 Task: Open Card Leadership Development Performance Review in Board Email A/B Testing to Workspace Full-stack Development and add a team member Softage.2@softage.net, a label Purple, a checklist Social Work, an attachment from your onedrive, a color Purple and finally, add a card description 'Plan and execute company team-building retreat with a focus on stress management' and a comment 'Attention to detail is critical for this task, so let us make sure we do not miss anything important.'. Add a start date 'Jan 02, 1900' with a due date 'Jan 09, 1900'
Action: Mouse moved to (73, 416)
Screenshot: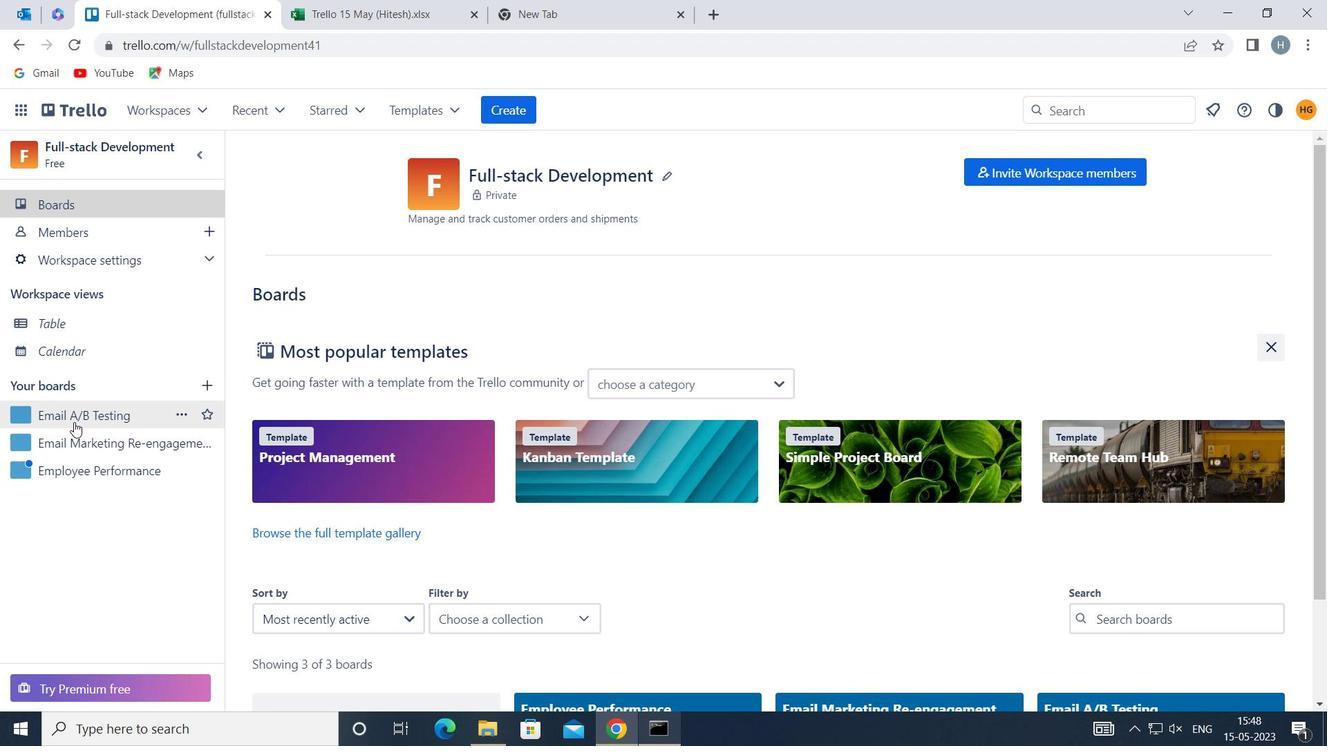
Action: Mouse pressed left at (73, 416)
Screenshot: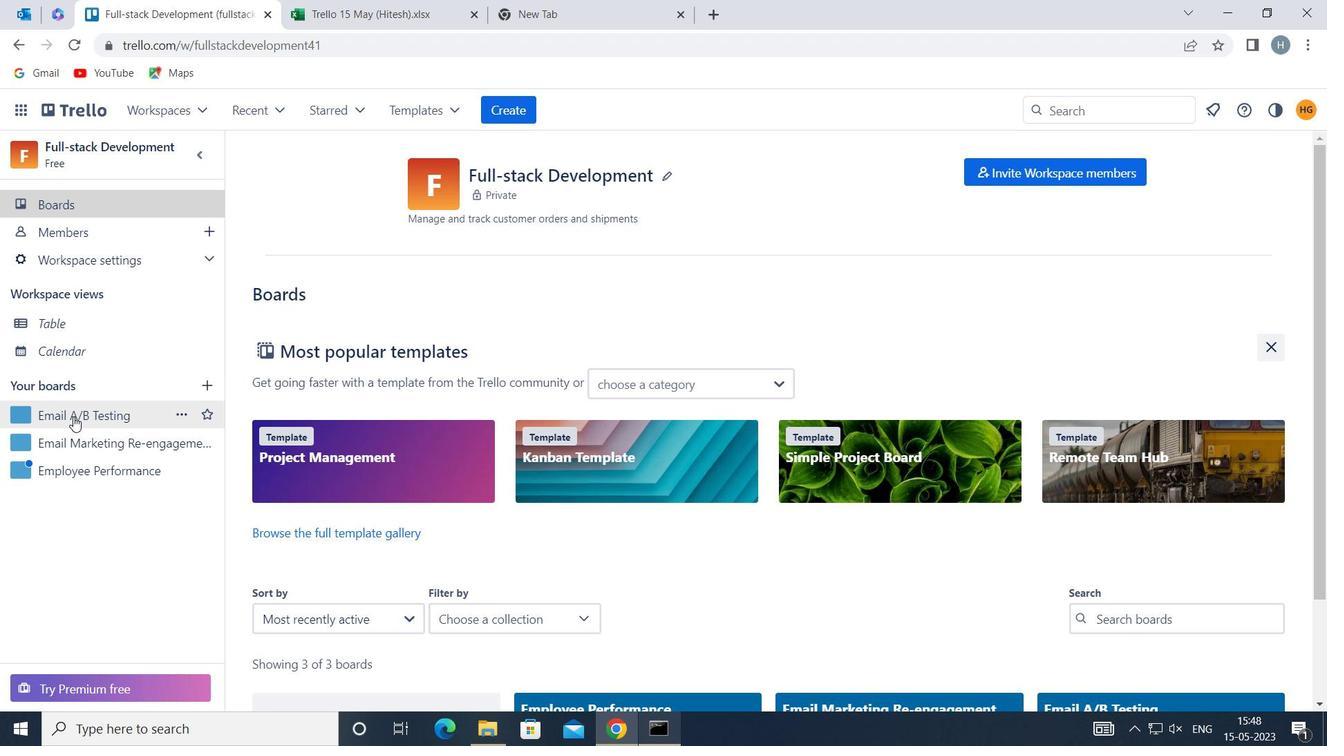 
Action: Mouse moved to (349, 264)
Screenshot: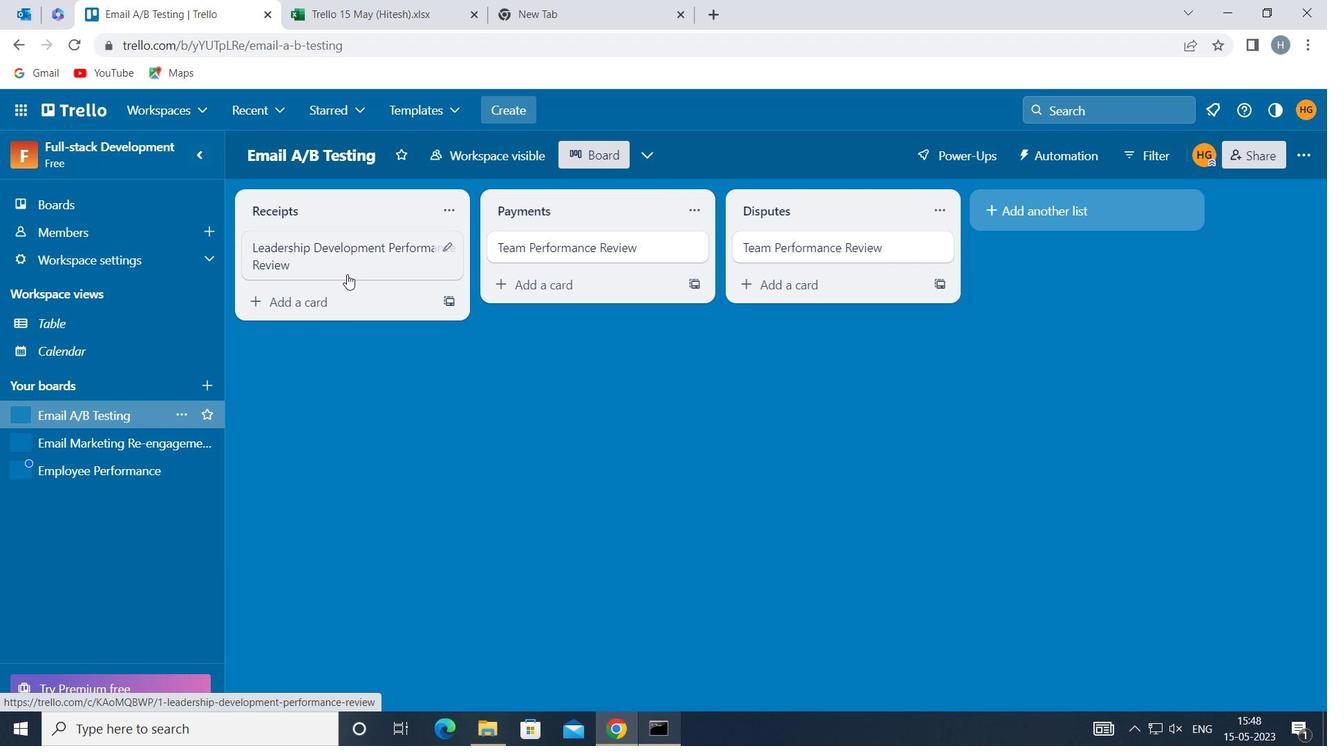 
Action: Mouse pressed left at (349, 264)
Screenshot: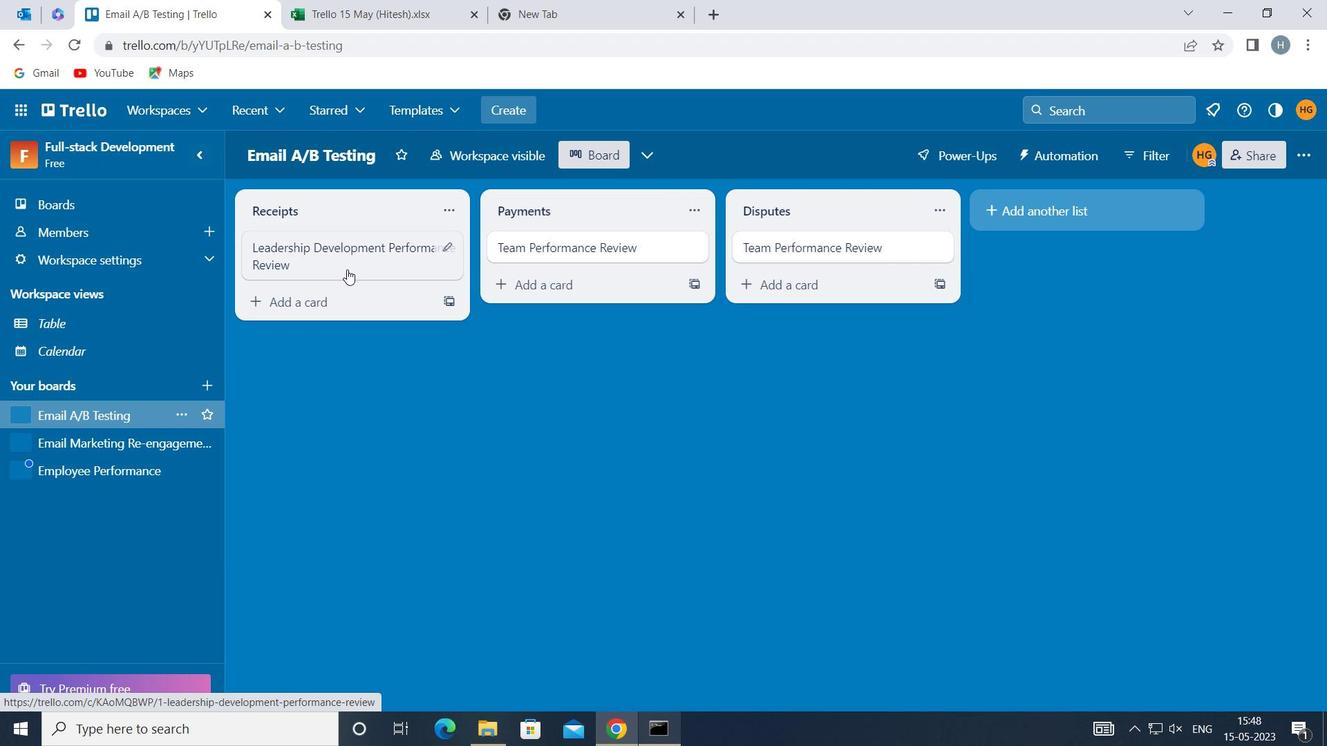
Action: Mouse moved to (885, 244)
Screenshot: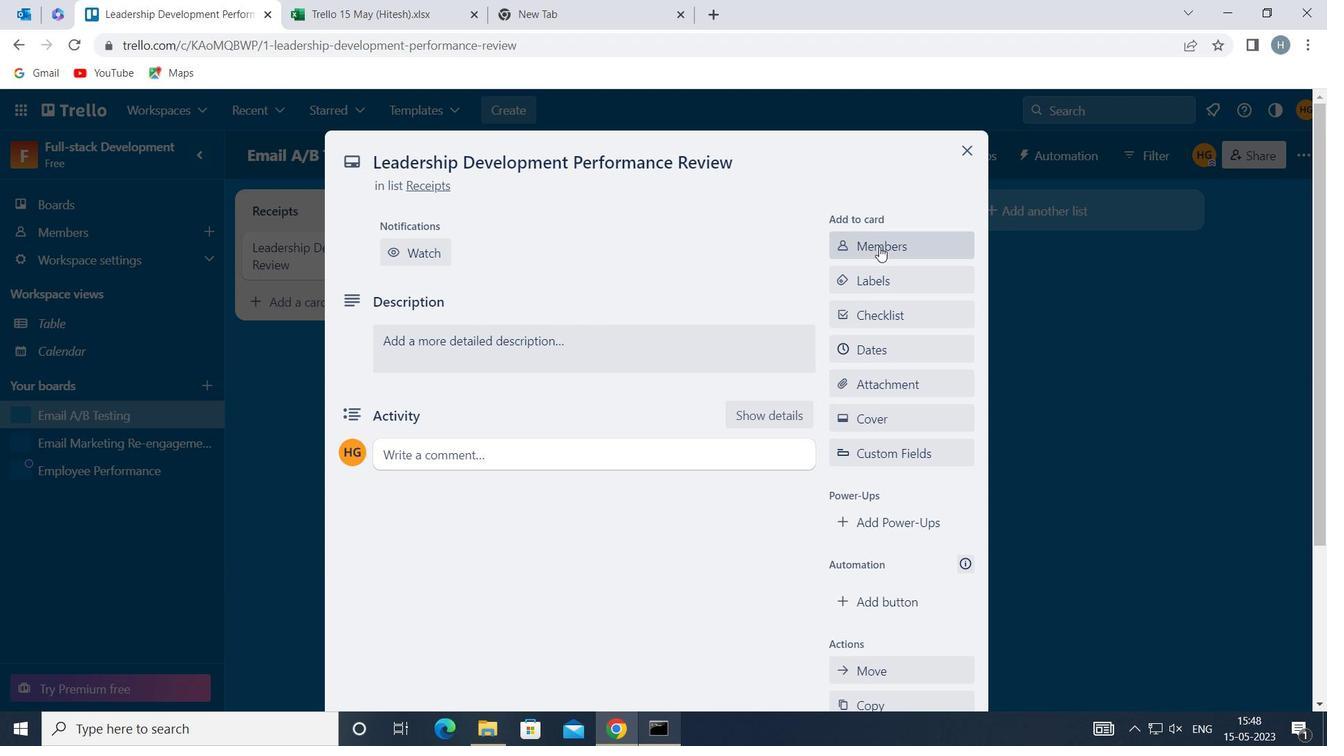 
Action: Mouse pressed left at (885, 244)
Screenshot: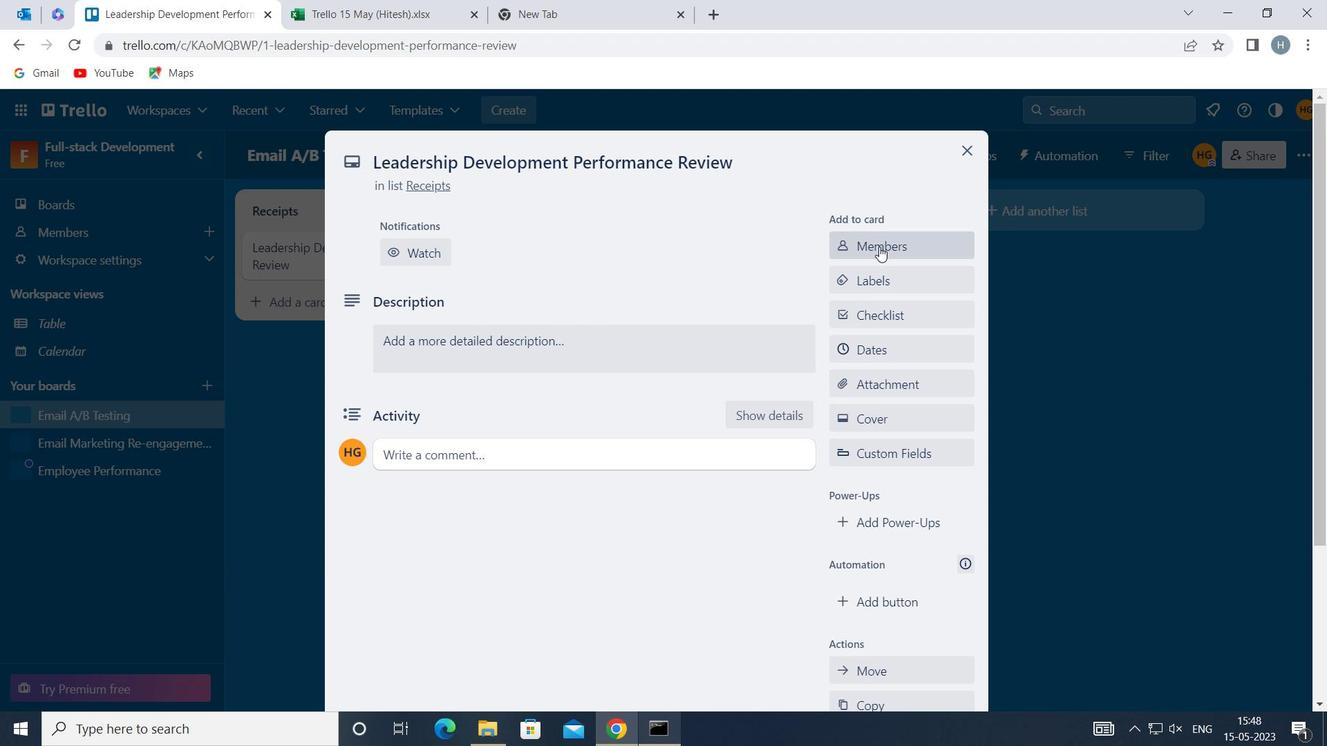 
Action: Key pressed sftag<Key.backspace><Key.backspace><Key.backspace><Key.backspace>oftage
Screenshot: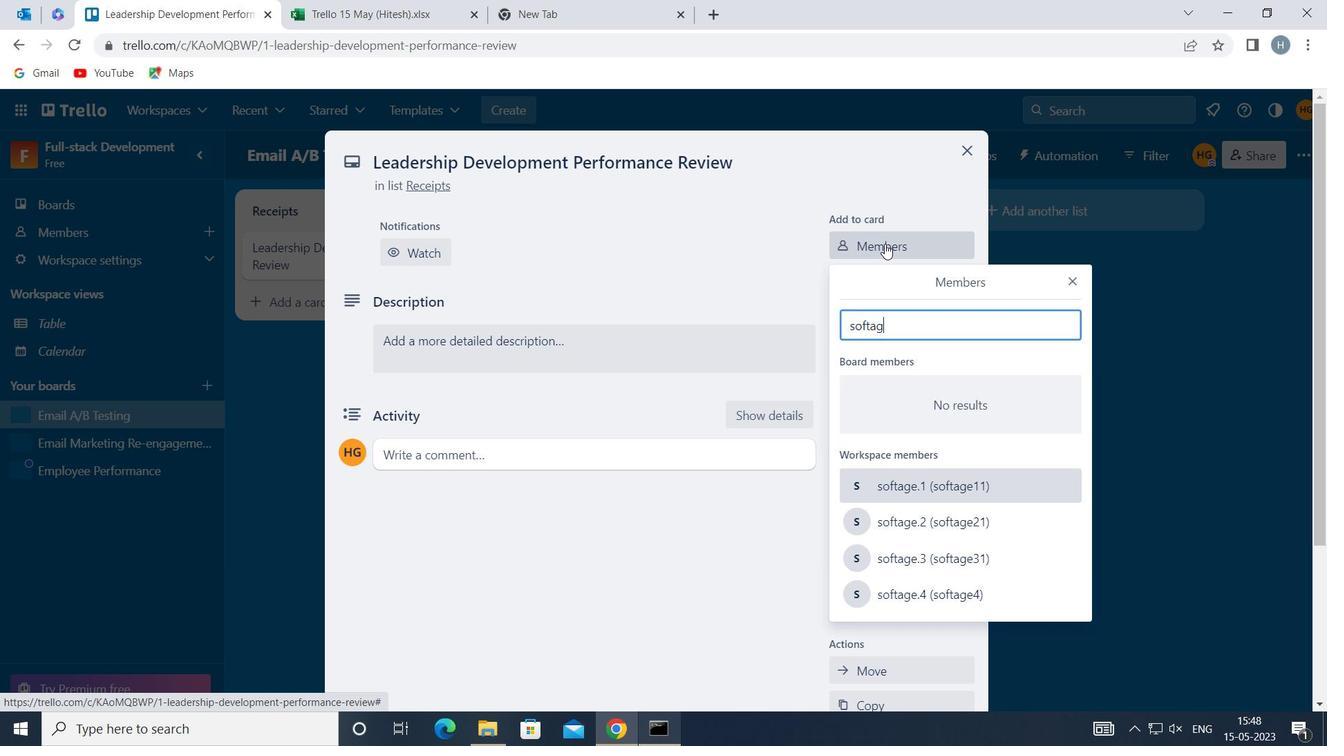 
Action: Mouse moved to (951, 534)
Screenshot: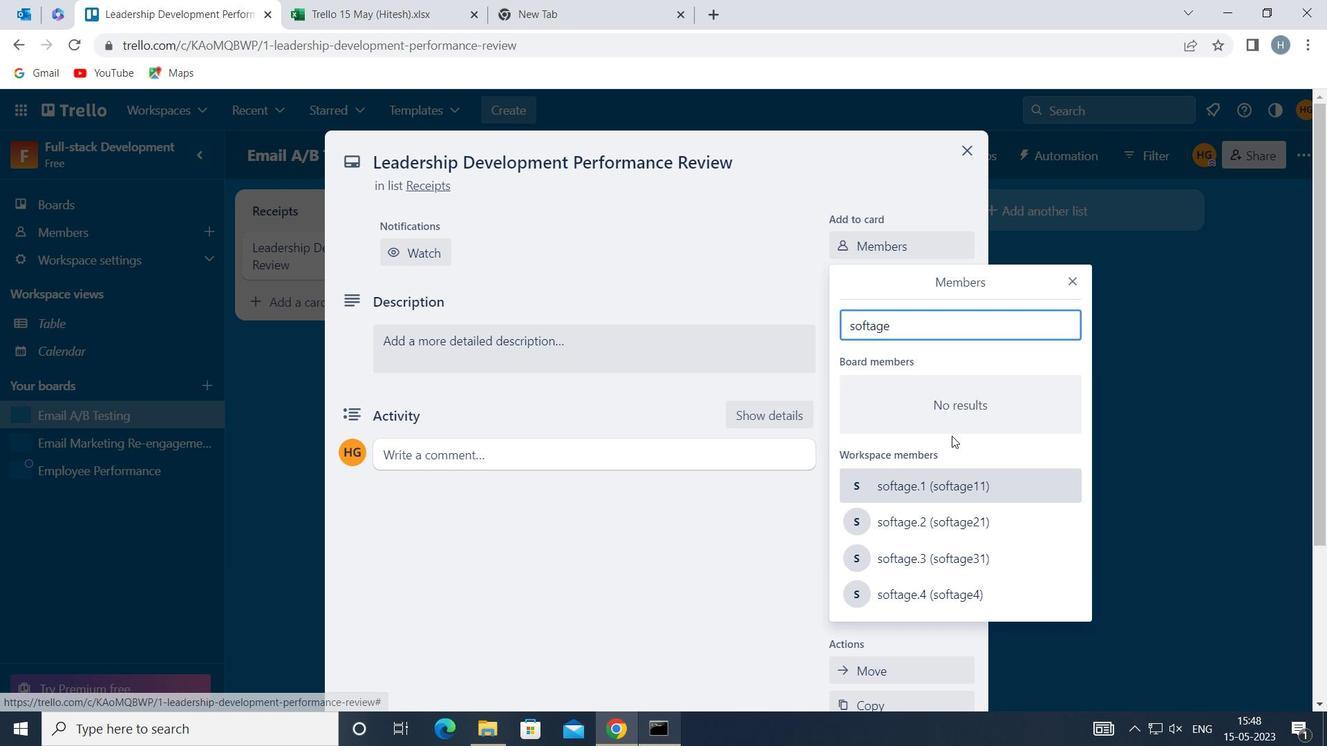 
Action: Mouse pressed left at (951, 534)
Screenshot: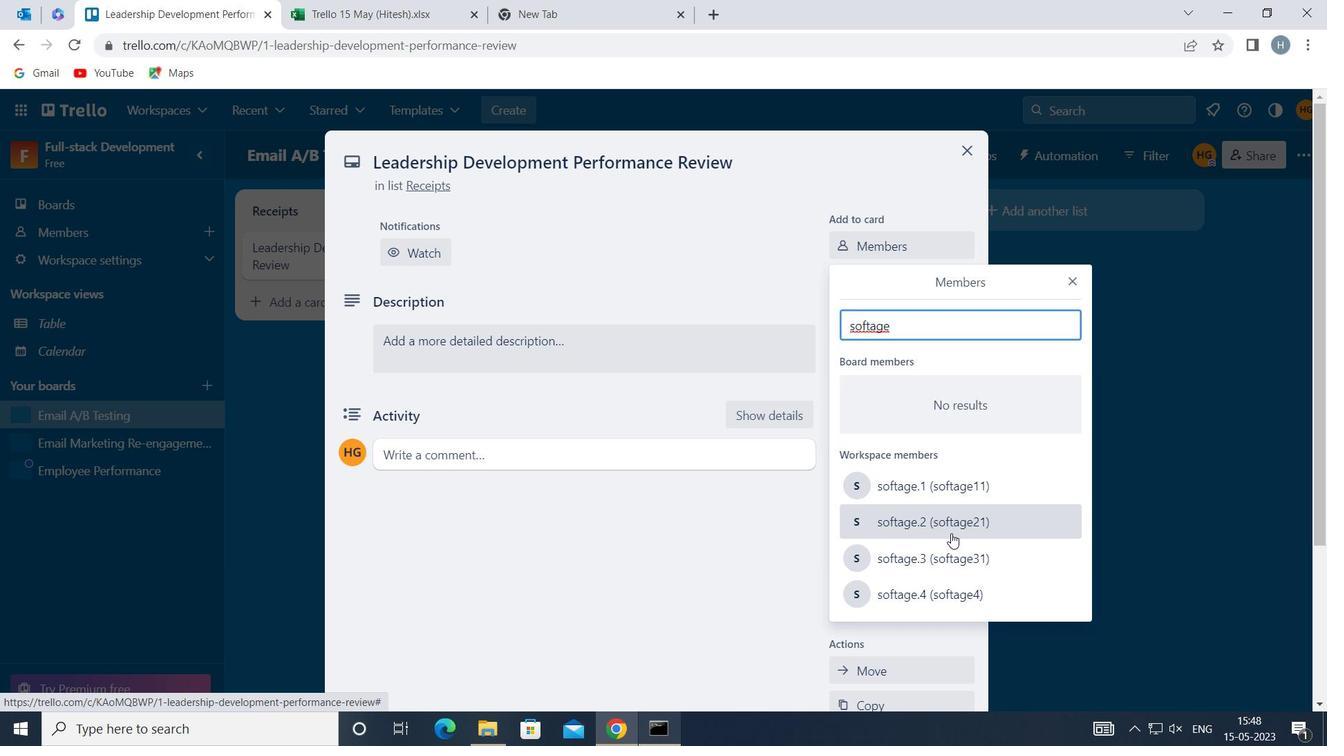 
Action: Mouse moved to (1069, 280)
Screenshot: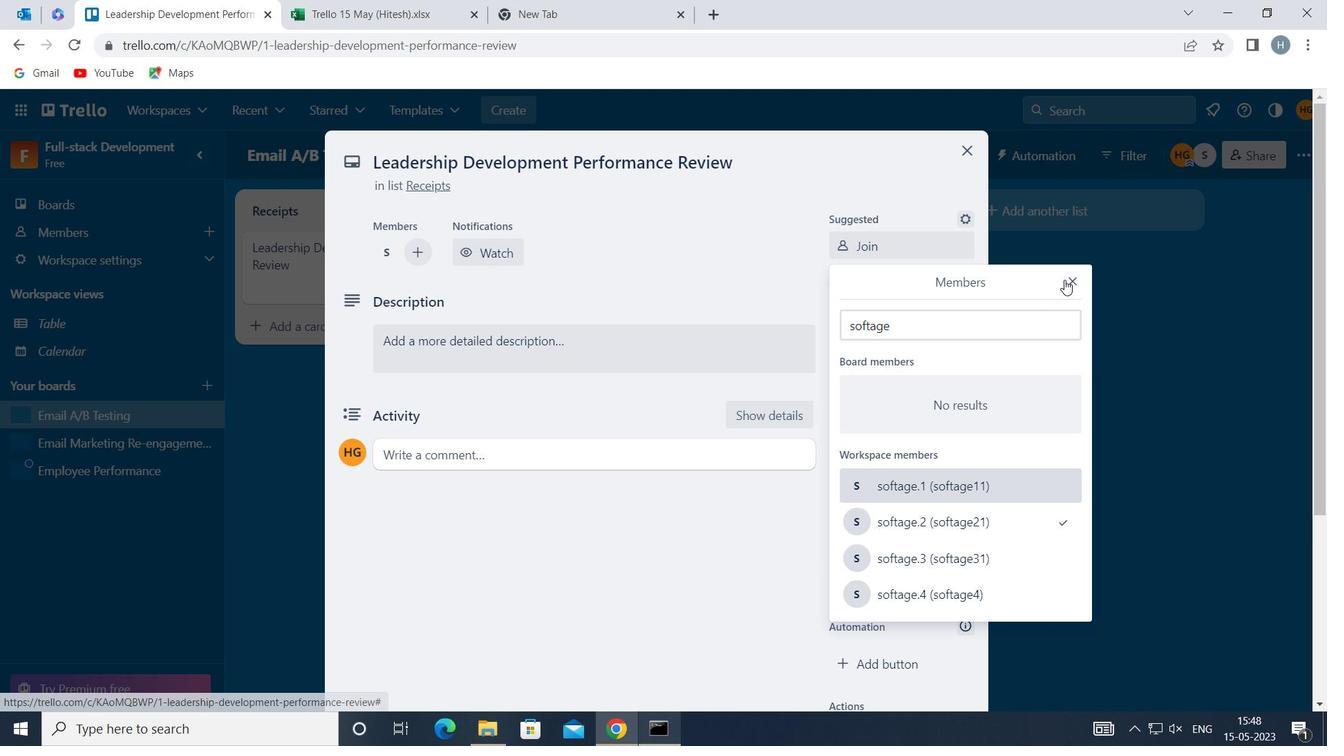 
Action: Mouse pressed left at (1069, 280)
Screenshot: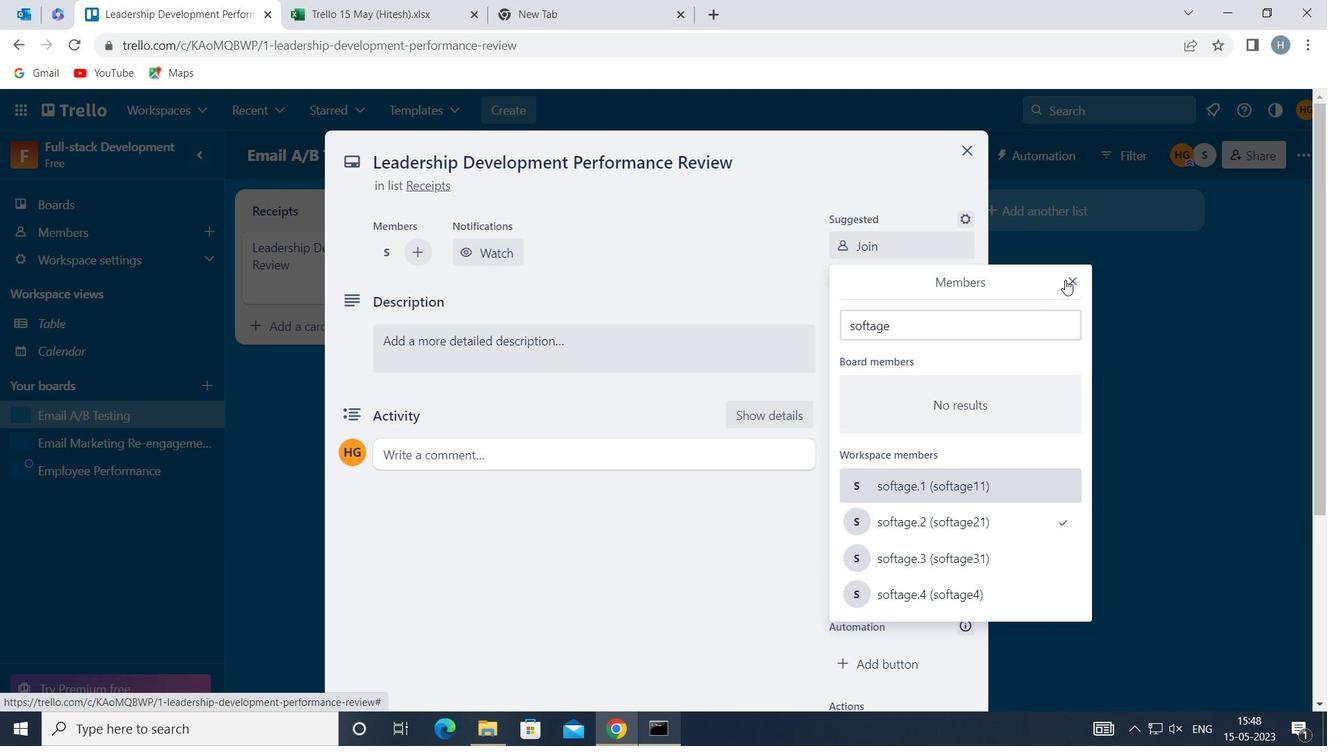 
Action: Mouse moved to (936, 335)
Screenshot: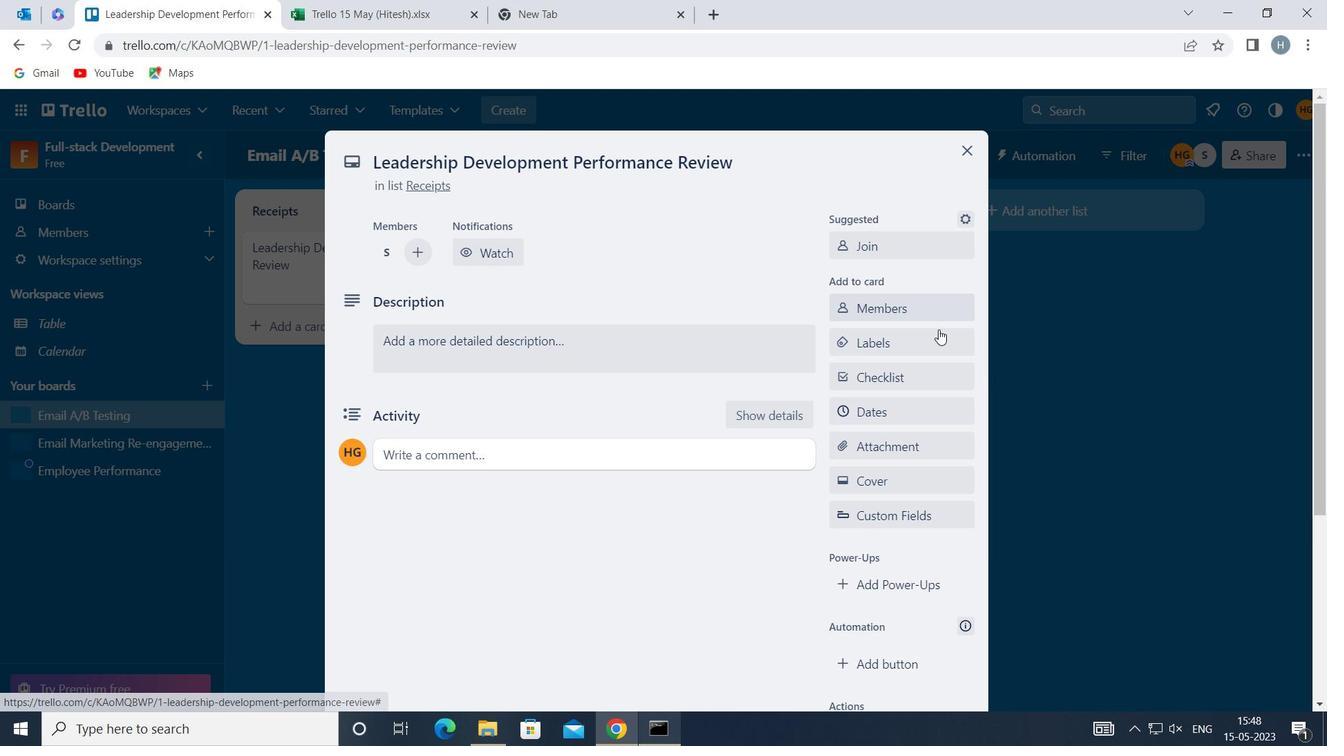 
Action: Mouse pressed left at (936, 335)
Screenshot: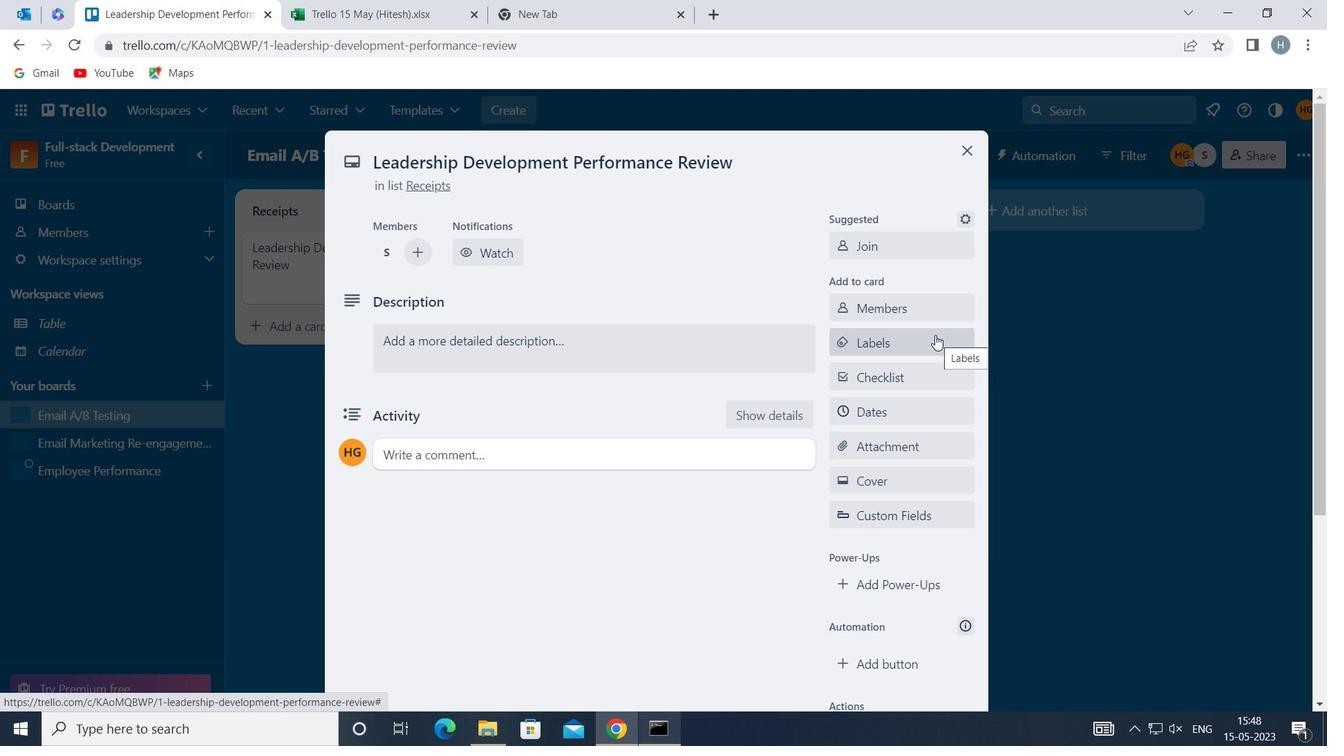 
Action: Mouse moved to (936, 377)
Screenshot: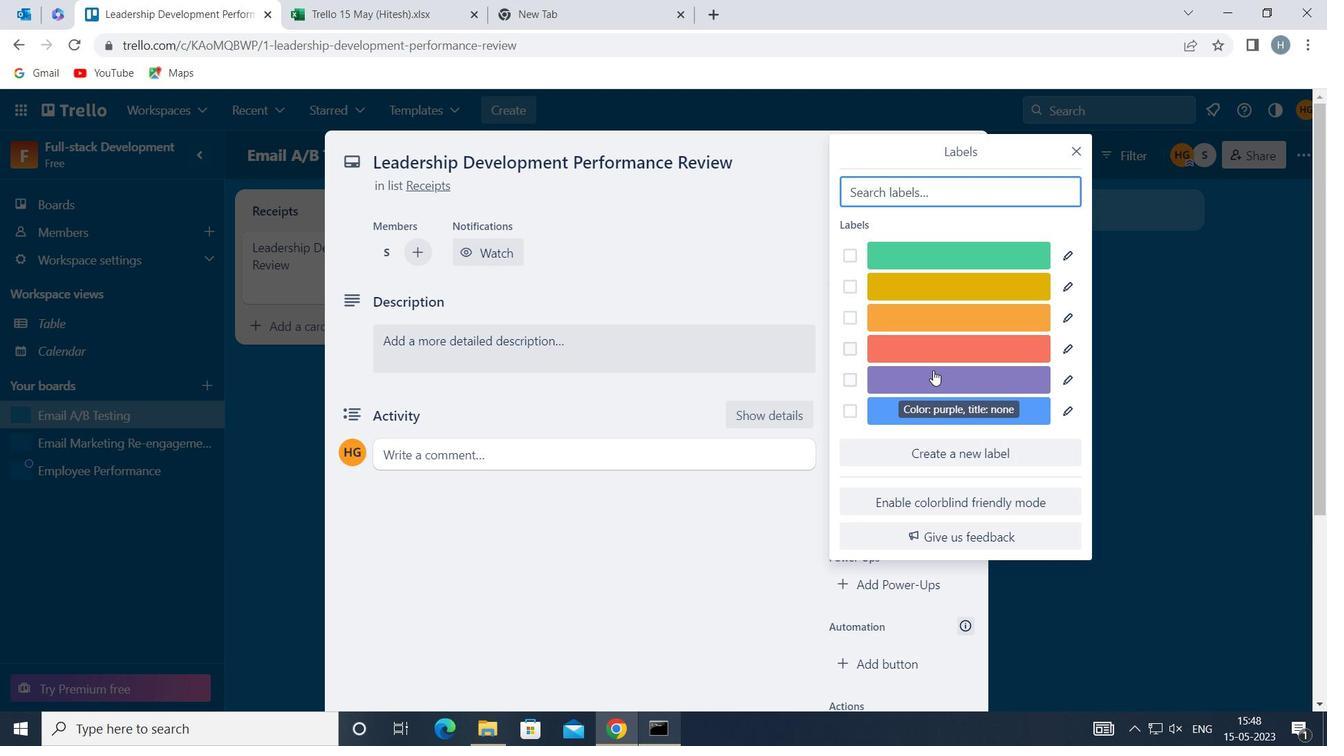 
Action: Mouse pressed left at (936, 377)
Screenshot: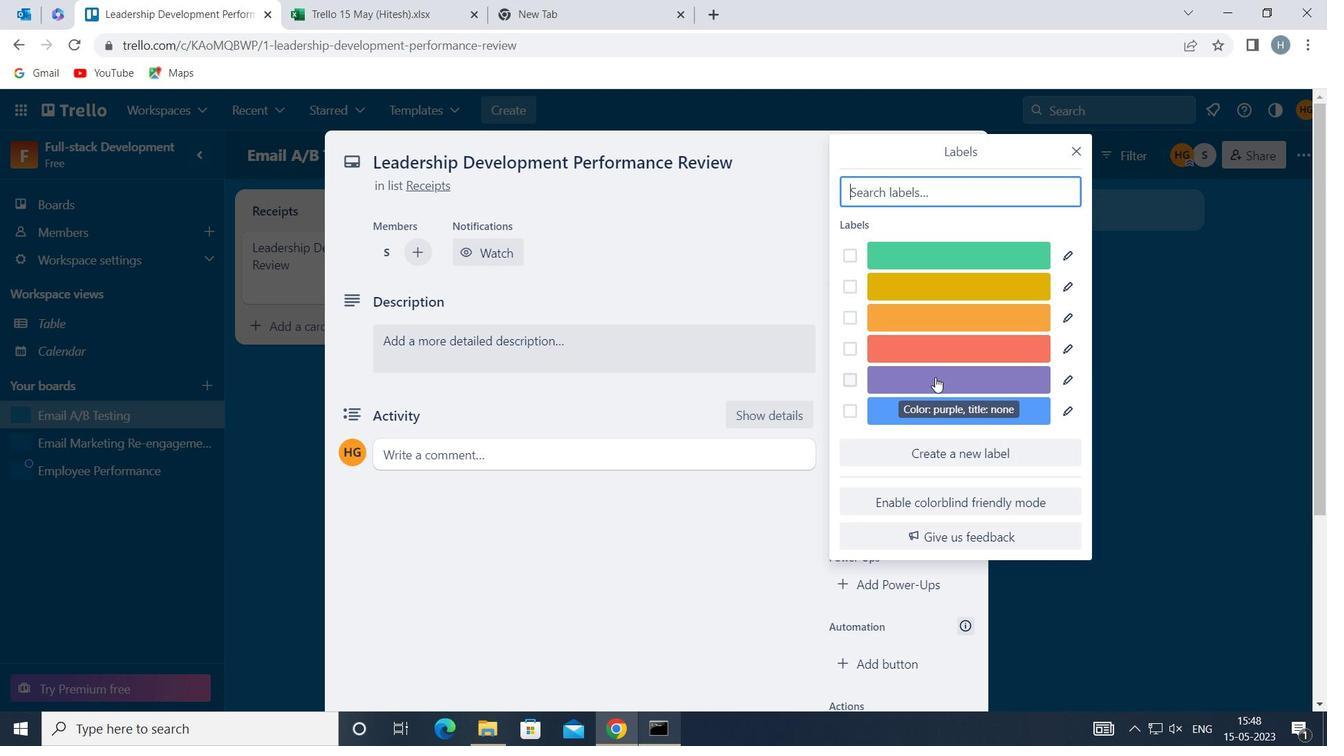 
Action: Mouse moved to (1075, 148)
Screenshot: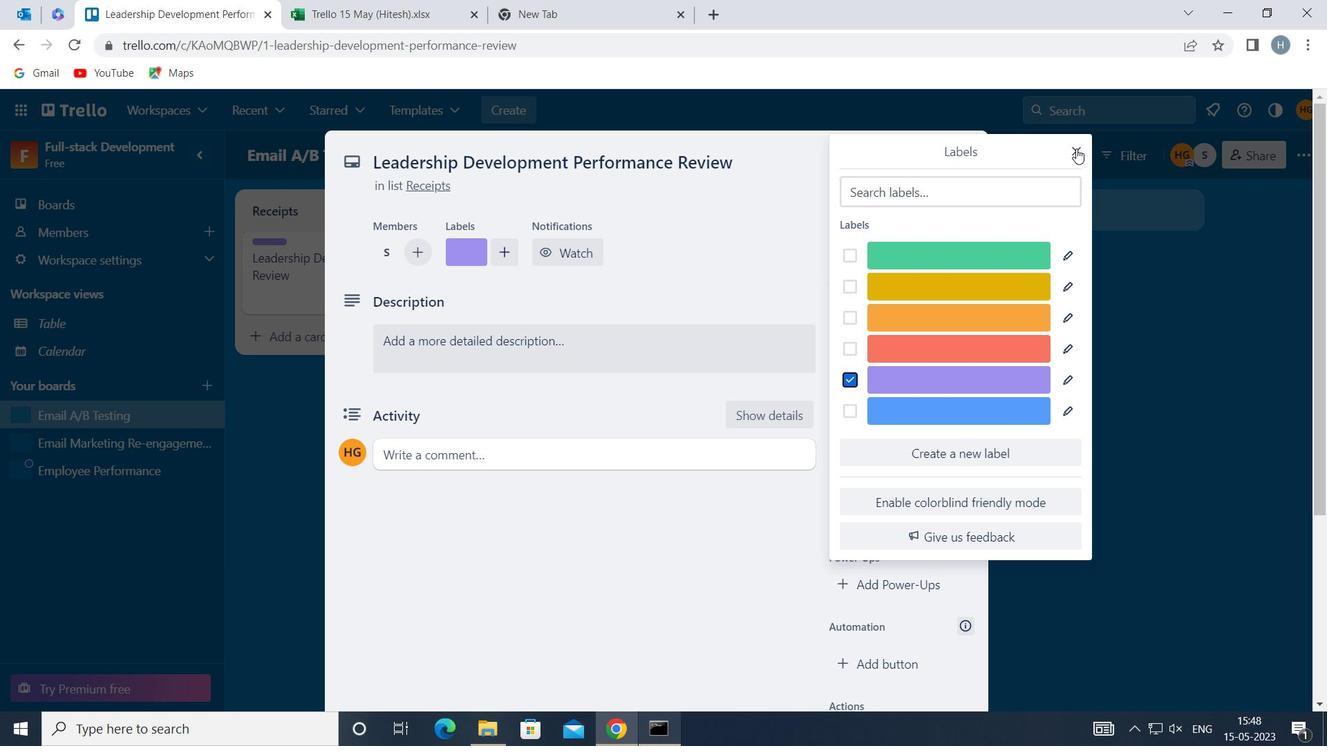 
Action: Mouse pressed left at (1075, 148)
Screenshot: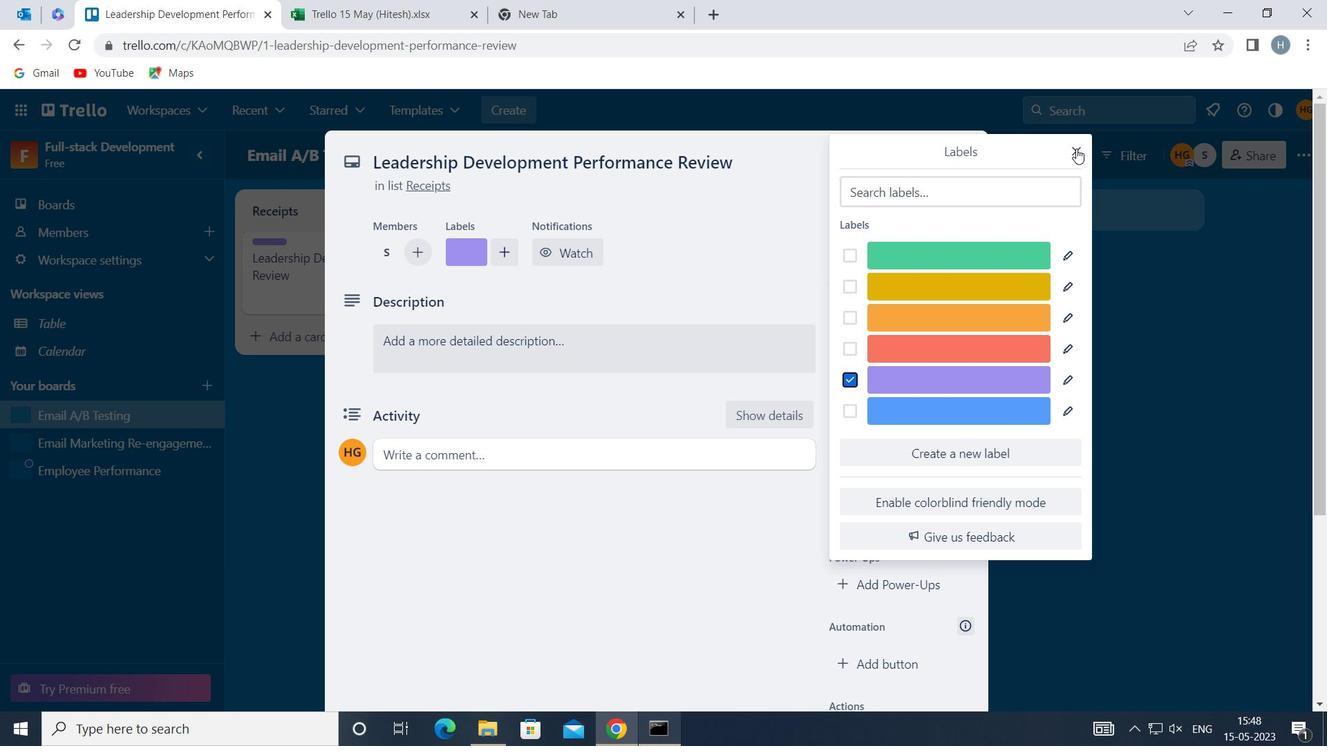 
Action: Mouse moved to (939, 369)
Screenshot: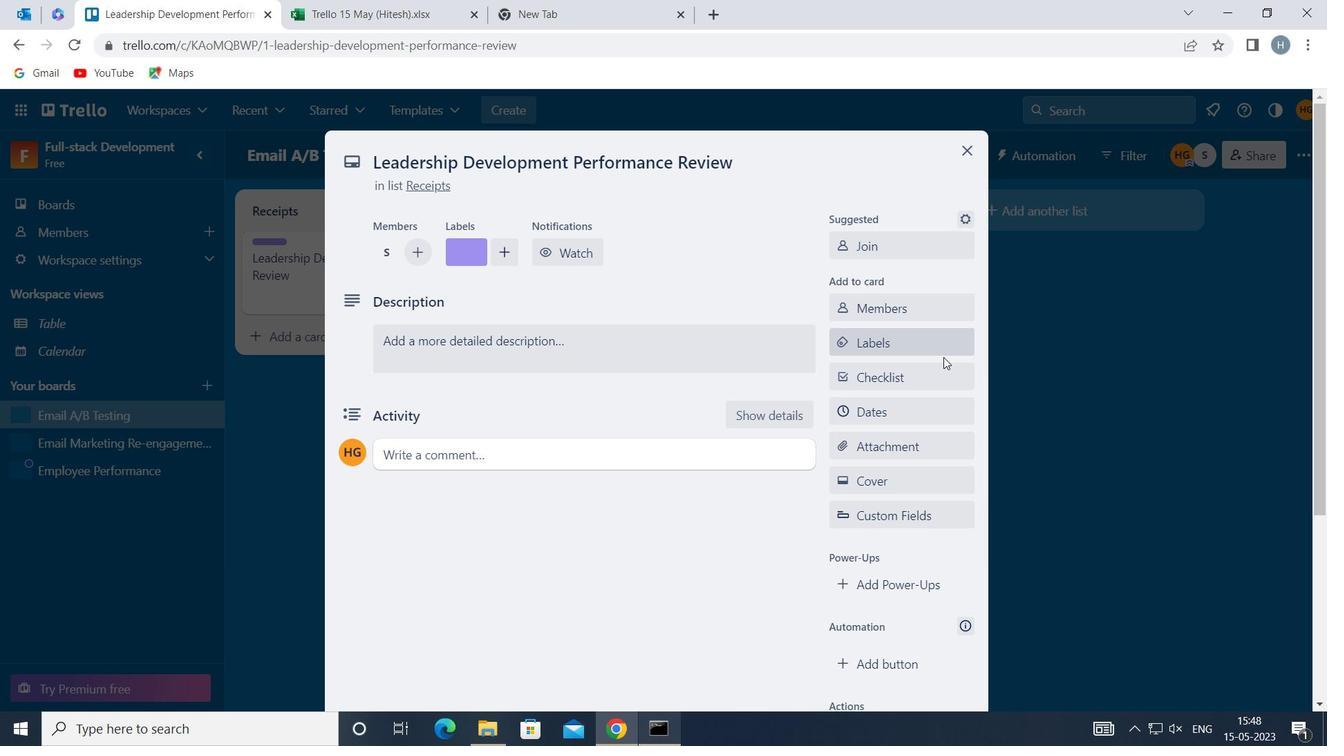 
Action: Mouse pressed left at (939, 369)
Screenshot: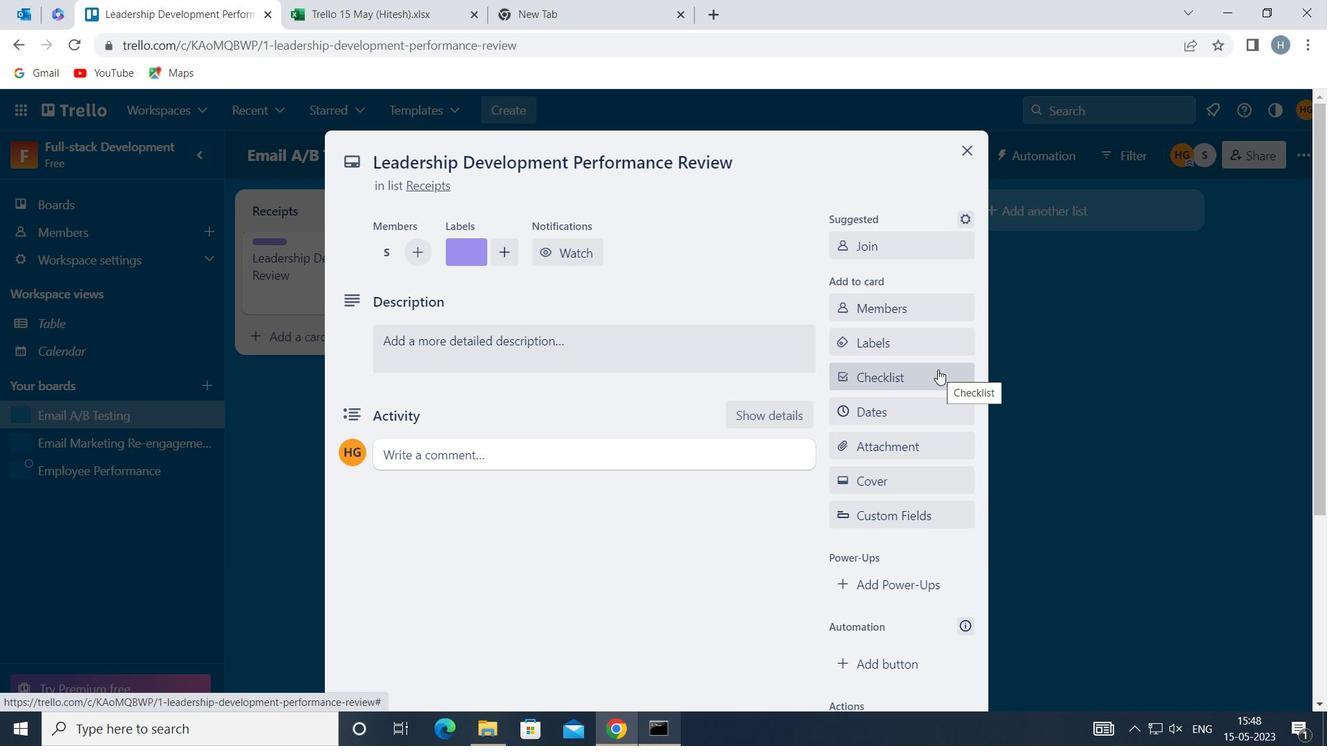 
Action: Key pressed <Key.shift>SO
Screenshot: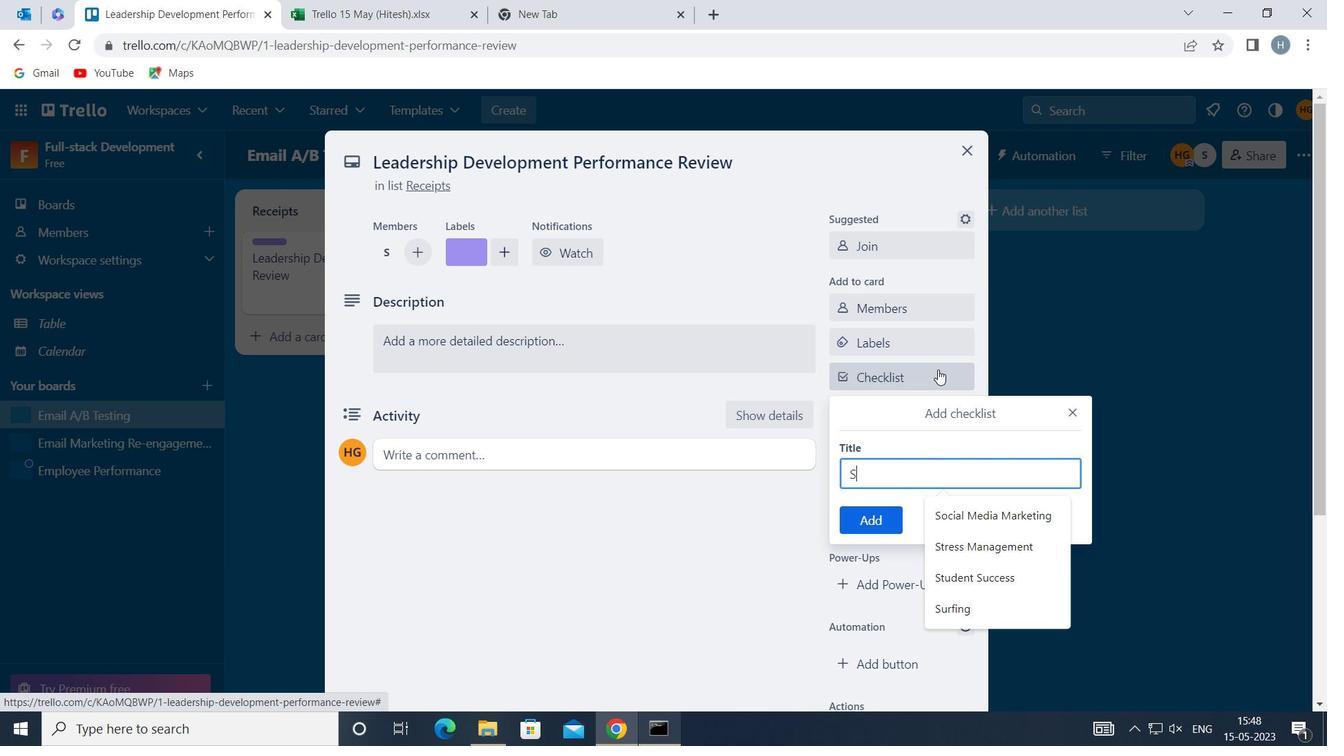 
Action: Mouse moved to (937, 370)
Screenshot: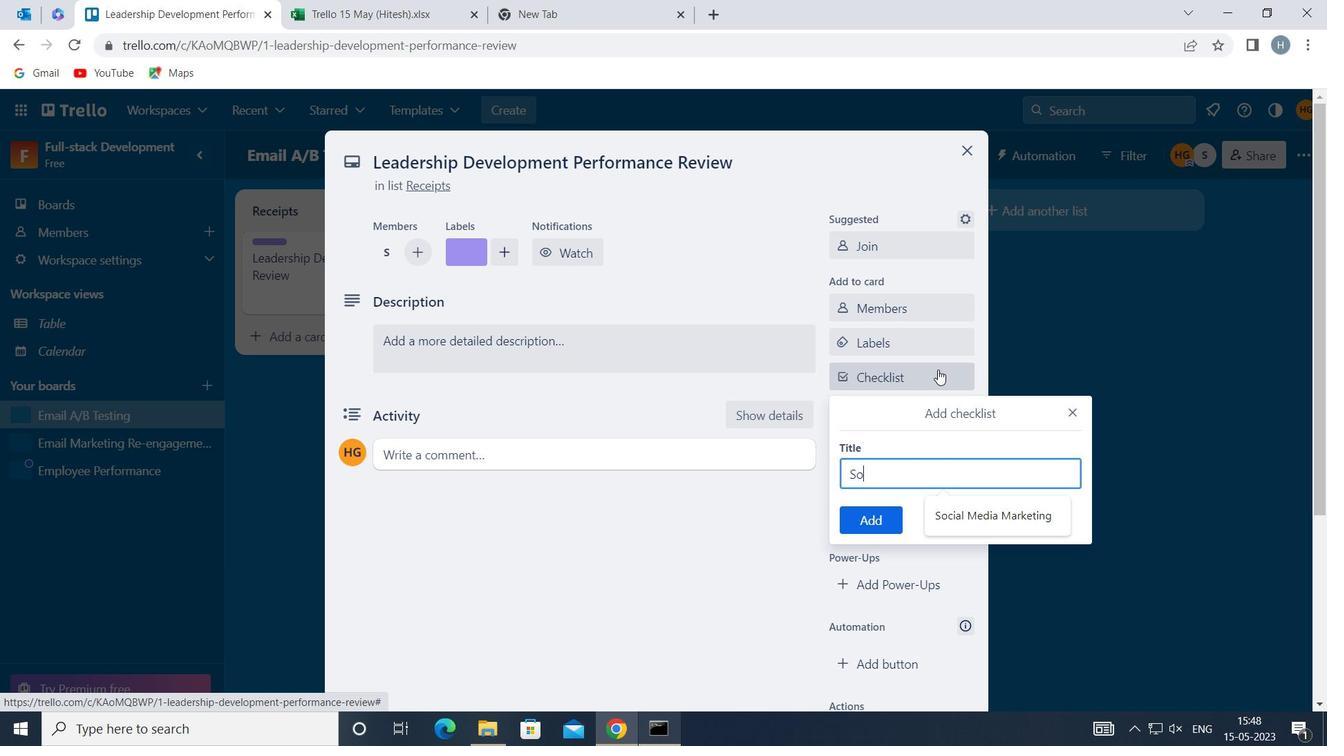 
Action: Key pressed CIAL<Key.space><Key.shift_r>MEDIA
Screenshot: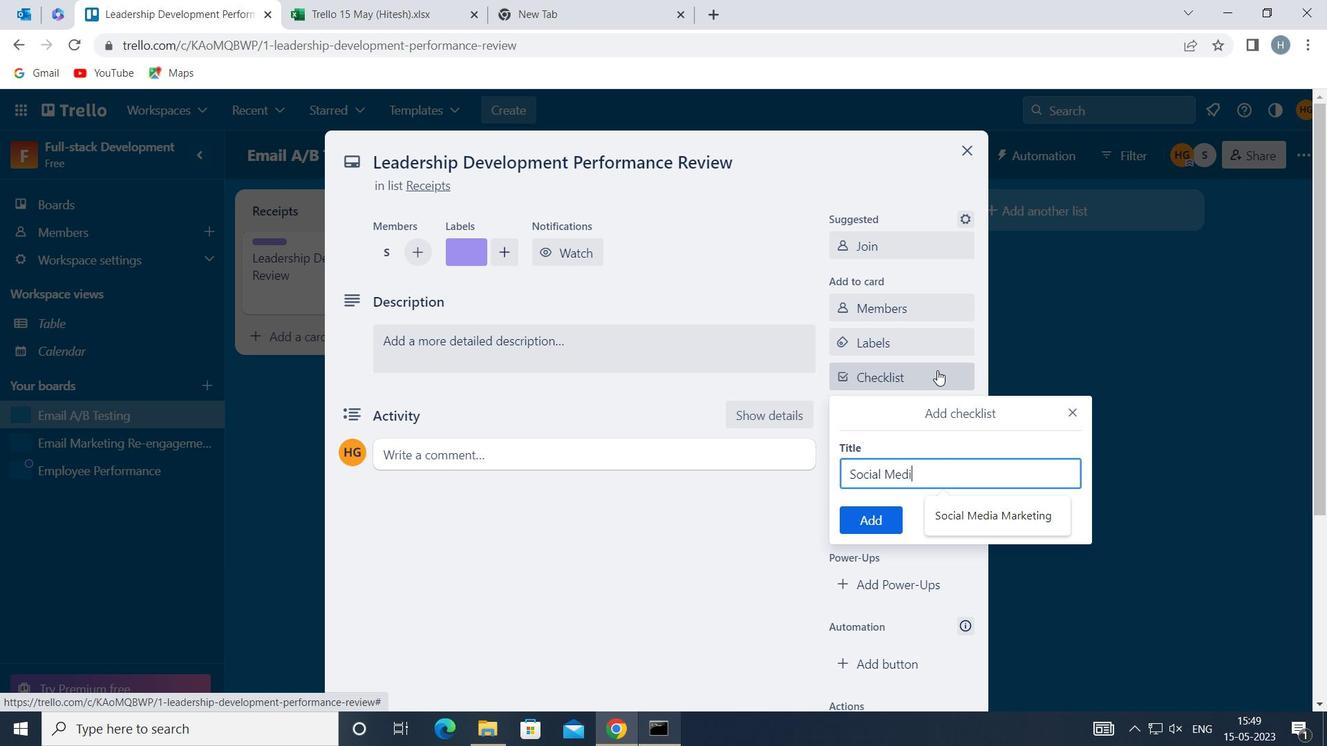 
Action: Mouse moved to (860, 517)
Screenshot: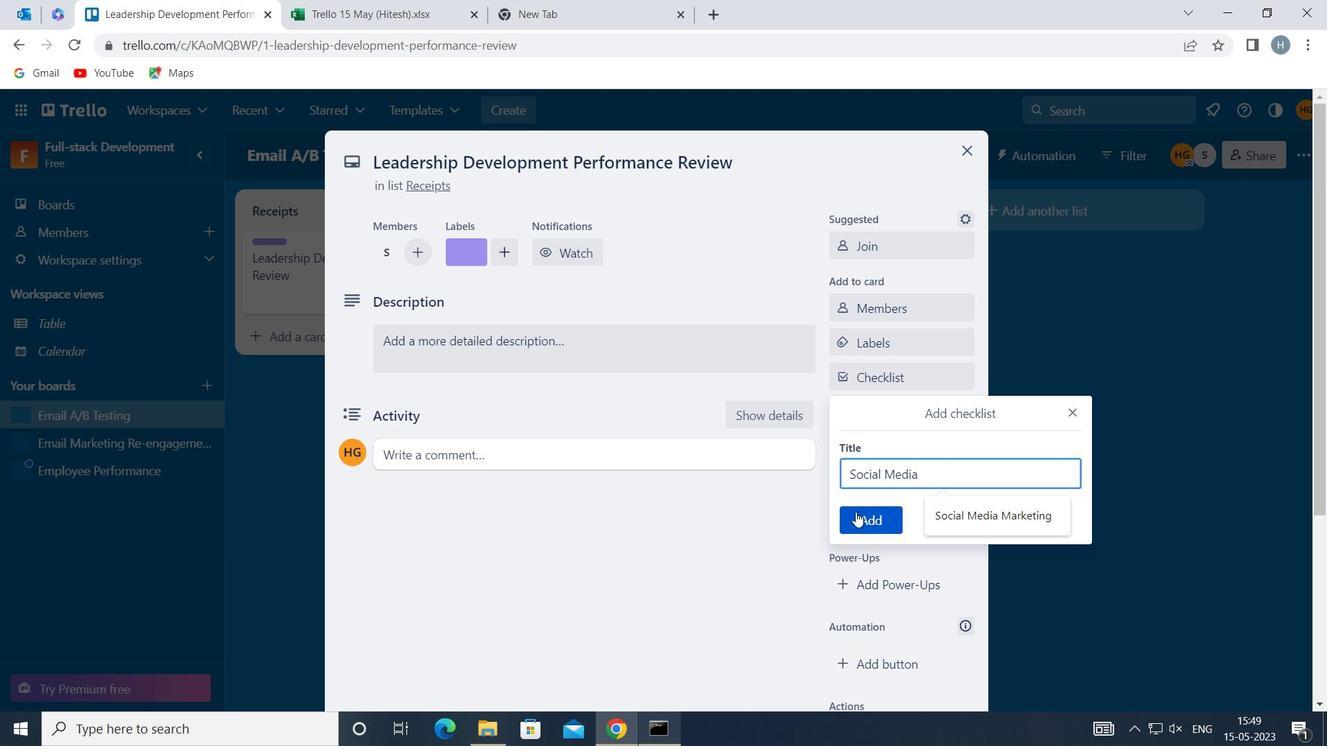 
Action: Key pressed <Key.backspace><Key.backspace><Key.backspace><Key.backspace><Key.backspace><Key.shift>WORK
Screenshot: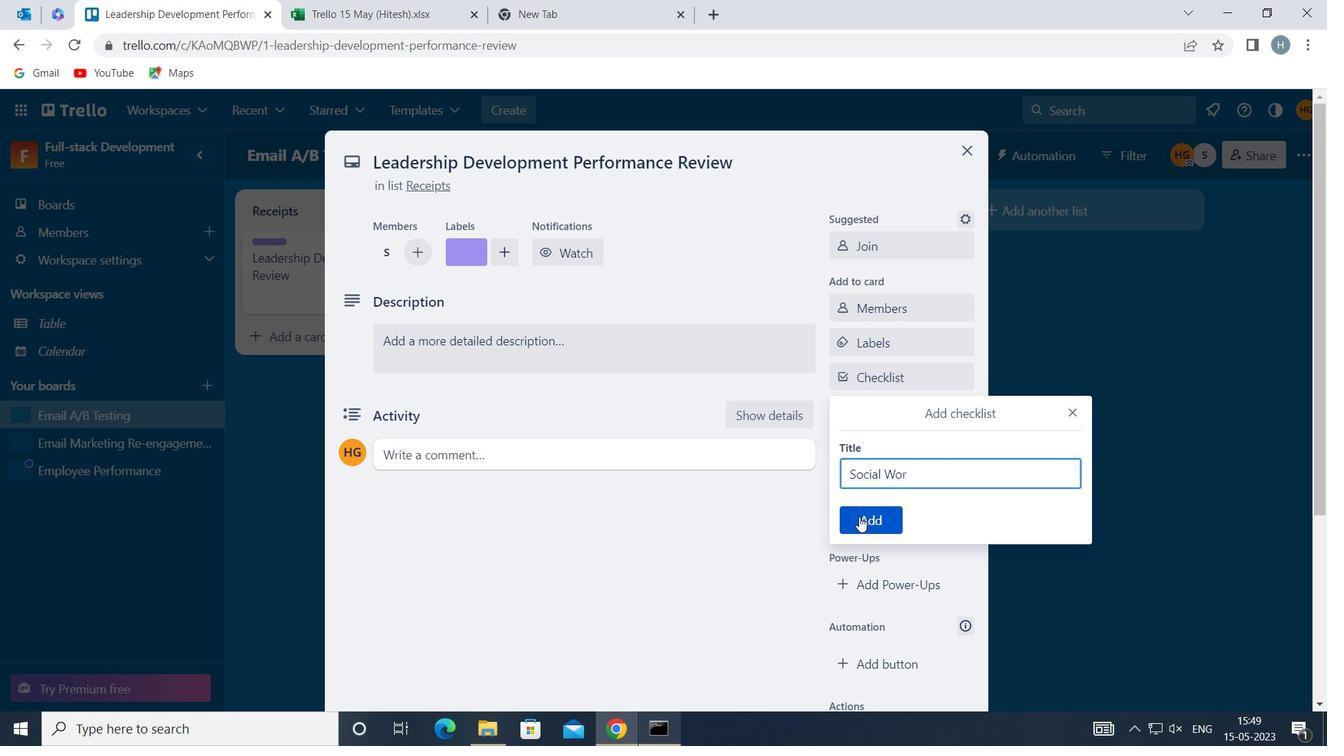 
Action: Mouse moved to (860, 521)
Screenshot: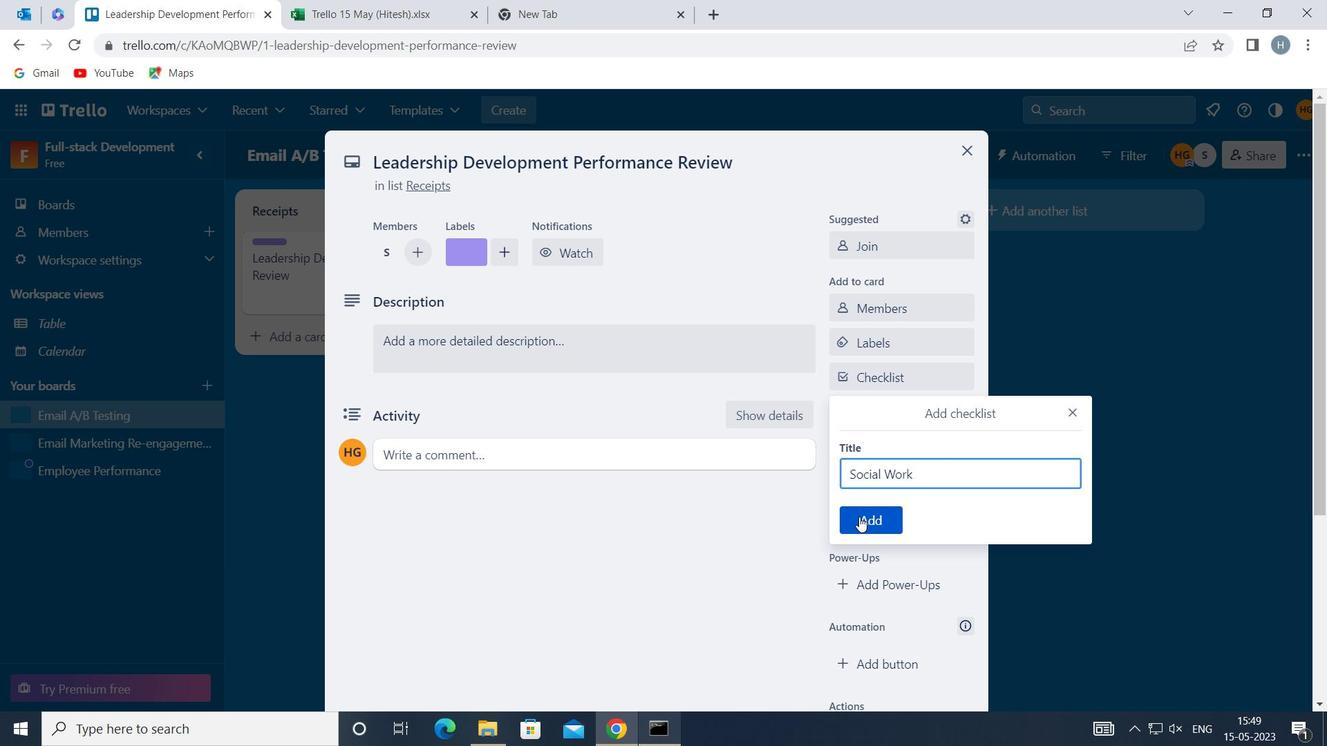 
Action: Mouse pressed left at (860, 521)
Screenshot: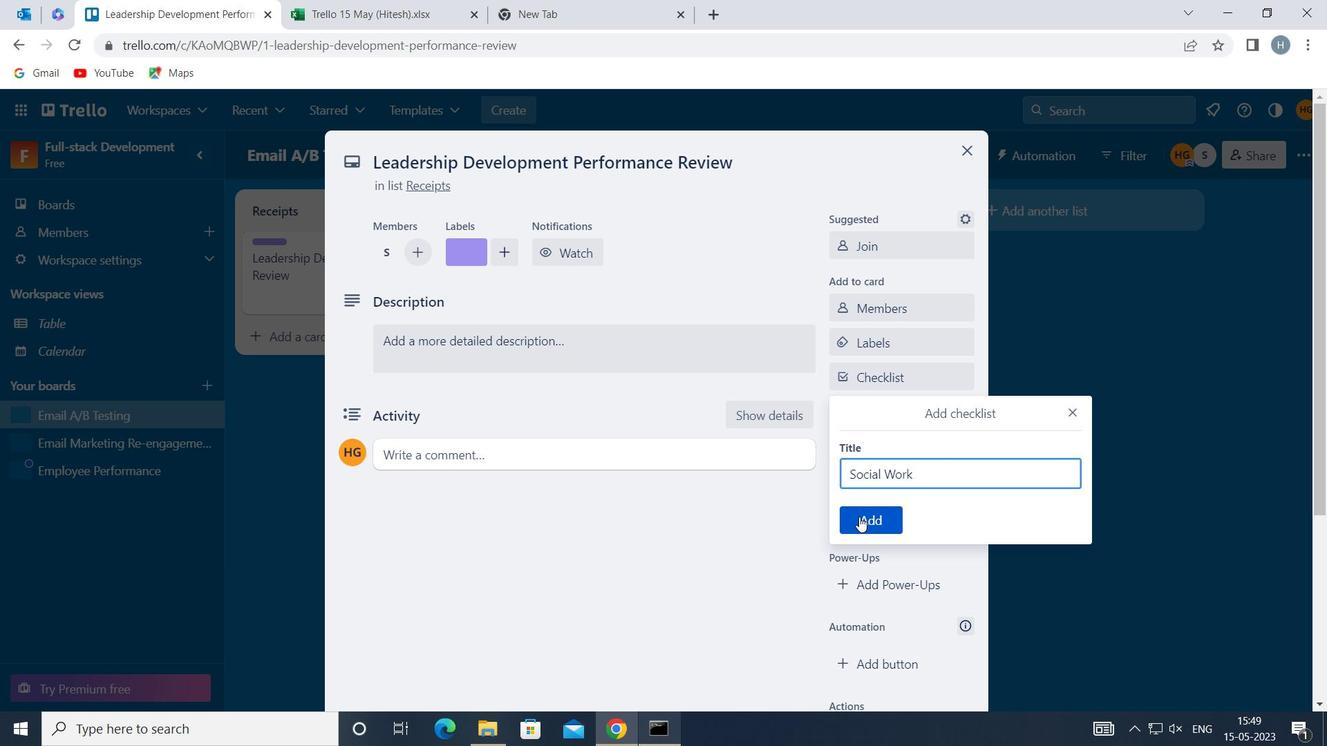 
Action: Mouse moved to (889, 441)
Screenshot: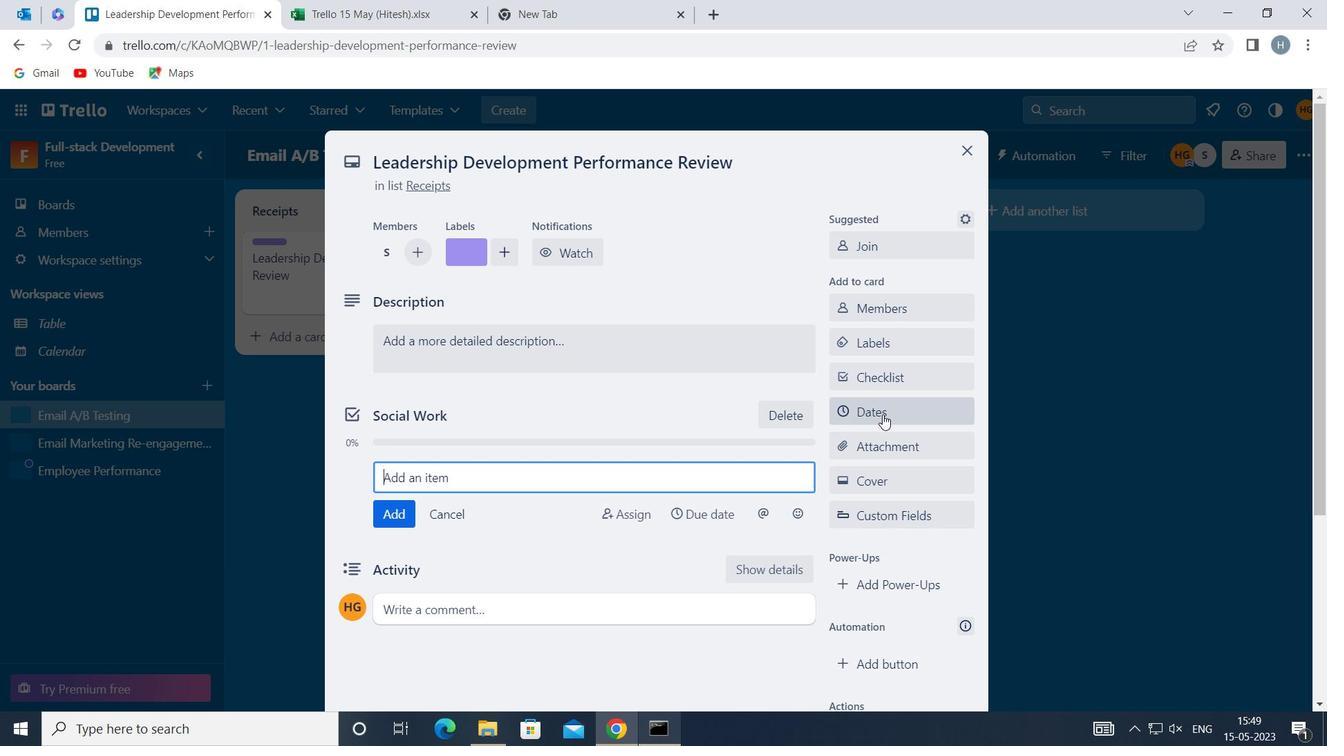 
Action: Mouse pressed left at (889, 441)
Screenshot: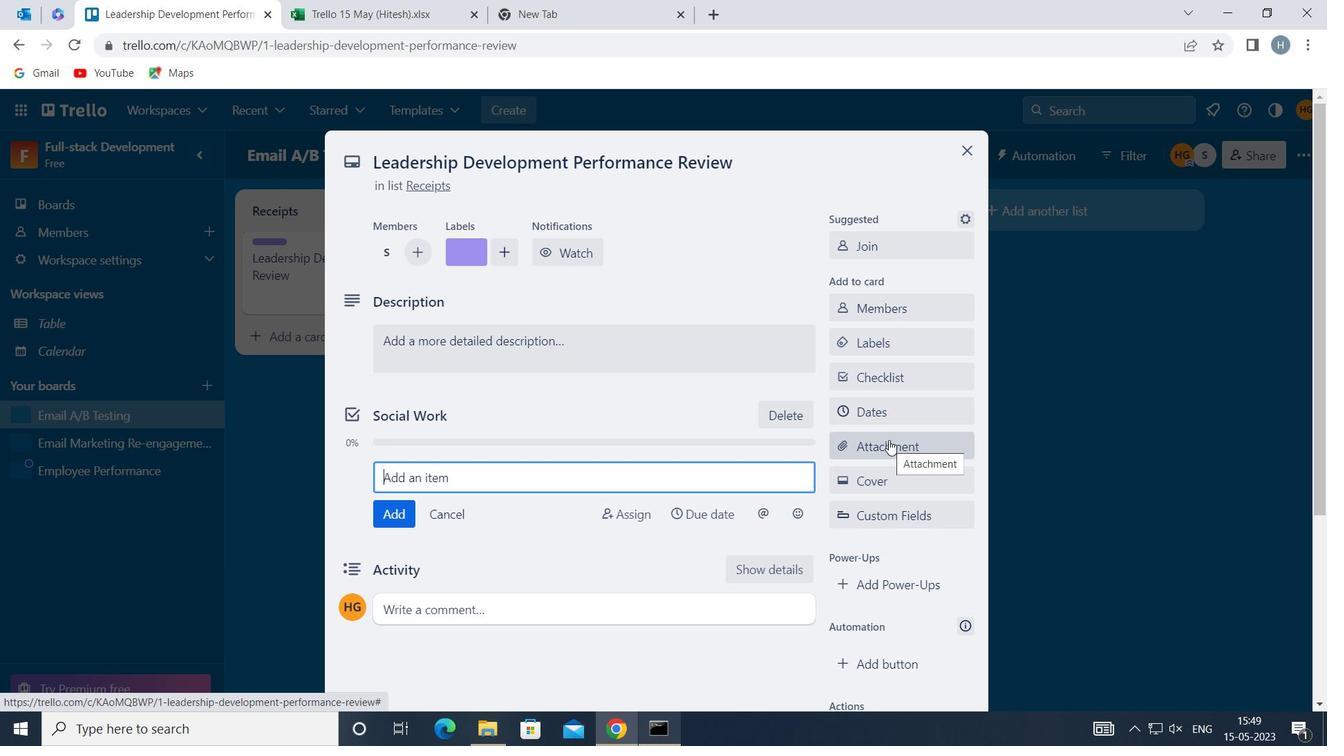 
Action: Mouse moved to (915, 322)
Screenshot: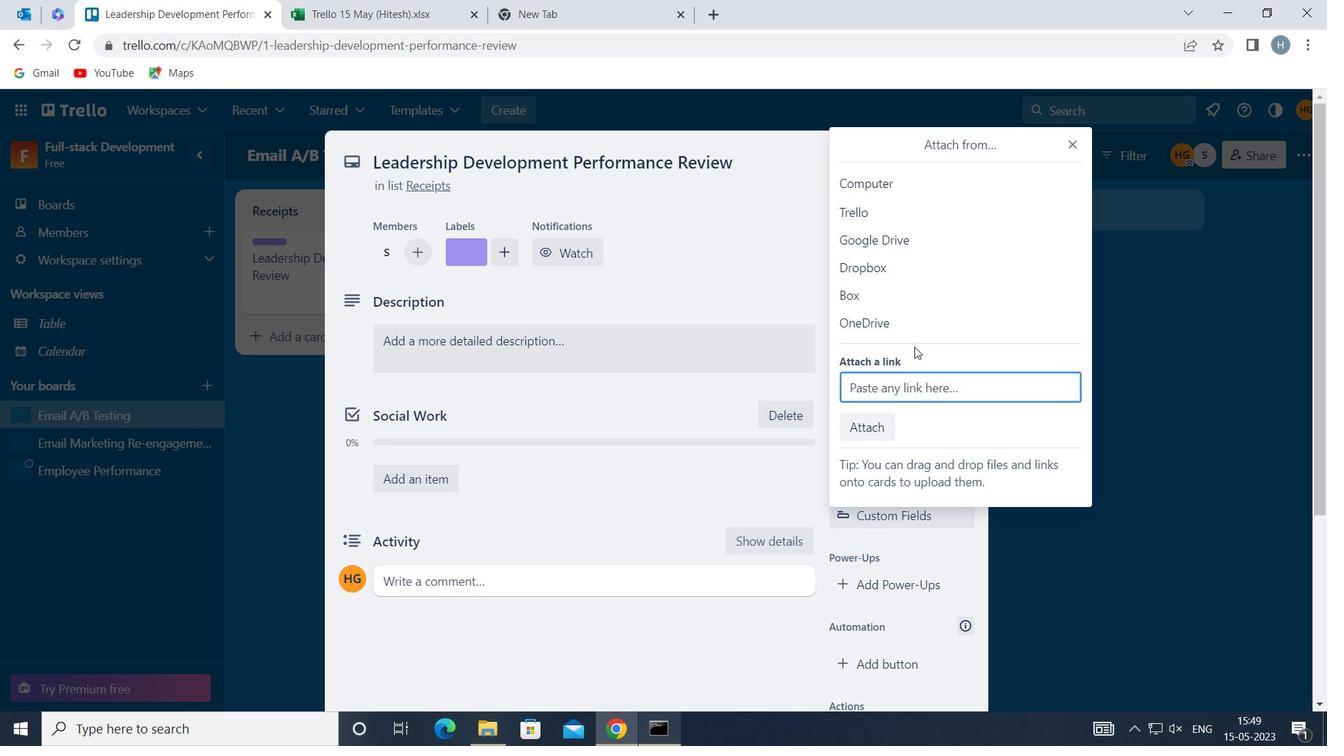 
Action: Mouse pressed left at (915, 322)
Screenshot: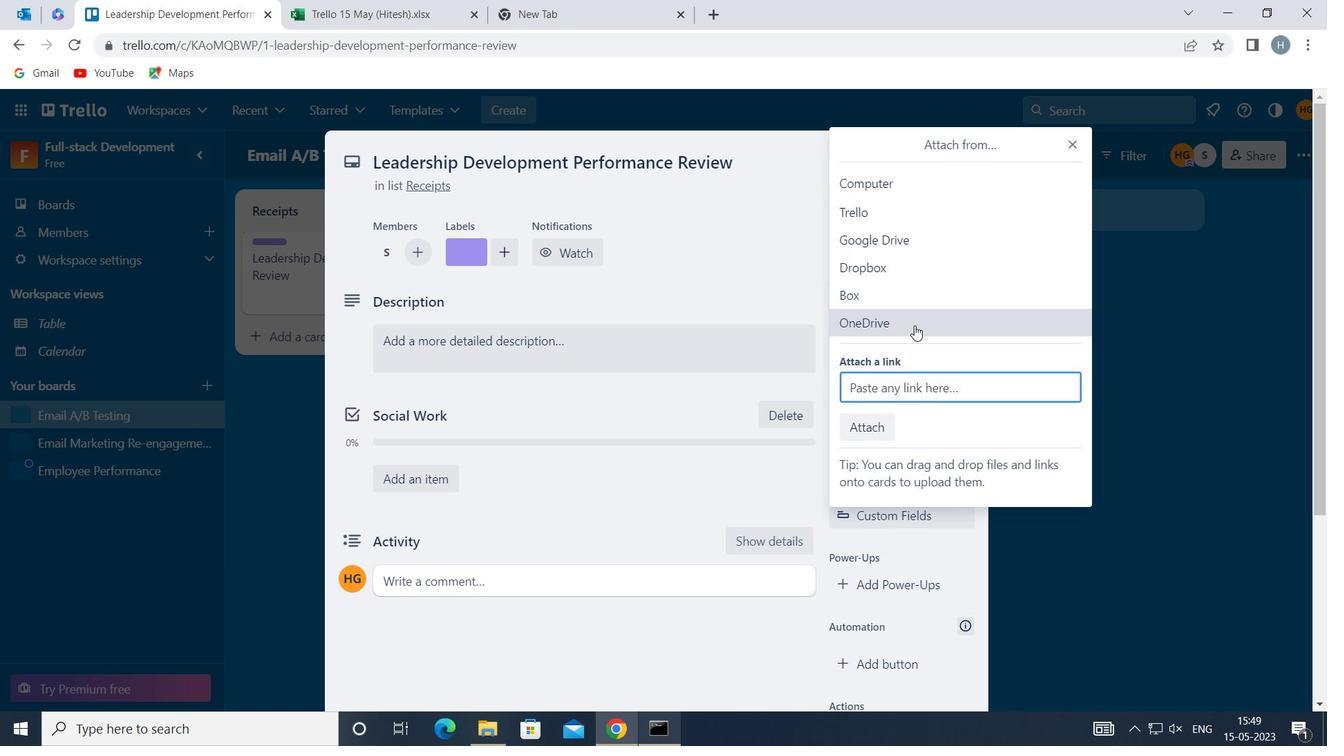 
Action: Mouse moved to (734, 234)
Screenshot: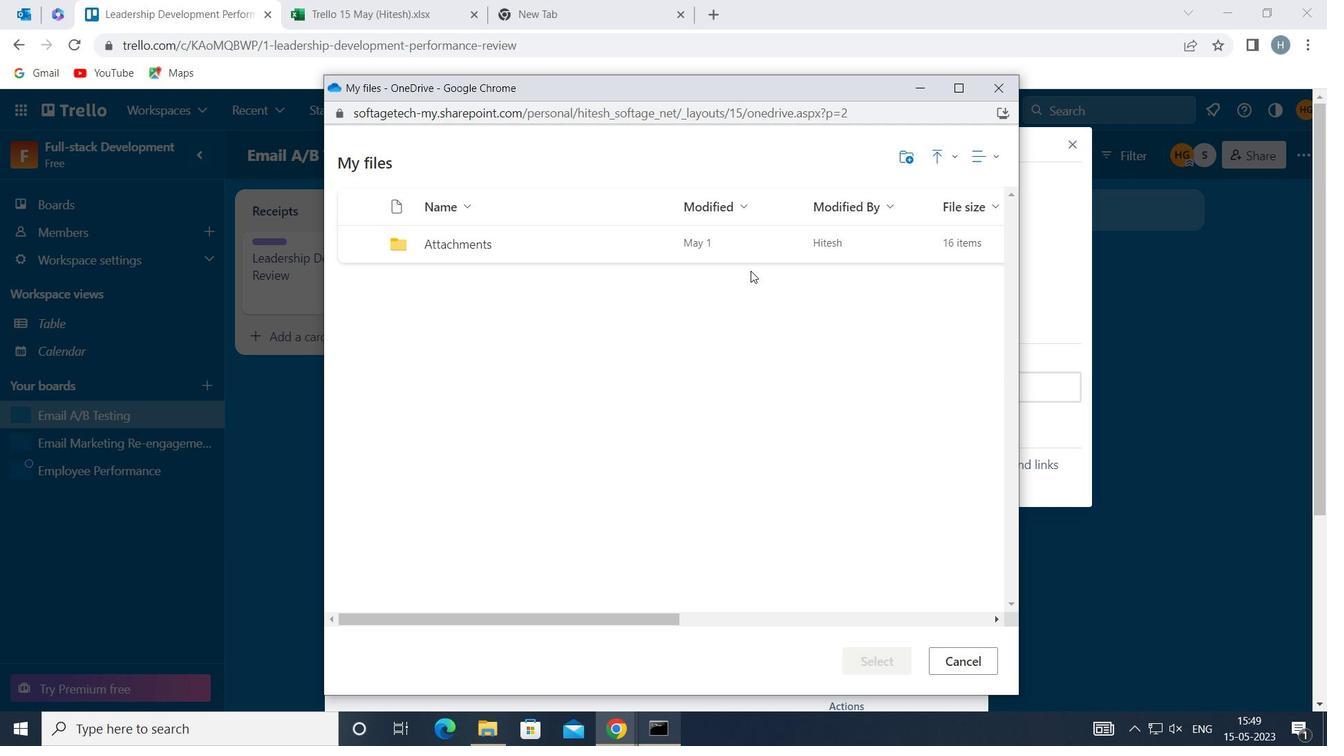 
Action: Mouse pressed left at (734, 234)
Screenshot: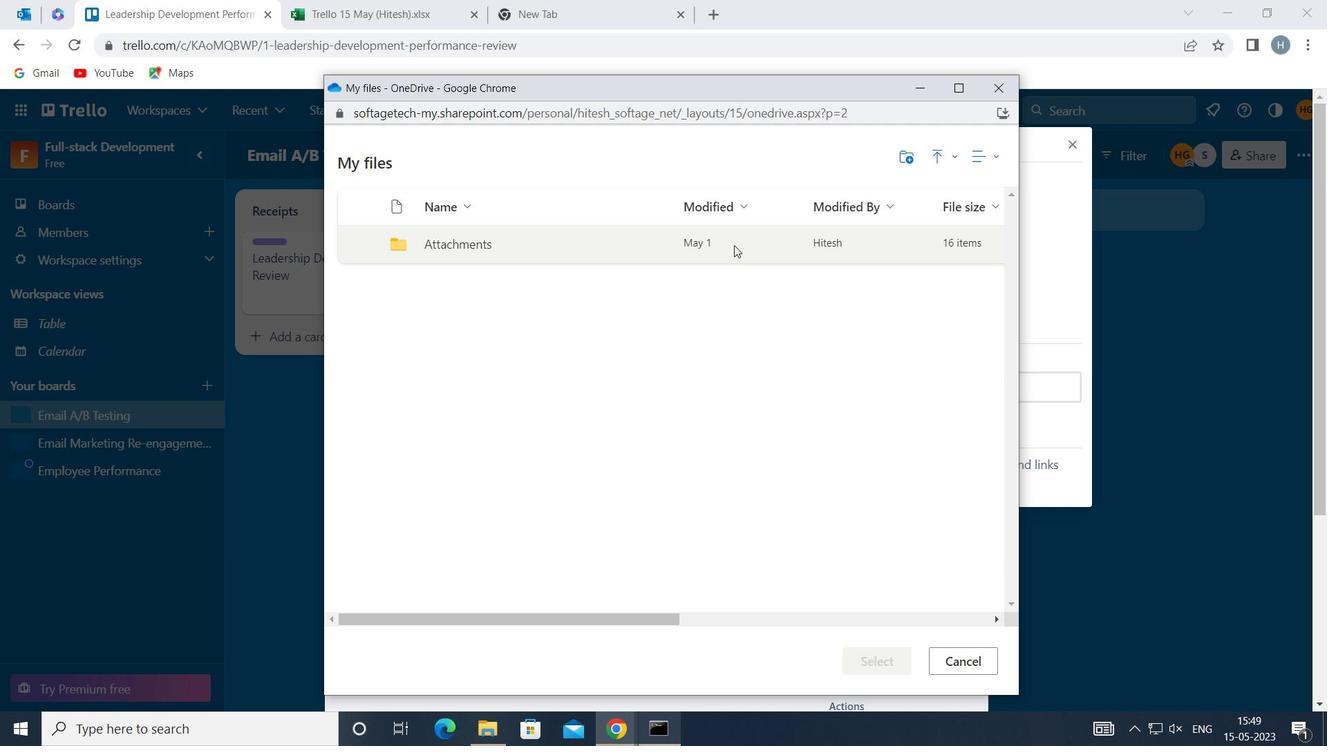 
Action: Mouse pressed left at (734, 234)
Screenshot: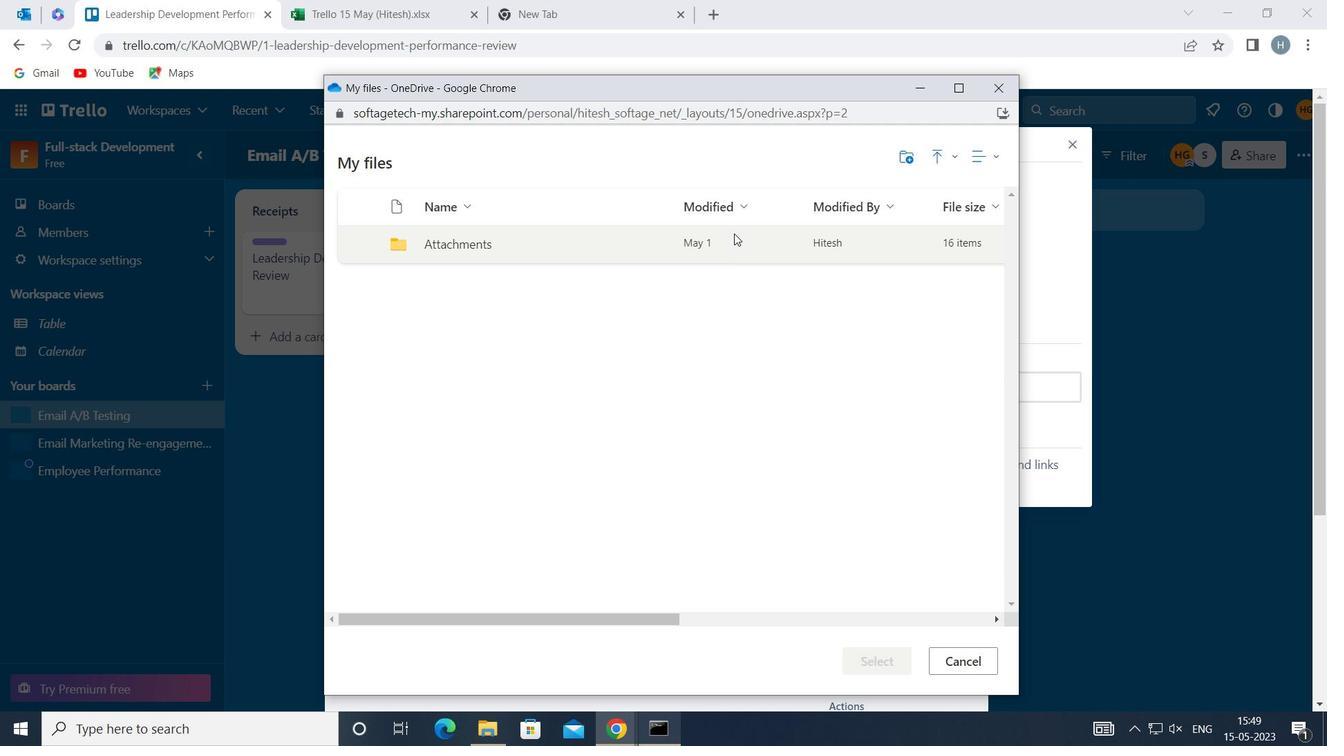 
Action: Mouse moved to (732, 271)
Screenshot: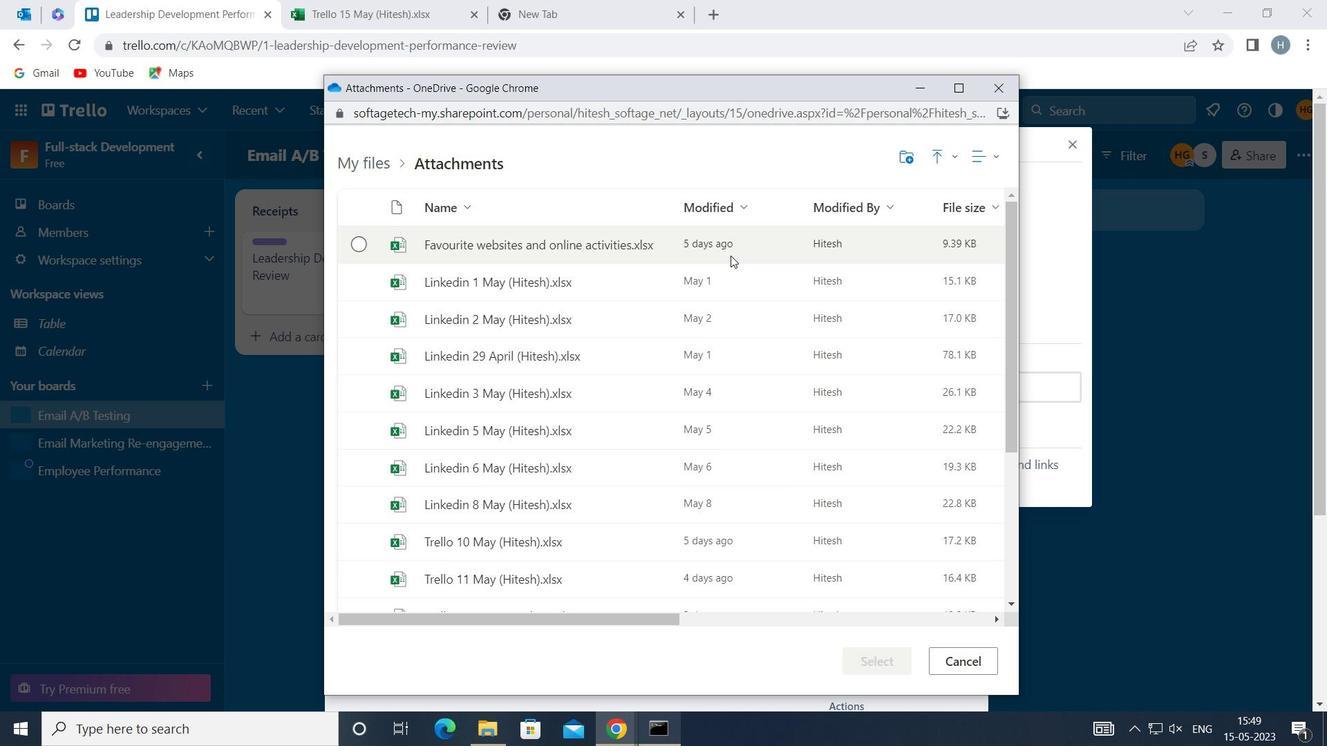 
Action: Mouse pressed left at (732, 271)
Screenshot: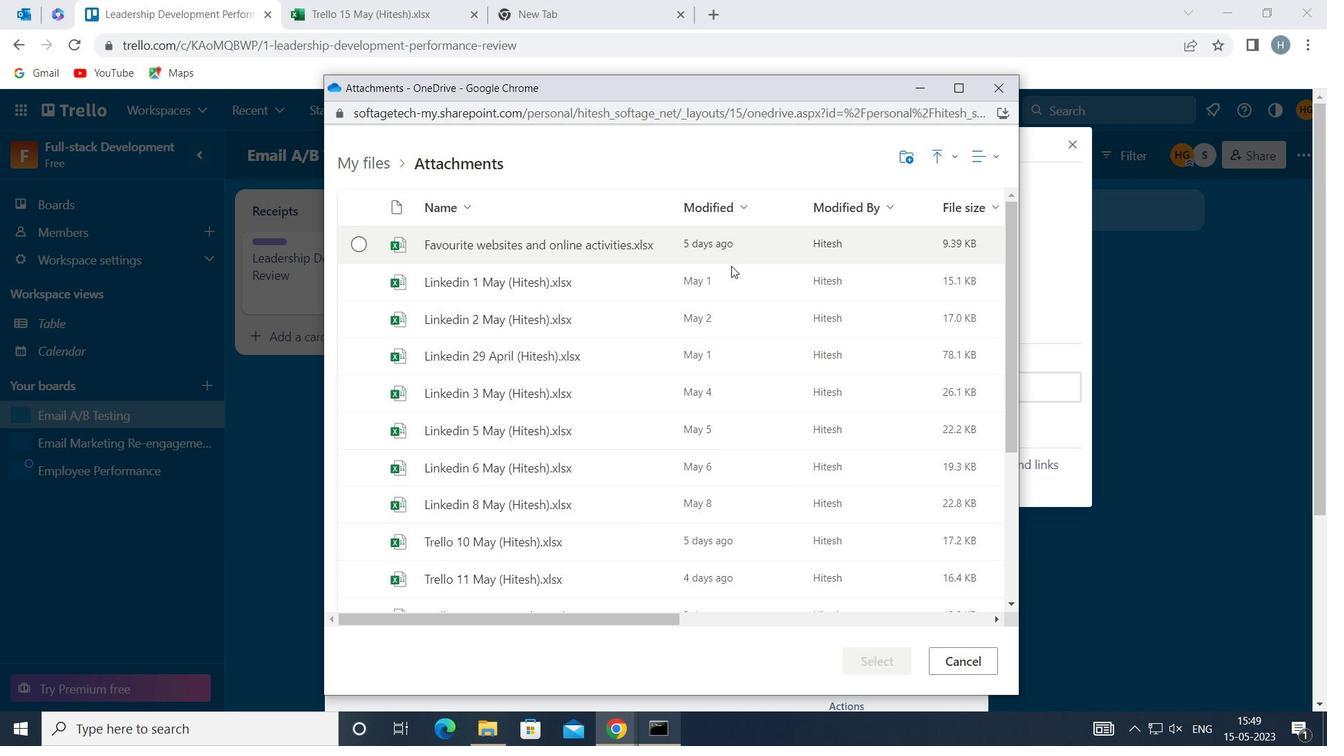 
Action: Mouse moved to (890, 661)
Screenshot: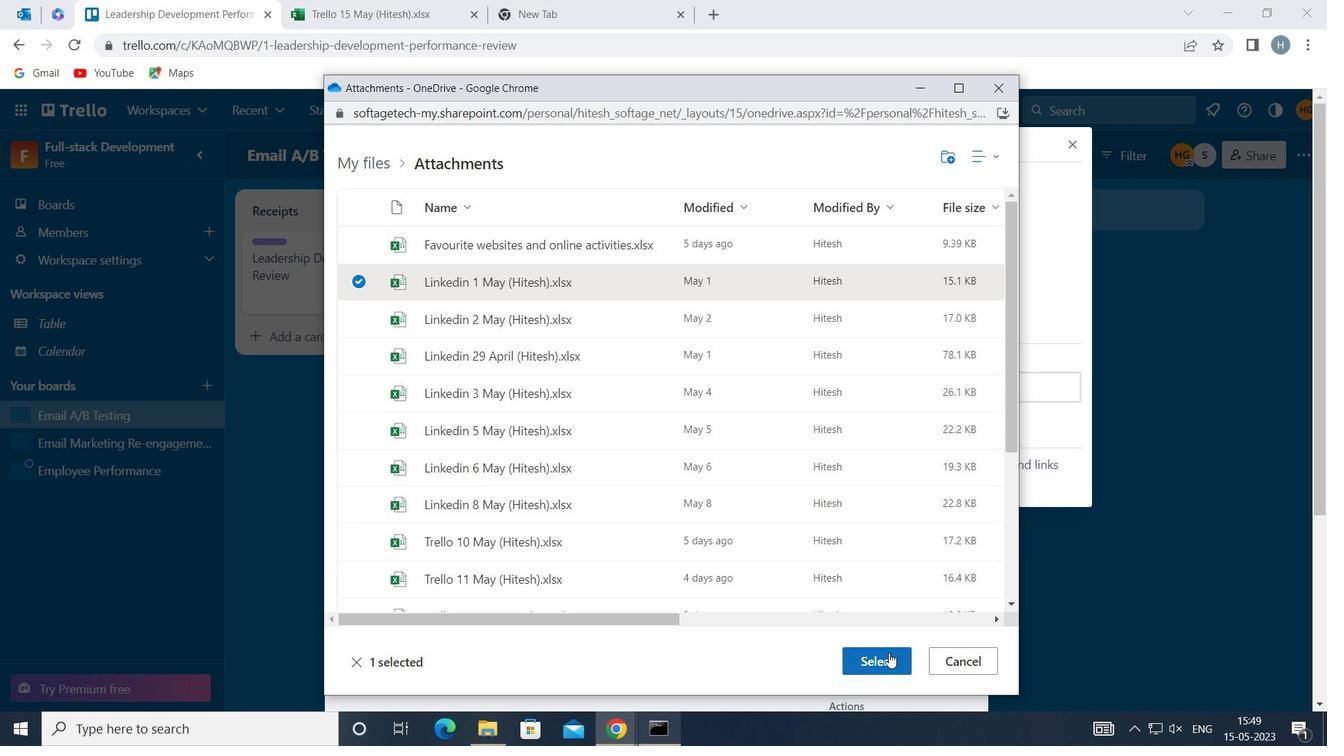 
Action: Mouse pressed left at (890, 661)
Screenshot: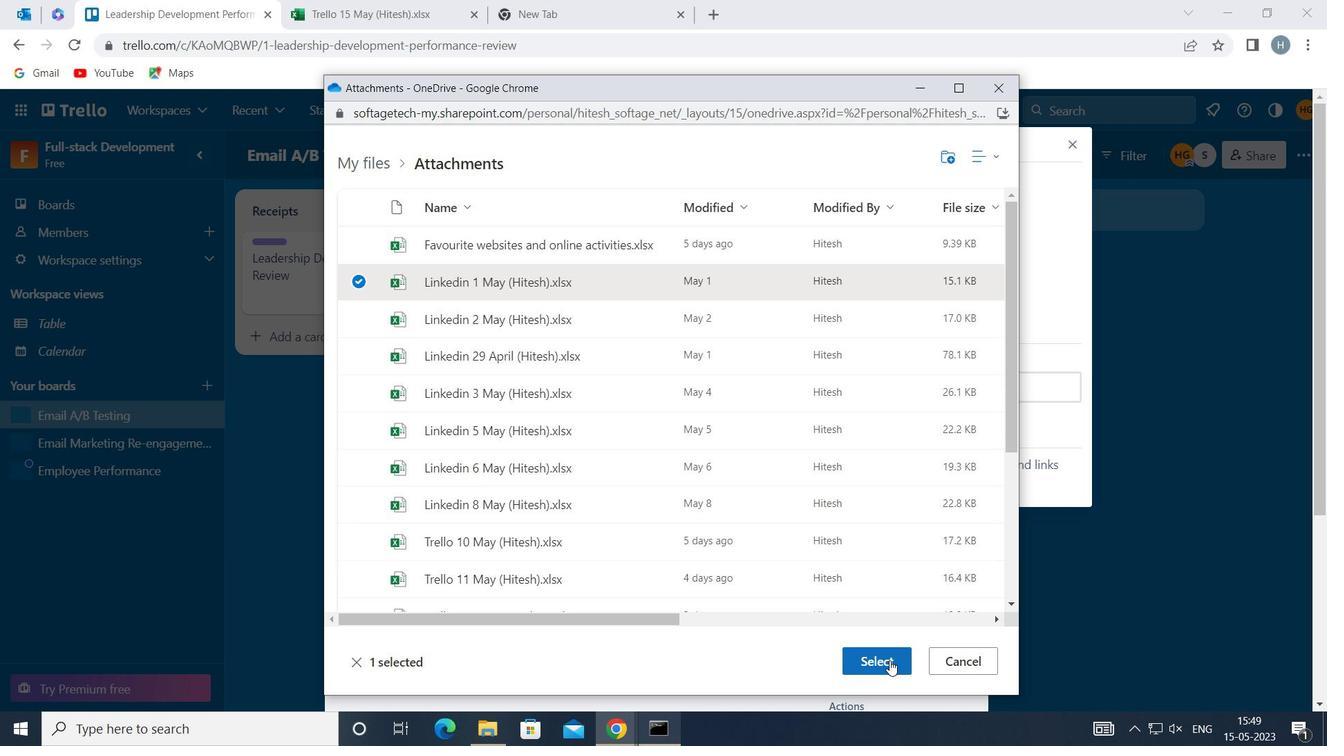 
Action: Mouse moved to (924, 477)
Screenshot: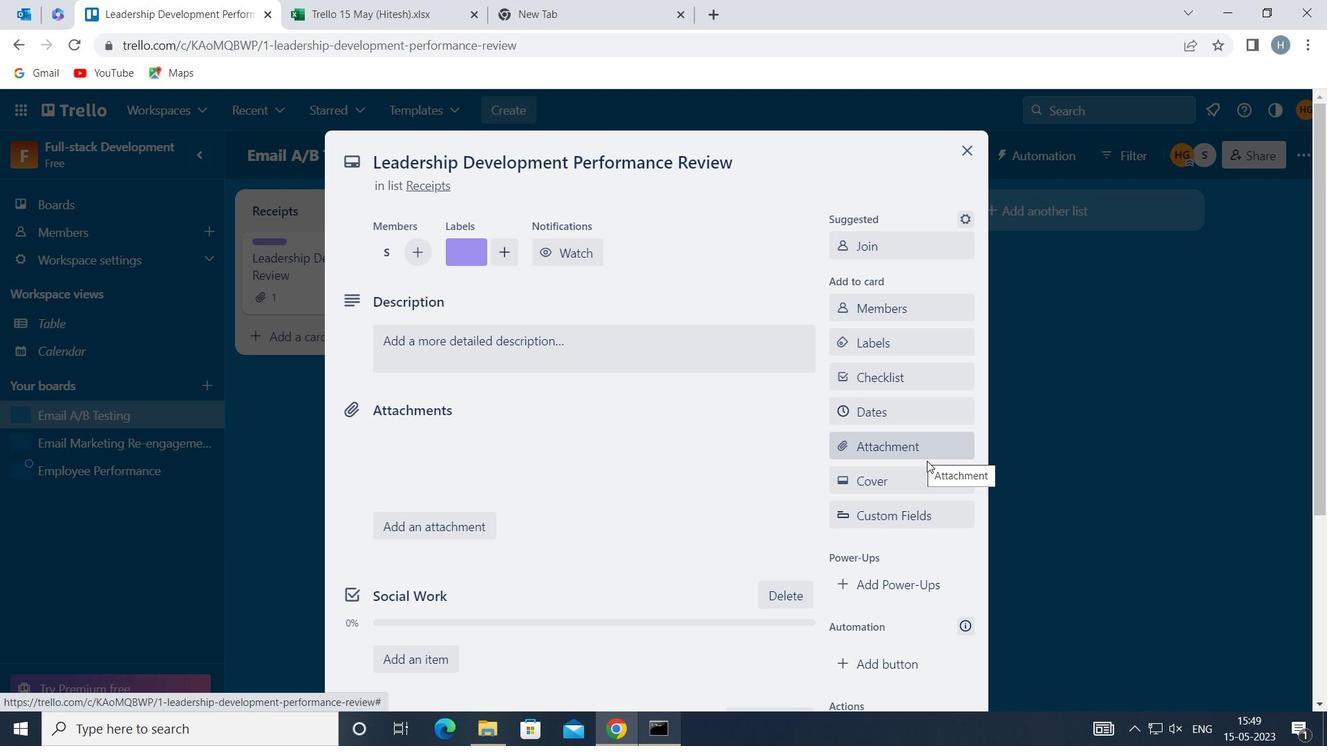 
Action: Mouse pressed left at (924, 477)
Screenshot: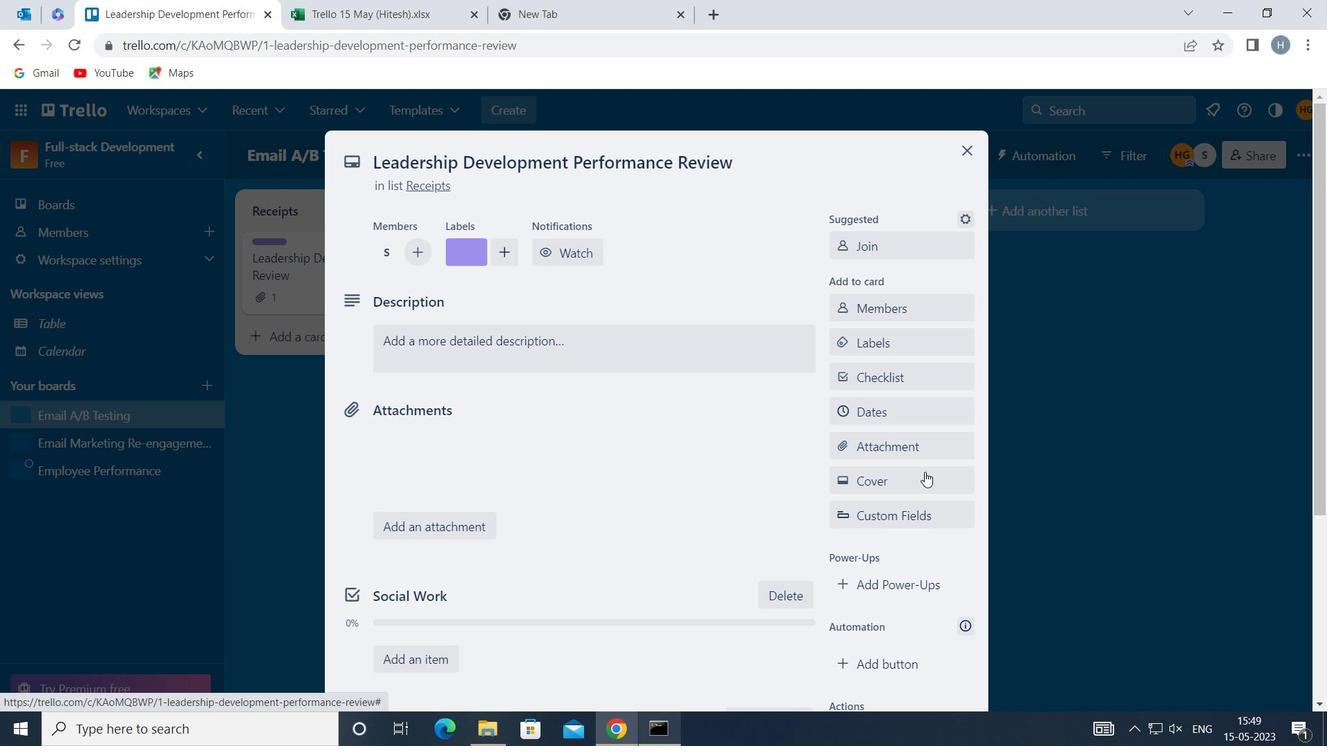 
Action: Mouse moved to (1058, 364)
Screenshot: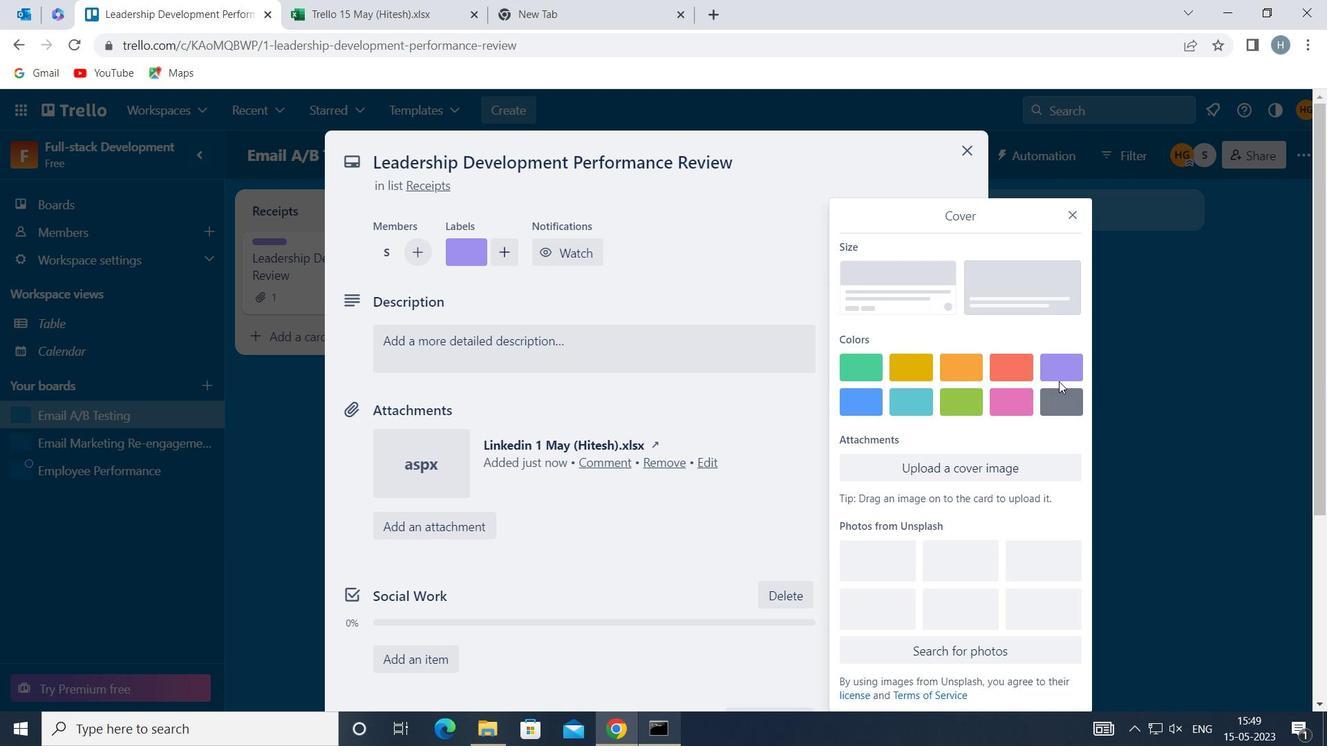 
Action: Mouse pressed left at (1058, 364)
Screenshot: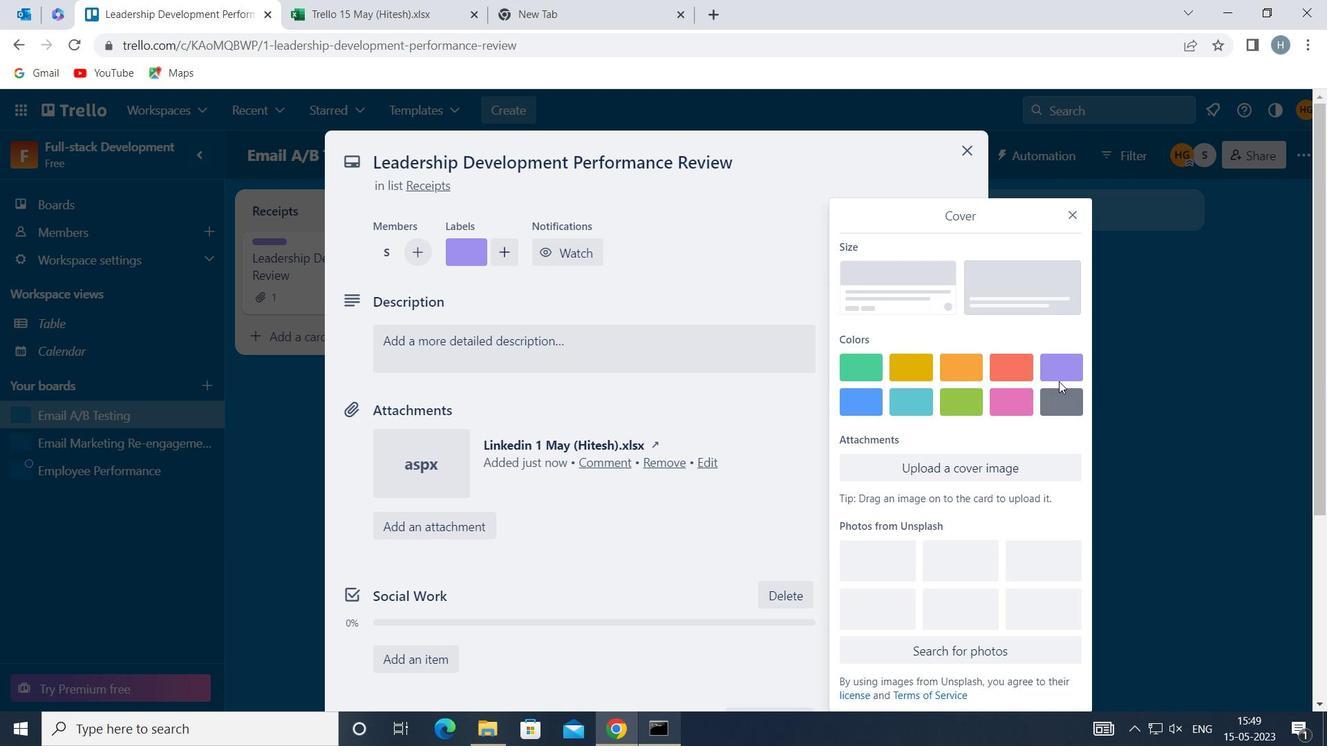
Action: Mouse moved to (1073, 181)
Screenshot: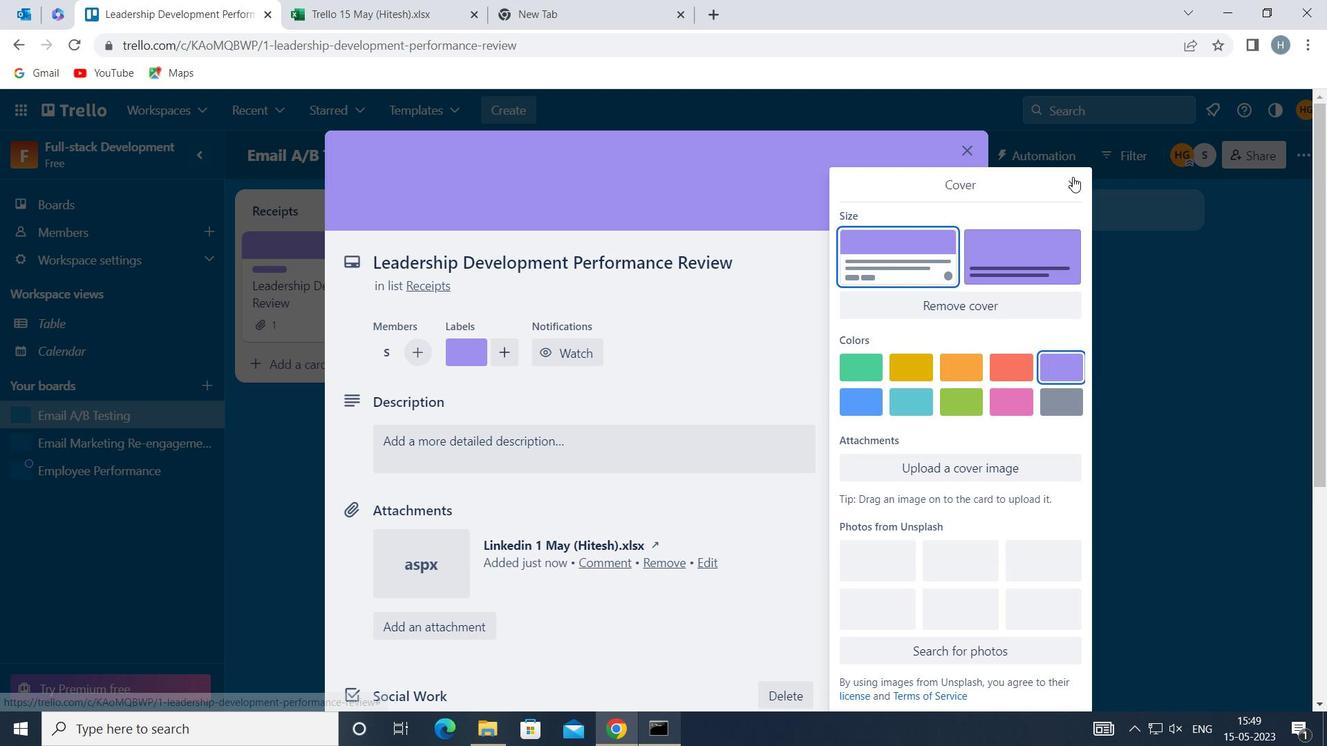
Action: Mouse pressed left at (1073, 181)
Screenshot: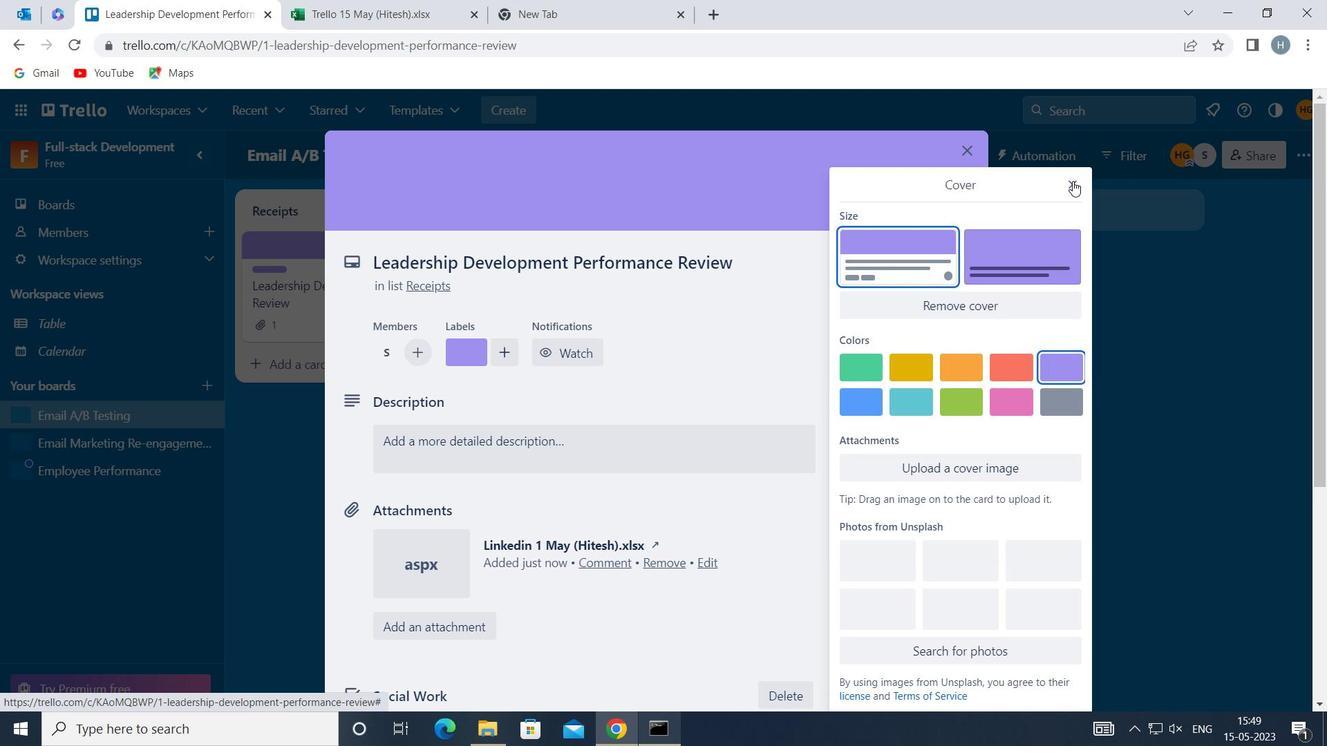 
Action: Mouse moved to (589, 442)
Screenshot: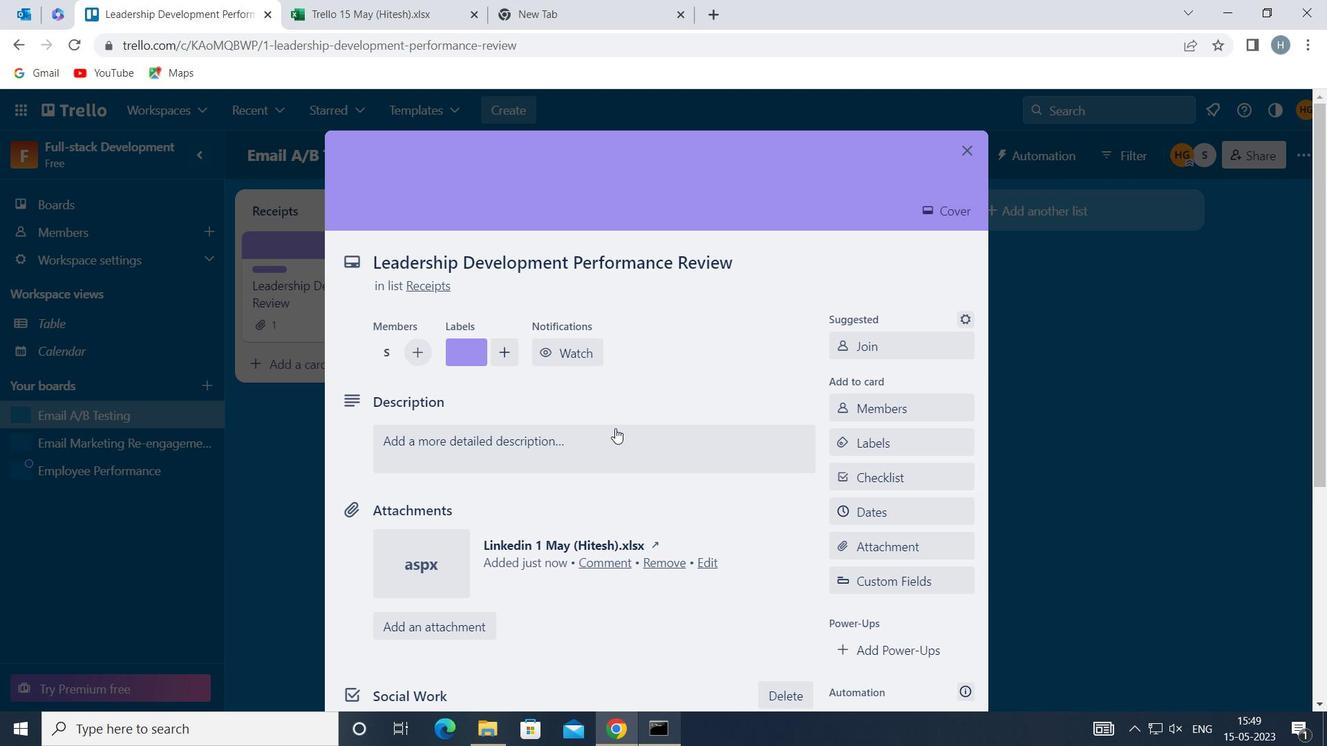 
Action: Mouse pressed left at (589, 442)
Screenshot: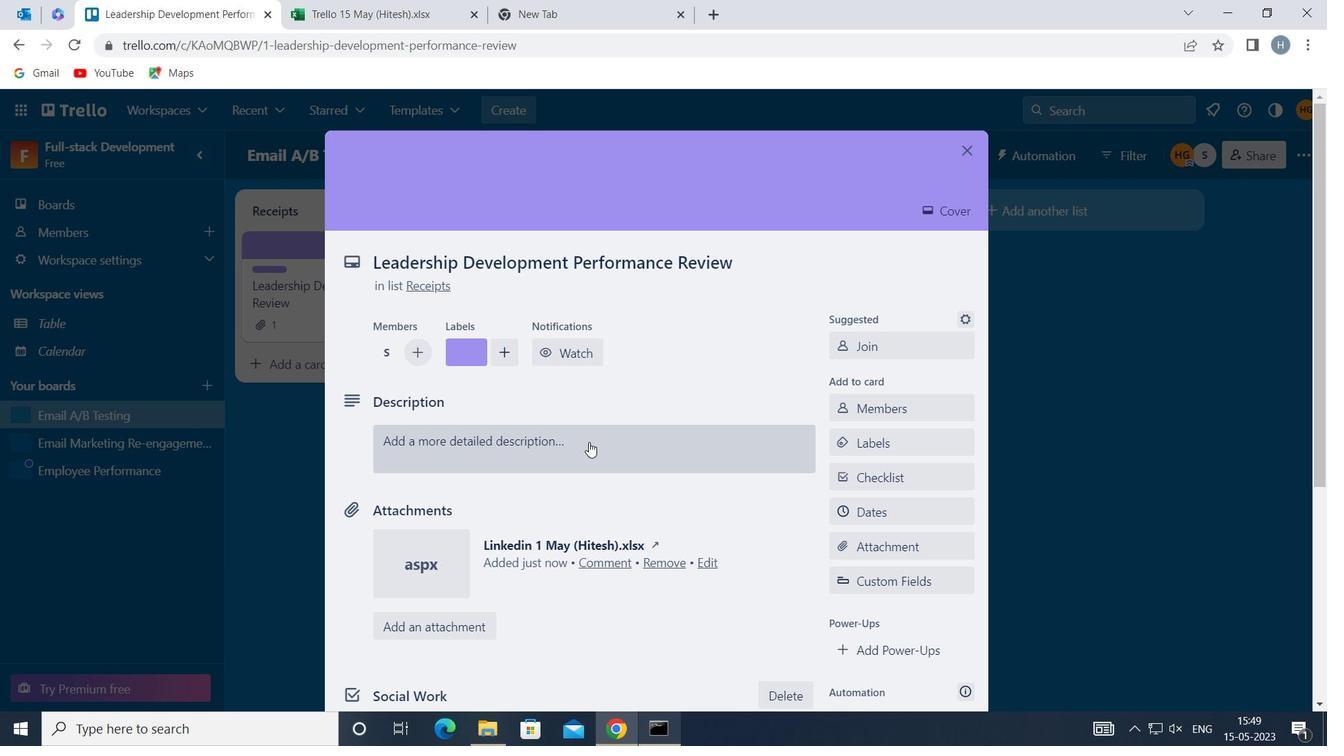 
Action: Mouse moved to (587, 443)
Screenshot: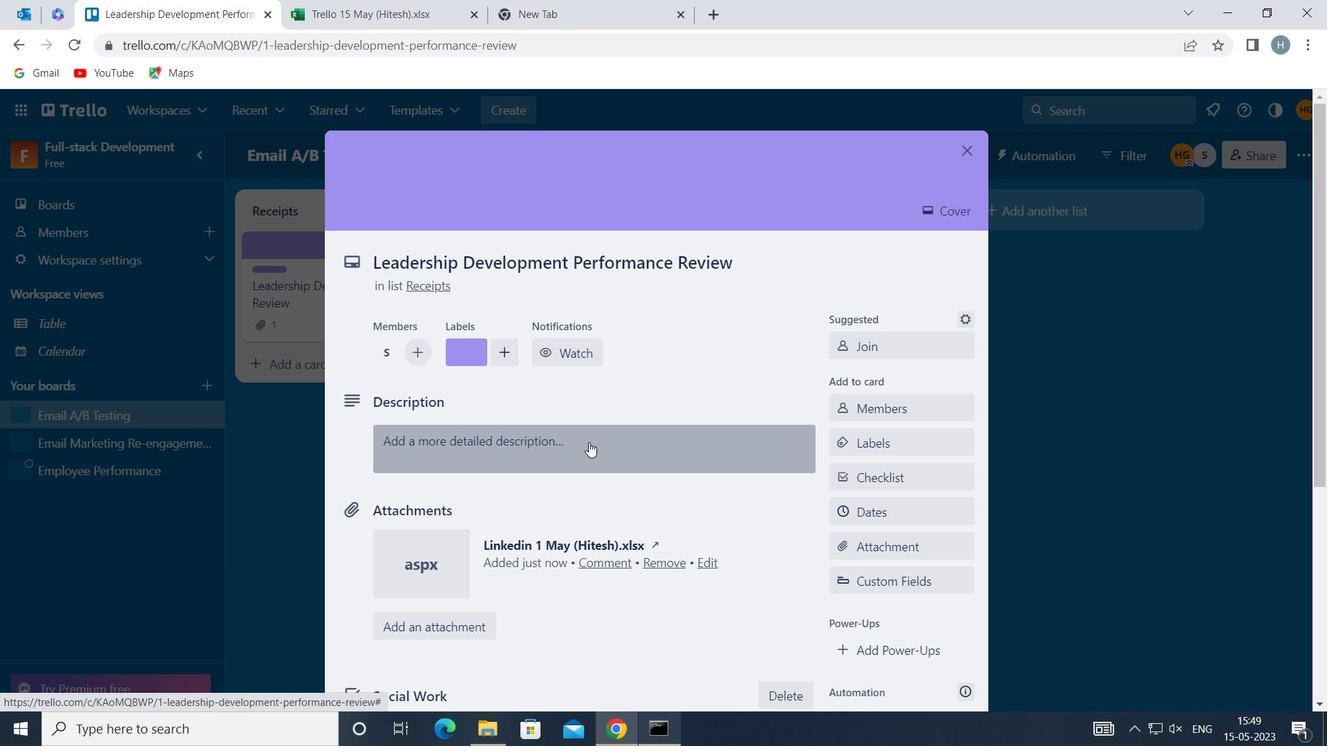 
Action: Key pressed <Key.shift>PLAN<Key.space>AND<Key.space>EXECUTE<Key.space>COMPANY<Key.space>TEAM-BUILDING<Key.space>RETREAT<Key.space>WITH<Key.space>A<Key.space>FOCUS<Key.space>ON<Key.space>STRESS<Key.space>MANAGEMENT
Screenshot: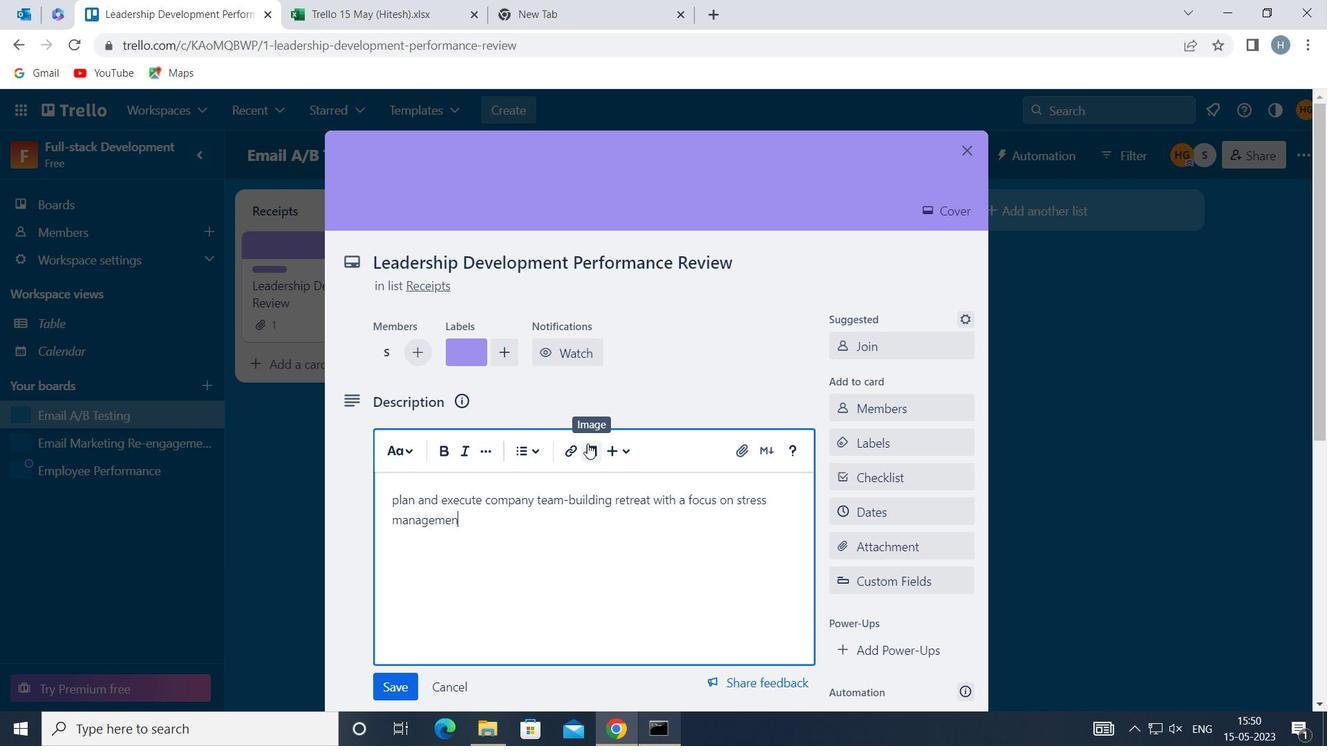 
Action: Mouse moved to (715, 511)
Screenshot: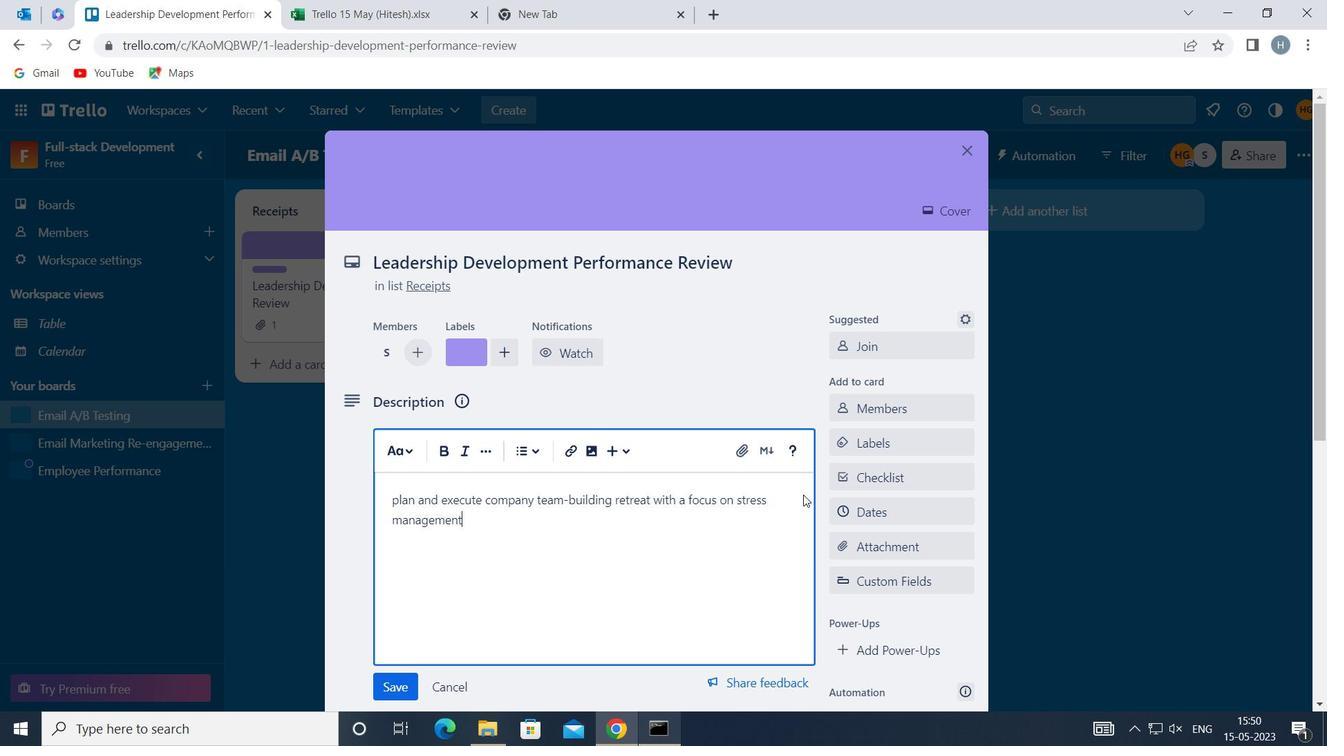 
Action: Key pressed <Key.space>
Screenshot: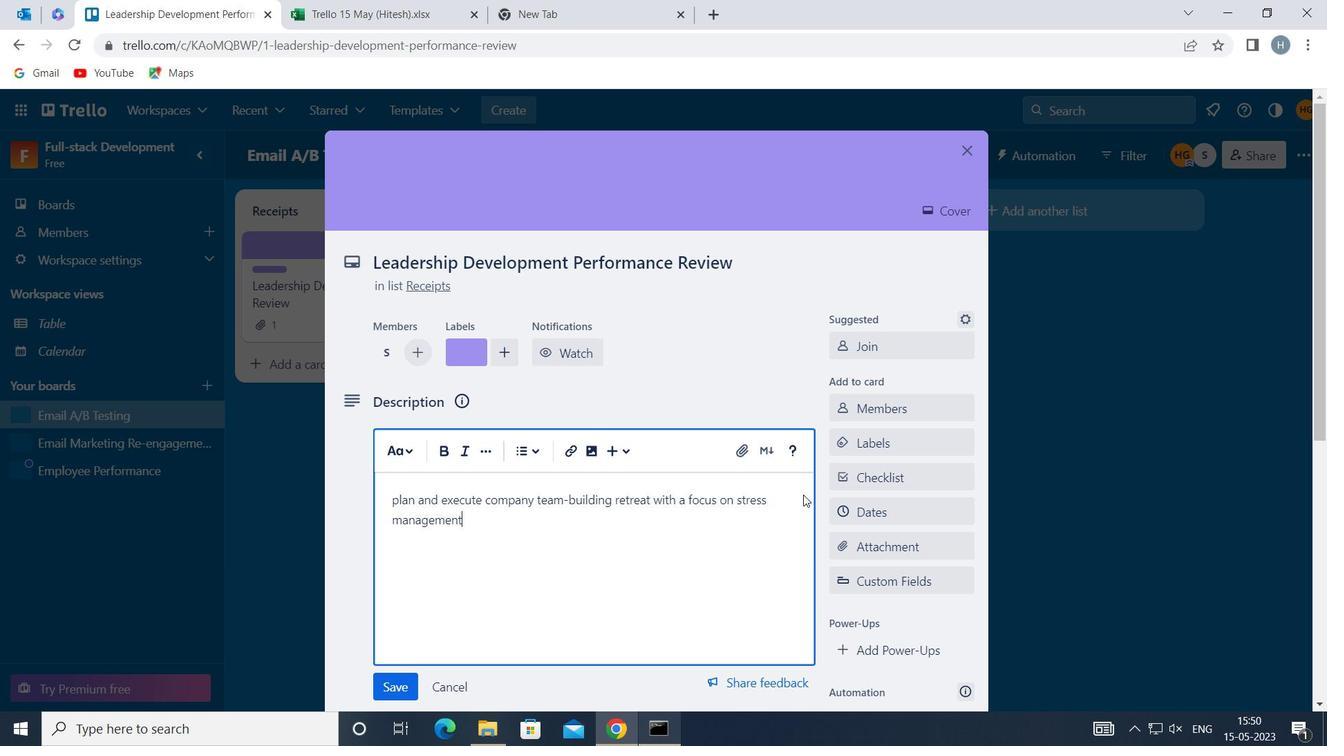 
Action: Mouse moved to (398, 686)
Screenshot: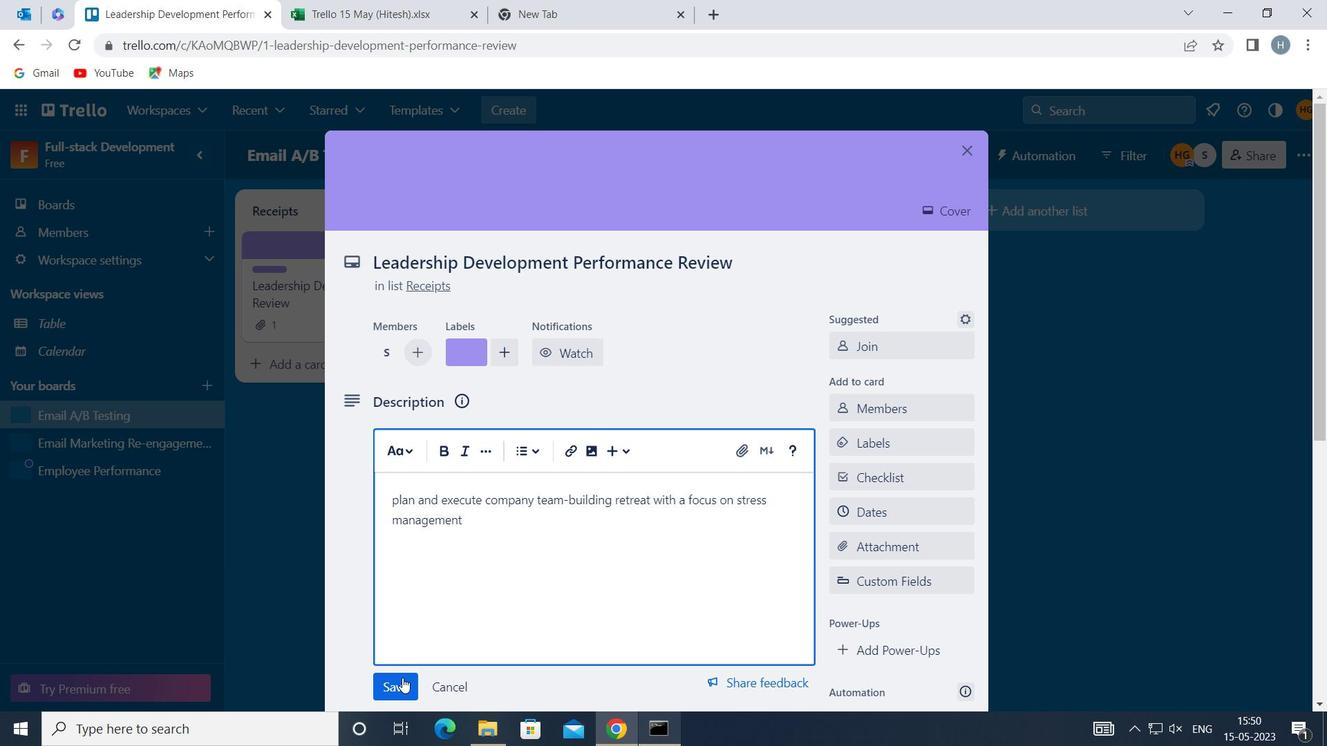 
Action: Mouse pressed left at (398, 686)
Screenshot: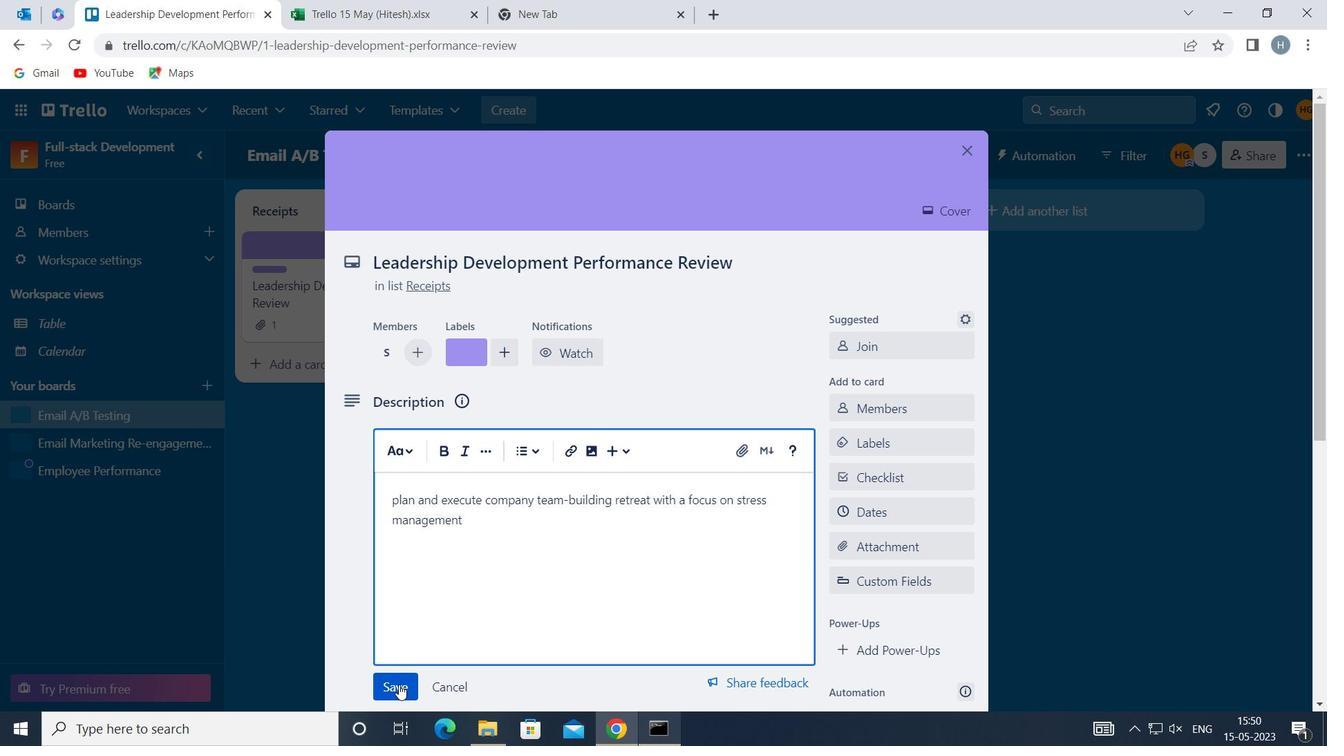 
Action: Mouse moved to (565, 527)
Screenshot: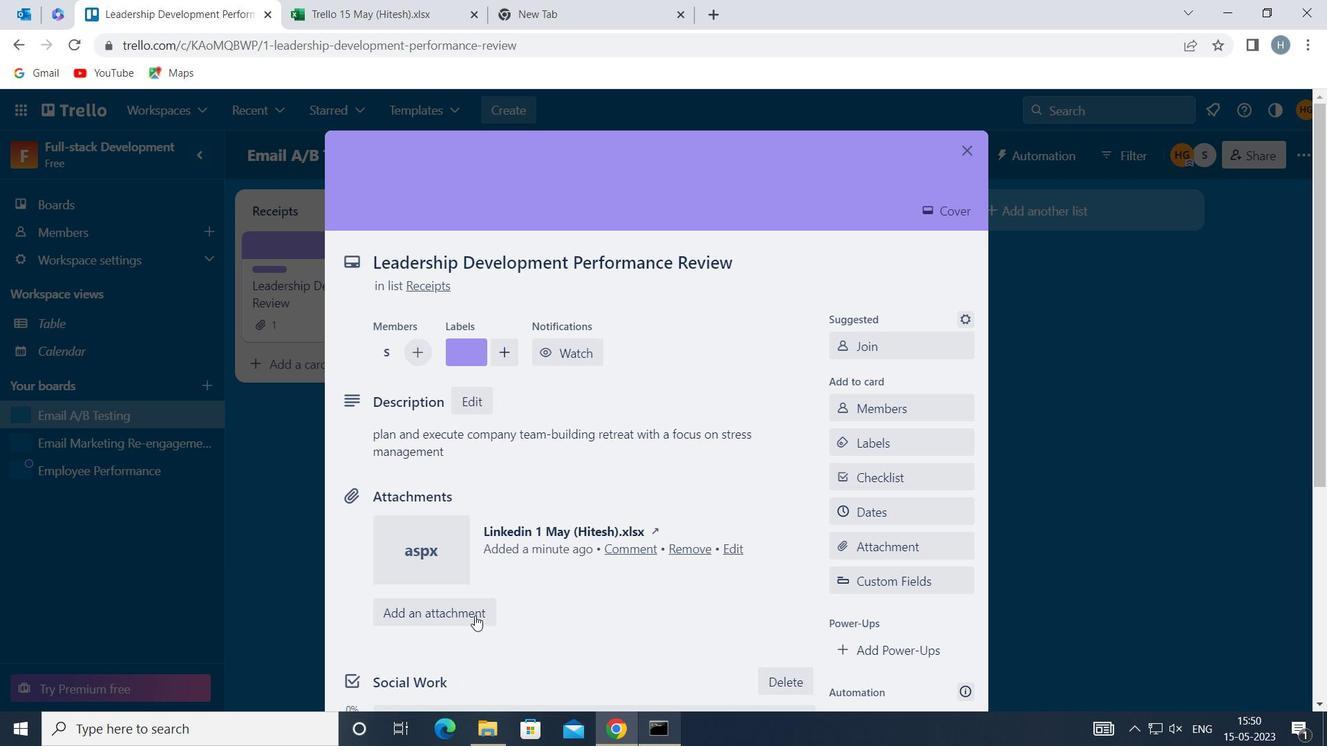 
Action: Mouse scrolled (565, 526) with delta (0, 0)
Screenshot: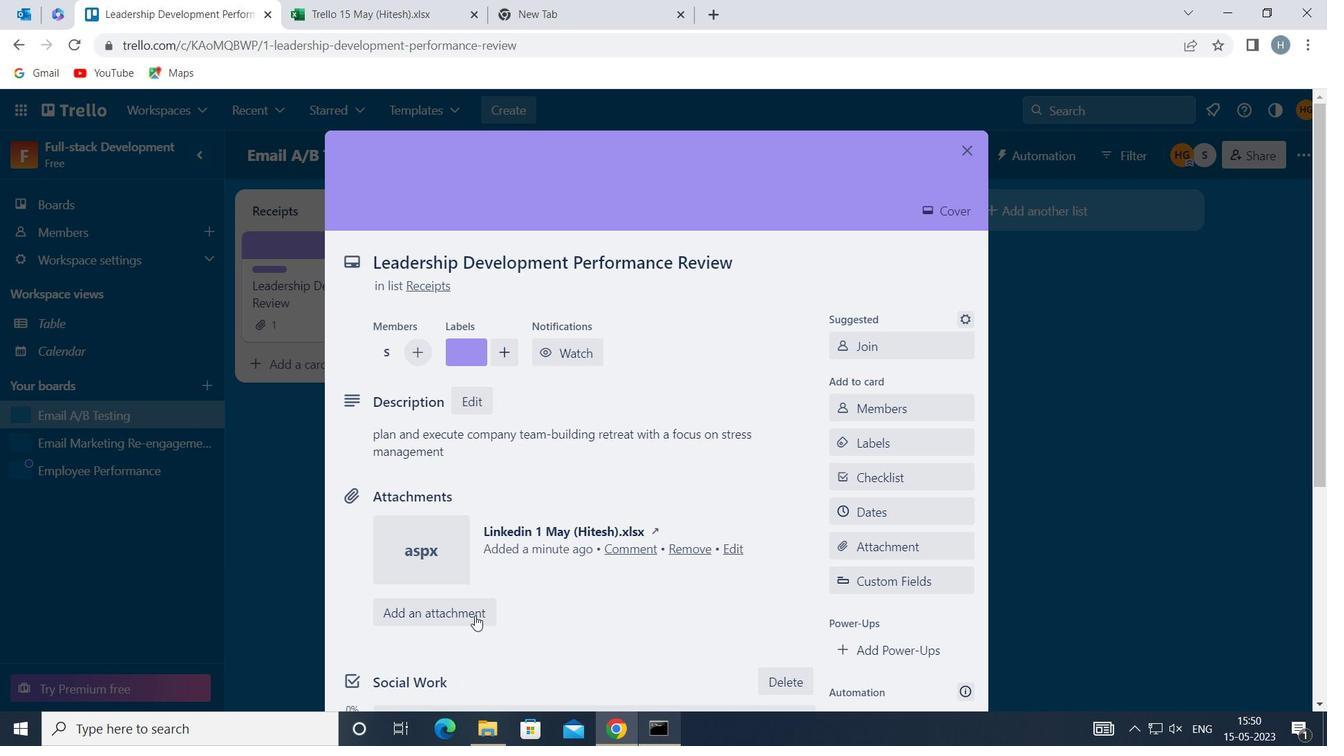 
Action: Mouse scrolled (565, 526) with delta (0, 0)
Screenshot: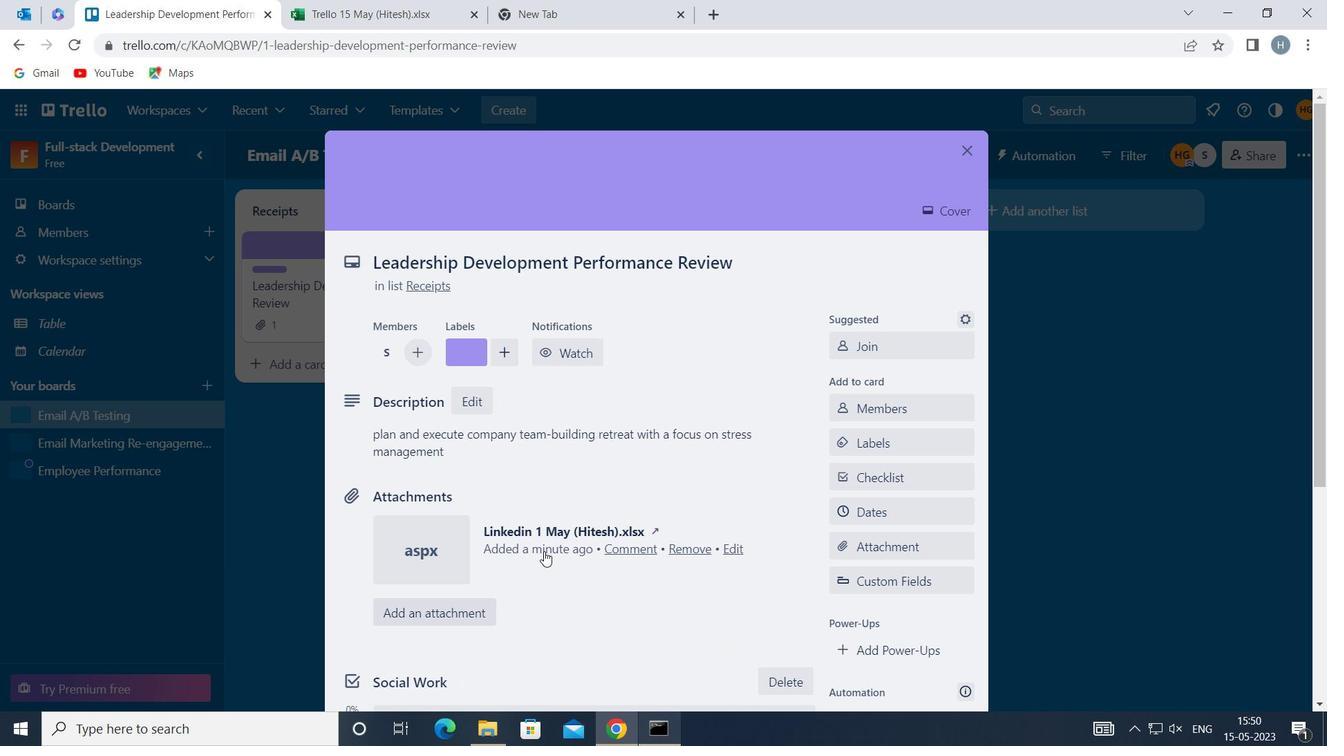 
Action: Mouse scrolled (565, 526) with delta (0, 0)
Screenshot: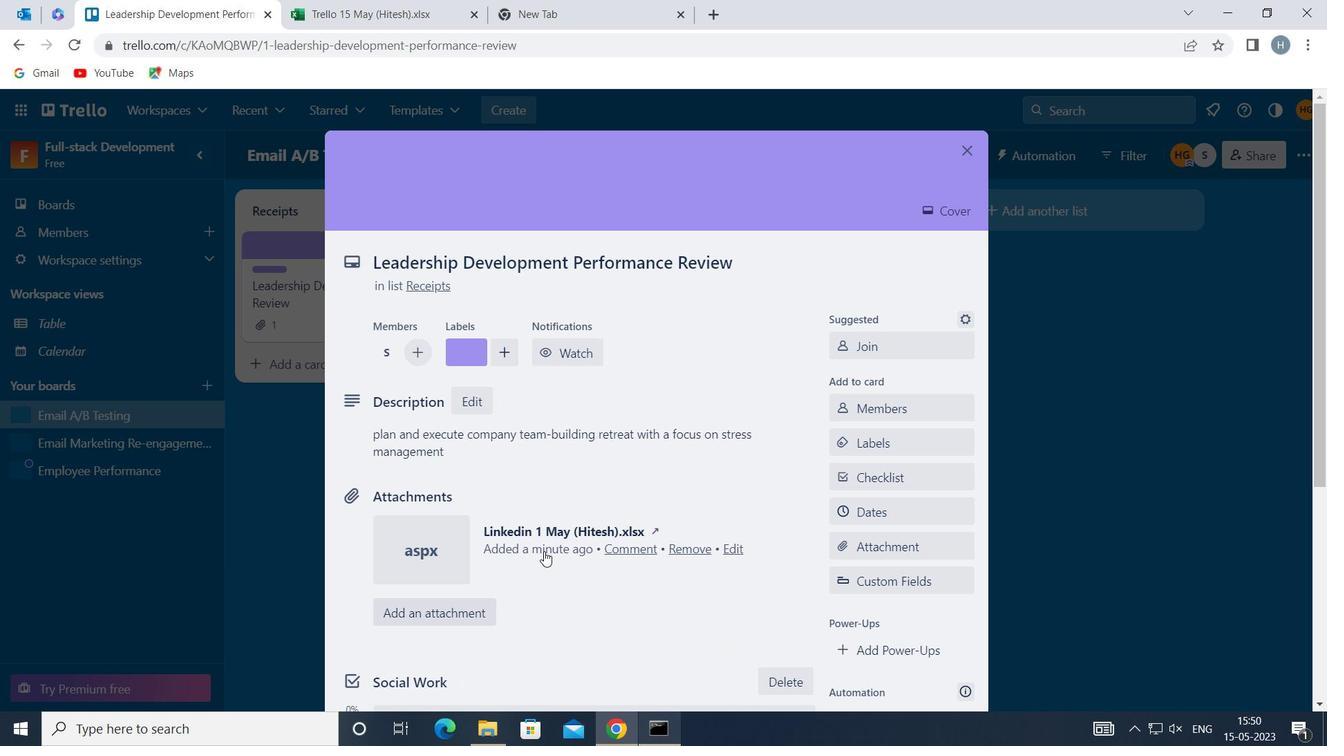 
Action: Mouse scrolled (565, 526) with delta (0, 0)
Screenshot: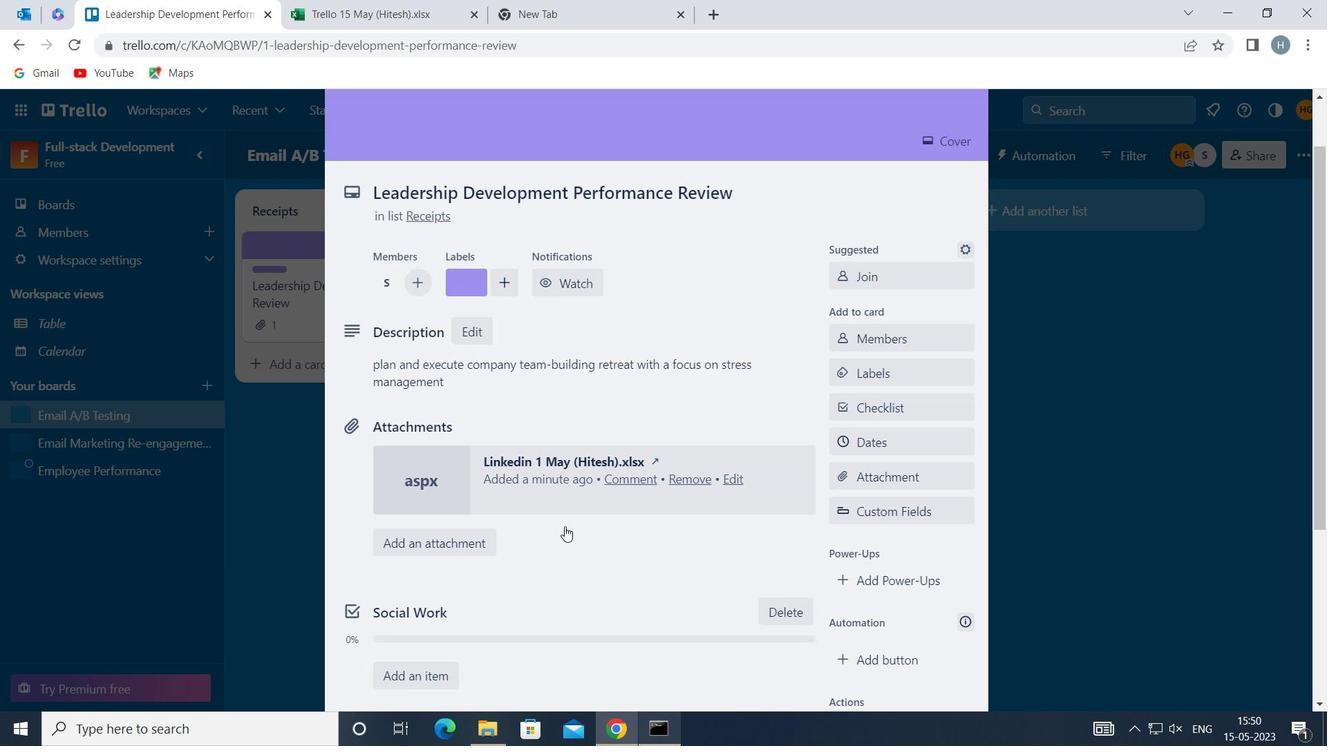 
Action: Mouse scrolled (565, 526) with delta (0, 0)
Screenshot: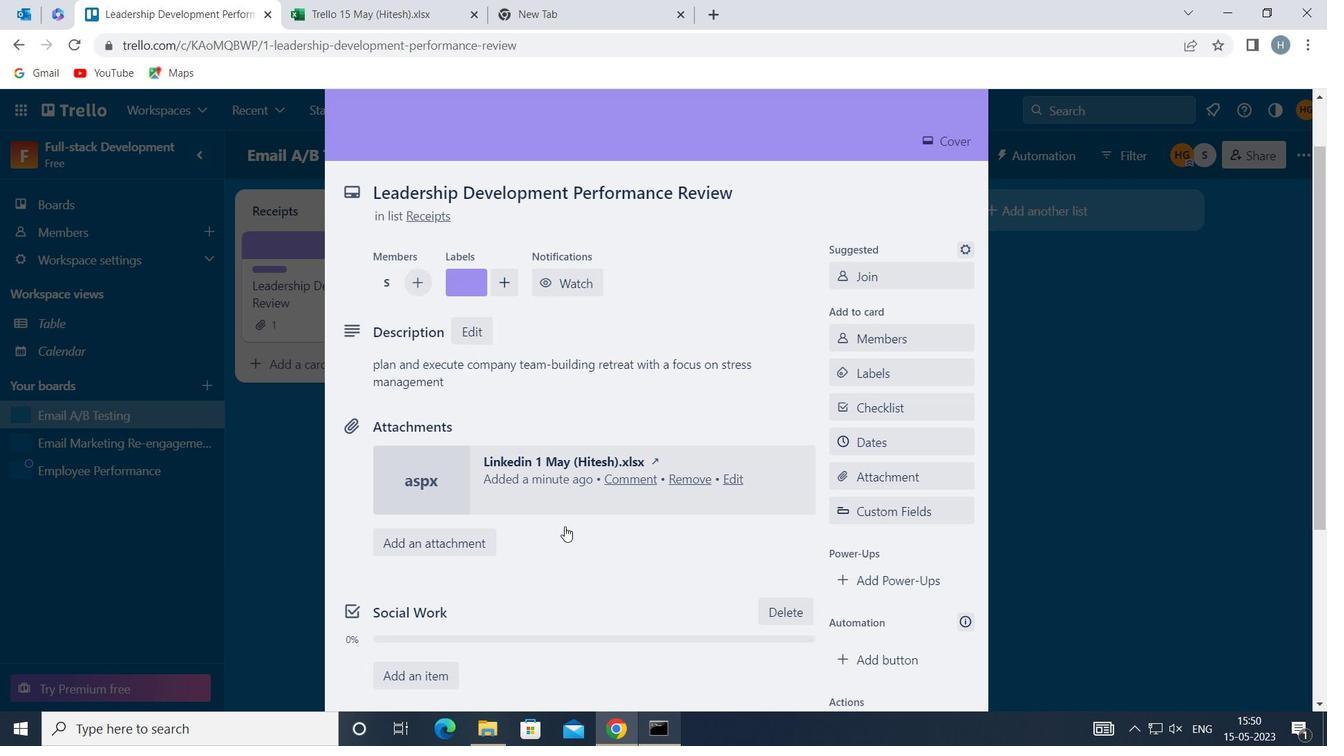 
Action: Mouse scrolled (565, 526) with delta (0, 0)
Screenshot: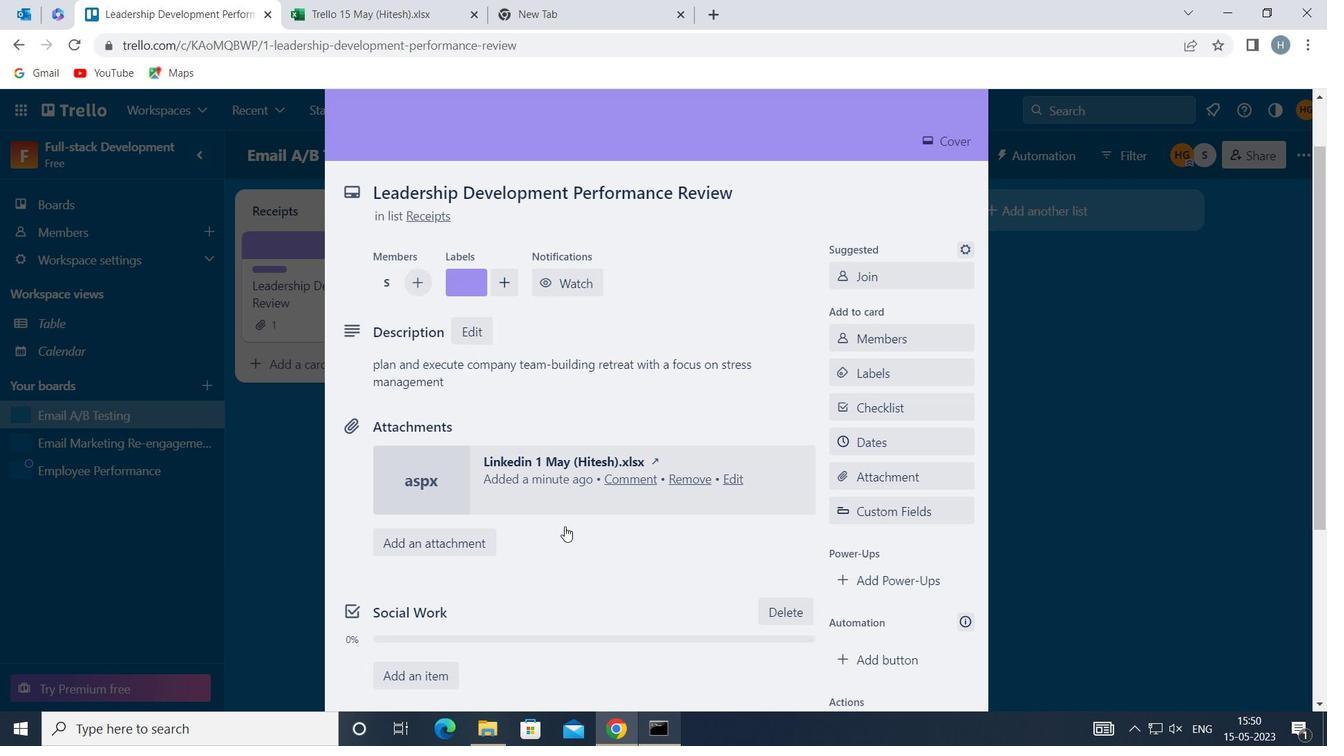 
Action: Mouse moved to (560, 508)
Screenshot: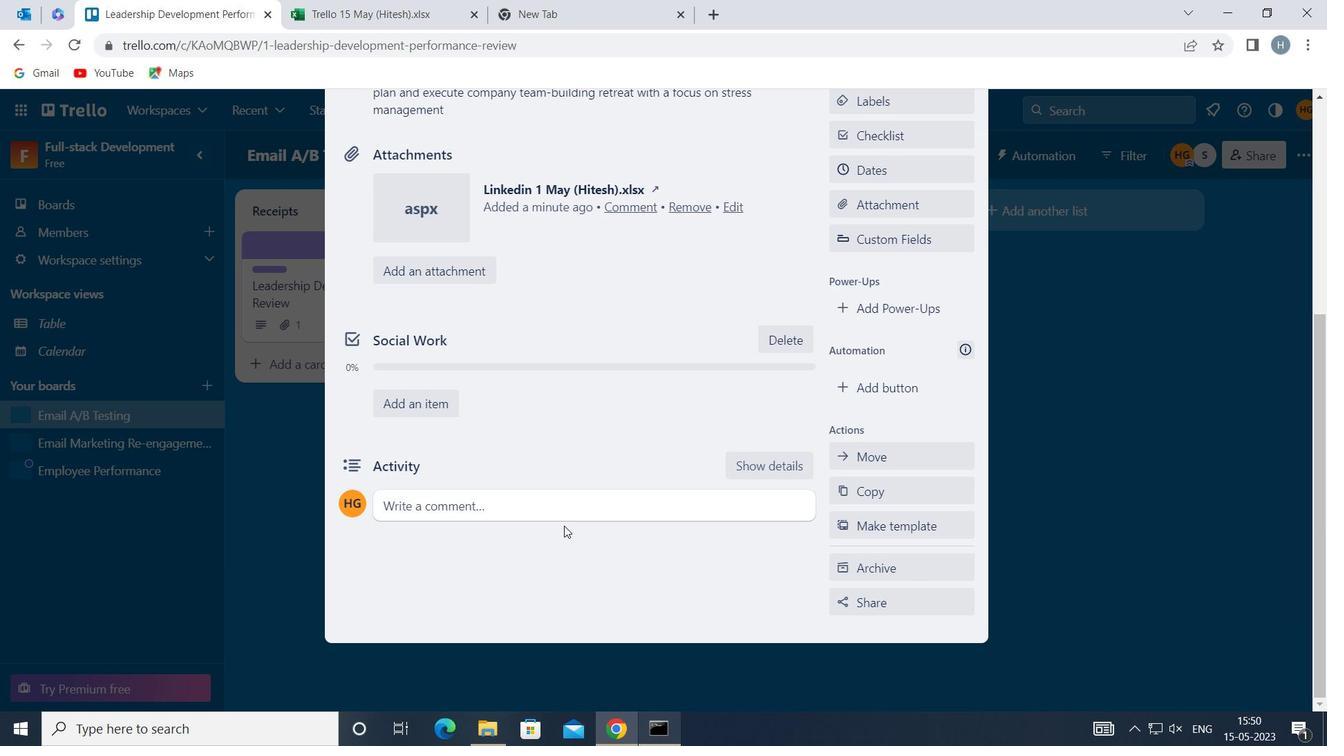 
Action: Mouse pressed left at (560, 508)
Screenshot: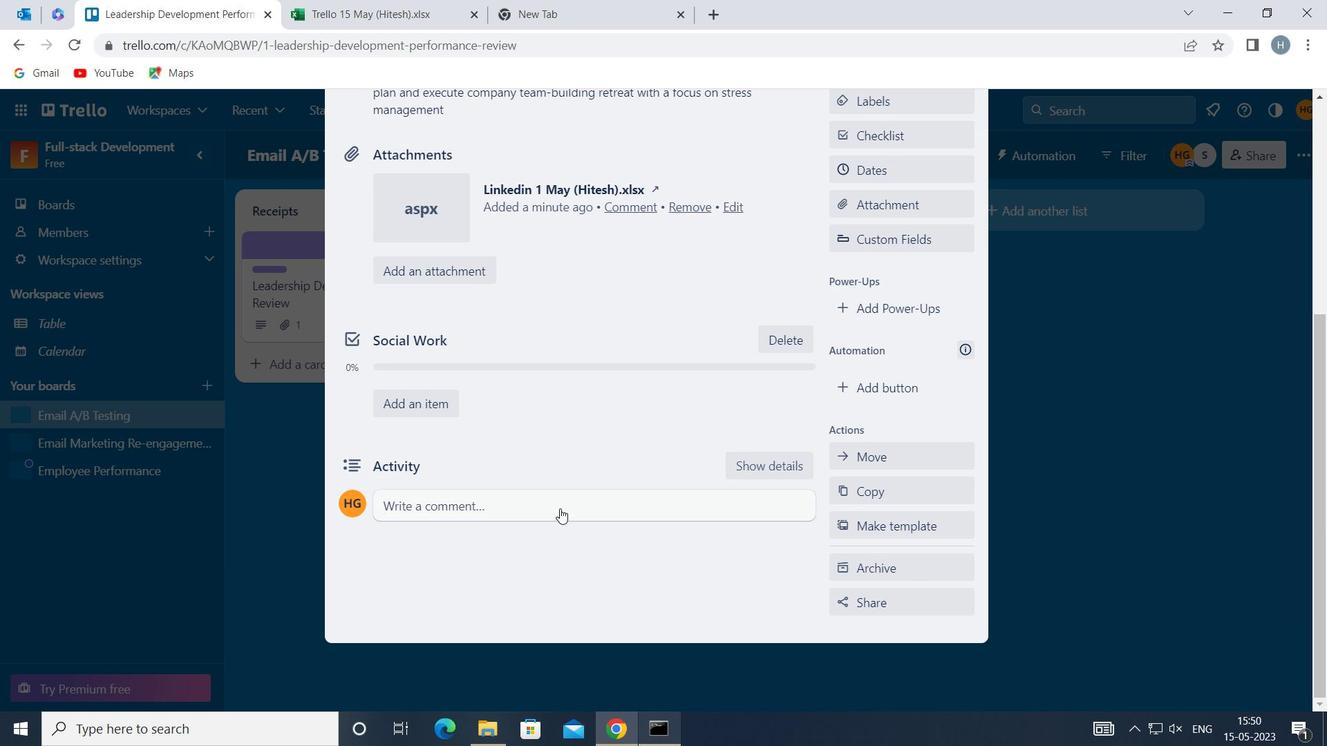 
Action: Key pressed <Key.shift>A
Screenshot: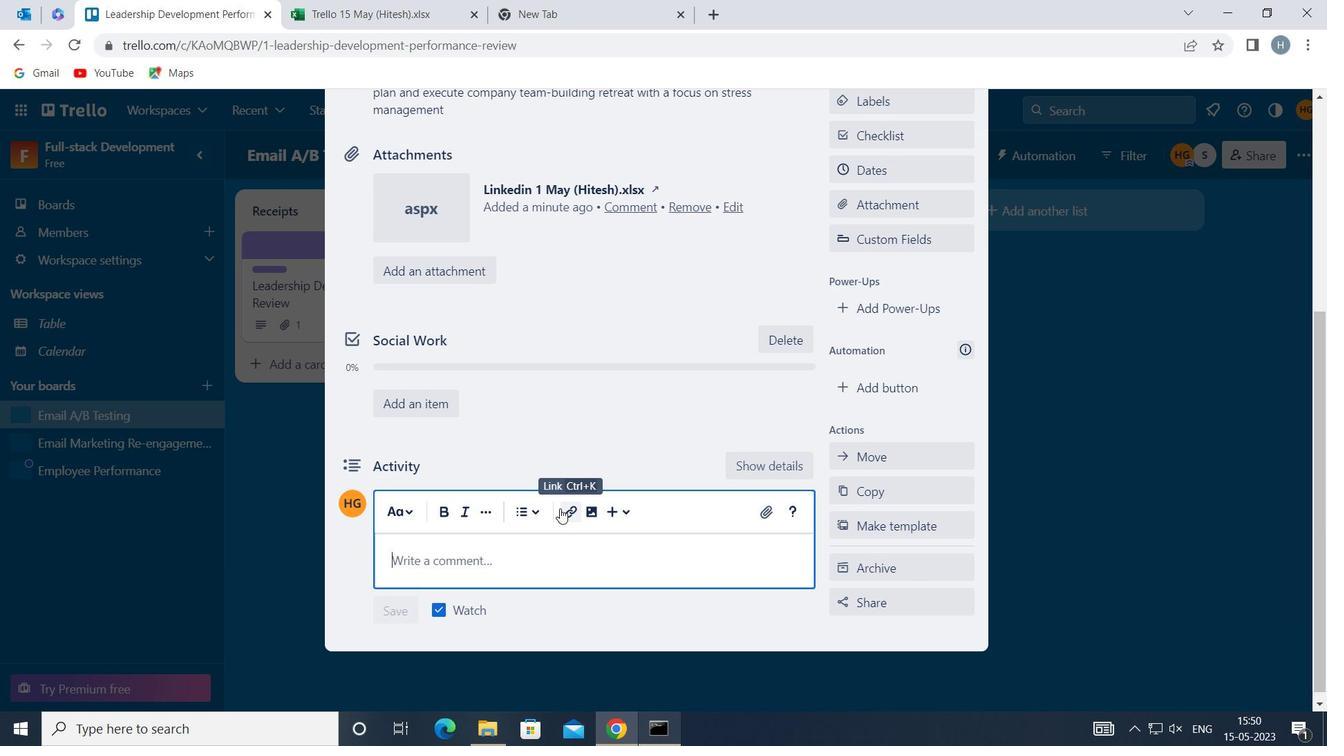 
Action: Mouse moved to (596, 491)
Screenshot: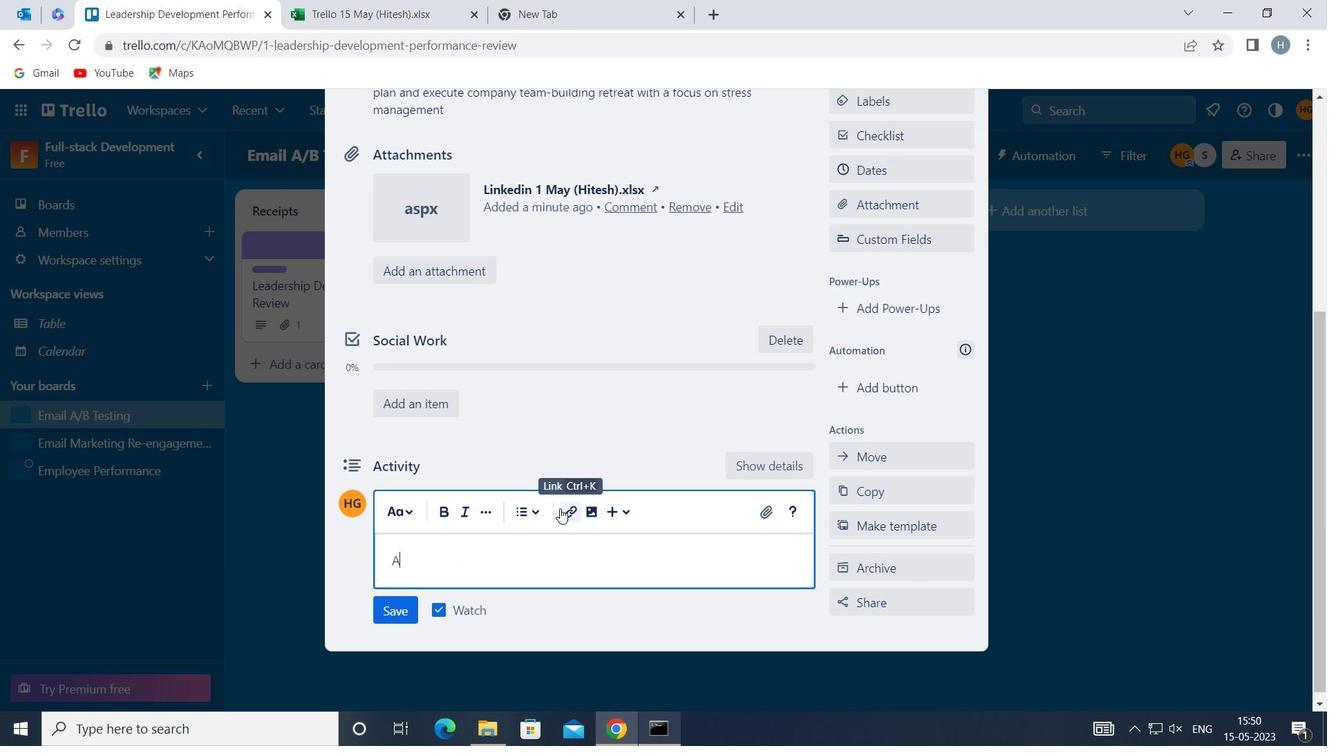 
Action: Key pressed TTENTION<Key.space>TO<Key.space>DETAIL<Key.space>T<Key.backspace>IS<Key.space>CRITICAL<Key.space>FOR<Key.space>THIS<Key.space>TASK,<Key.space>SO<Key.space>LET<Key.space>US<Key.space>MAKE<Key.space>SURE<Key.space>WE<Key.space>DO<Key.space>NOT<Key.space>MISS<Key.space>ANYTHING<Key.space>IMPORTANT<Key.space>
Screenshot: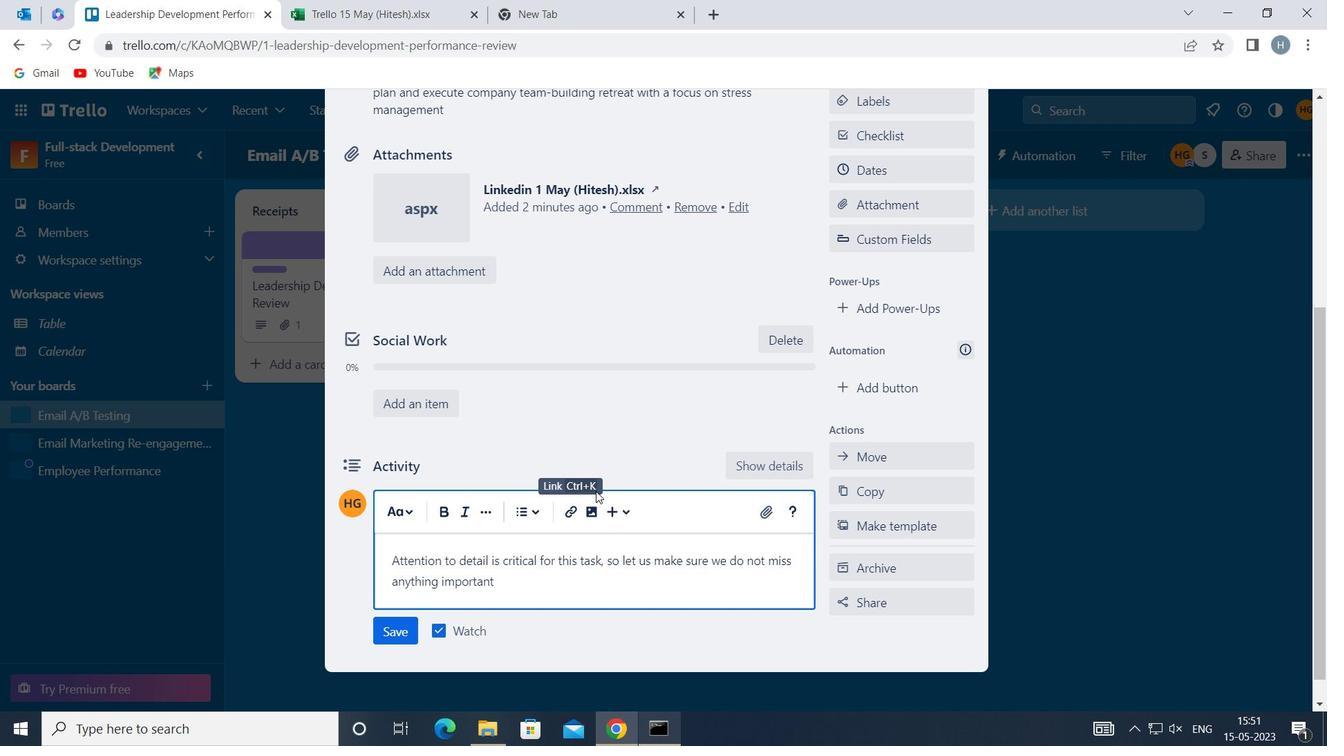 
Action: Mouse moved to (403, 629)
Screenshot: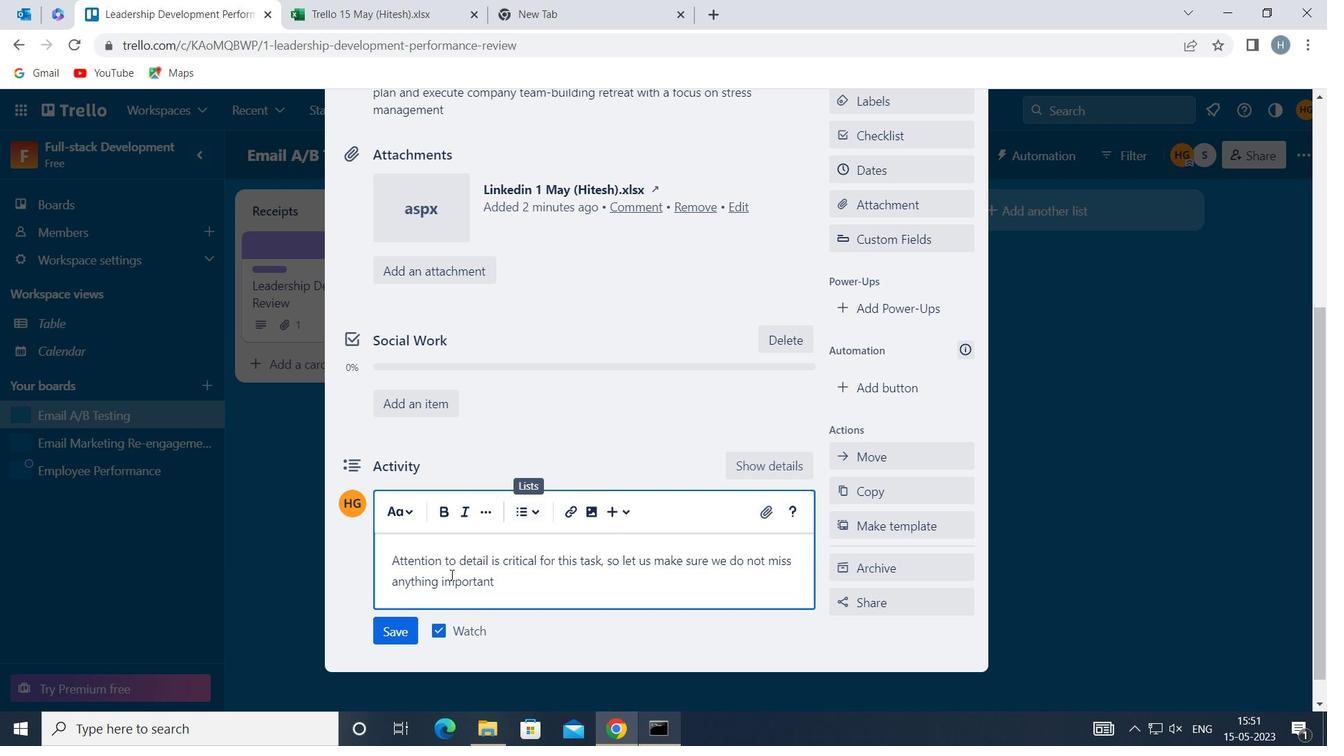 
Action: Mouse pressed left at (403, 629)
Screenshot: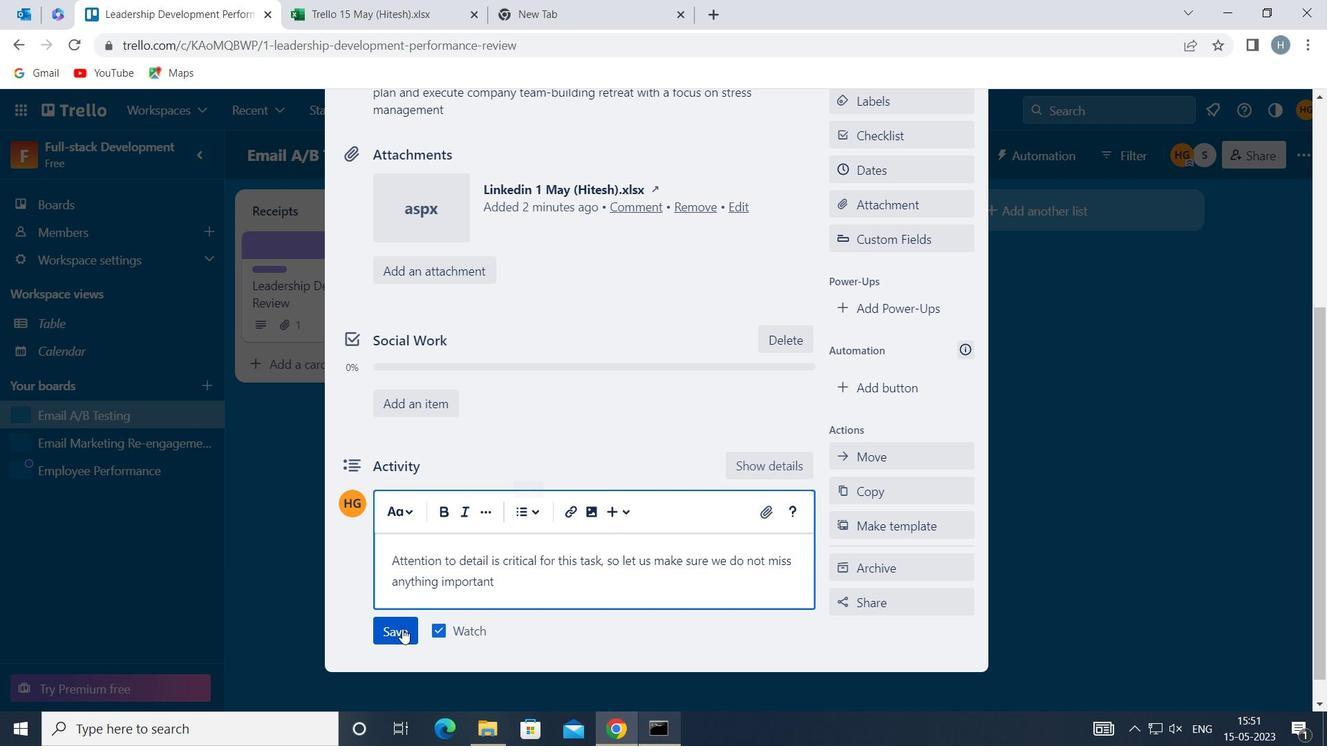 
Action: Mouse moved to (893, 177)
Screenshot: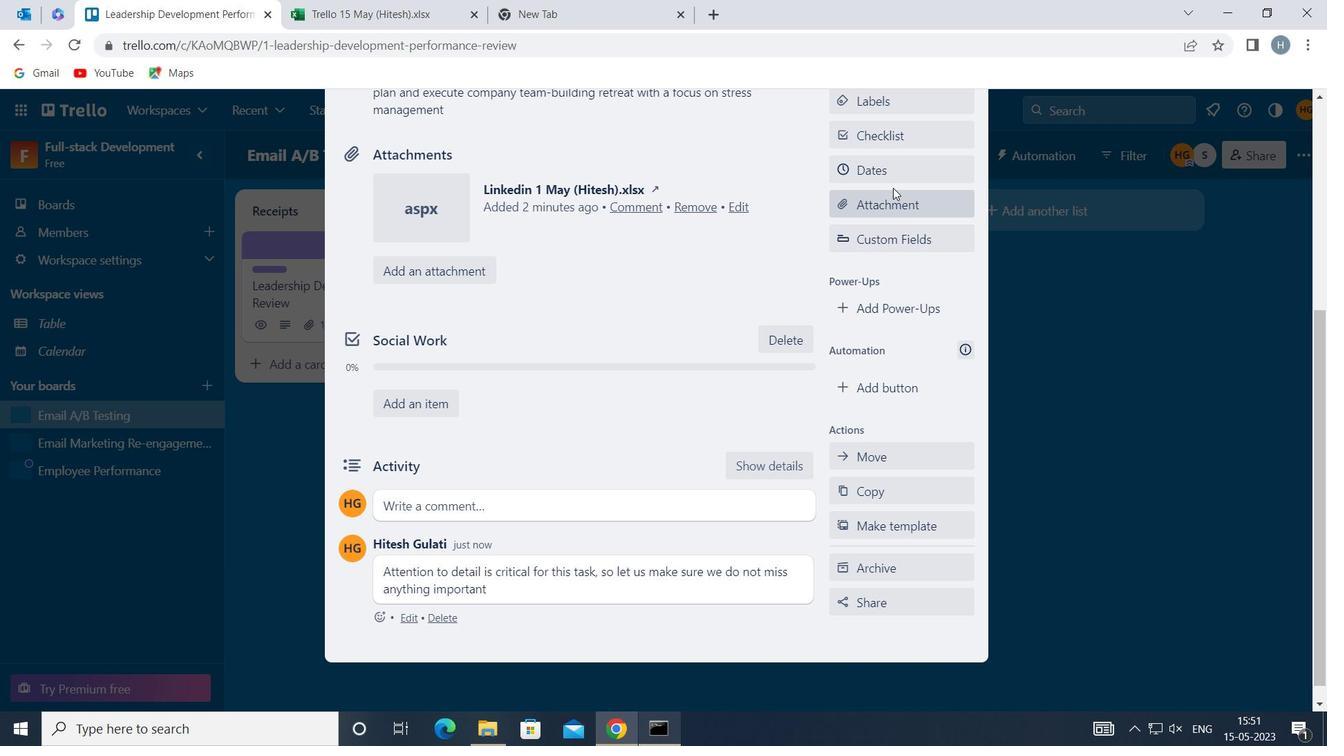 
Action: Mouse pressed left at (893, 177)
Screenshot: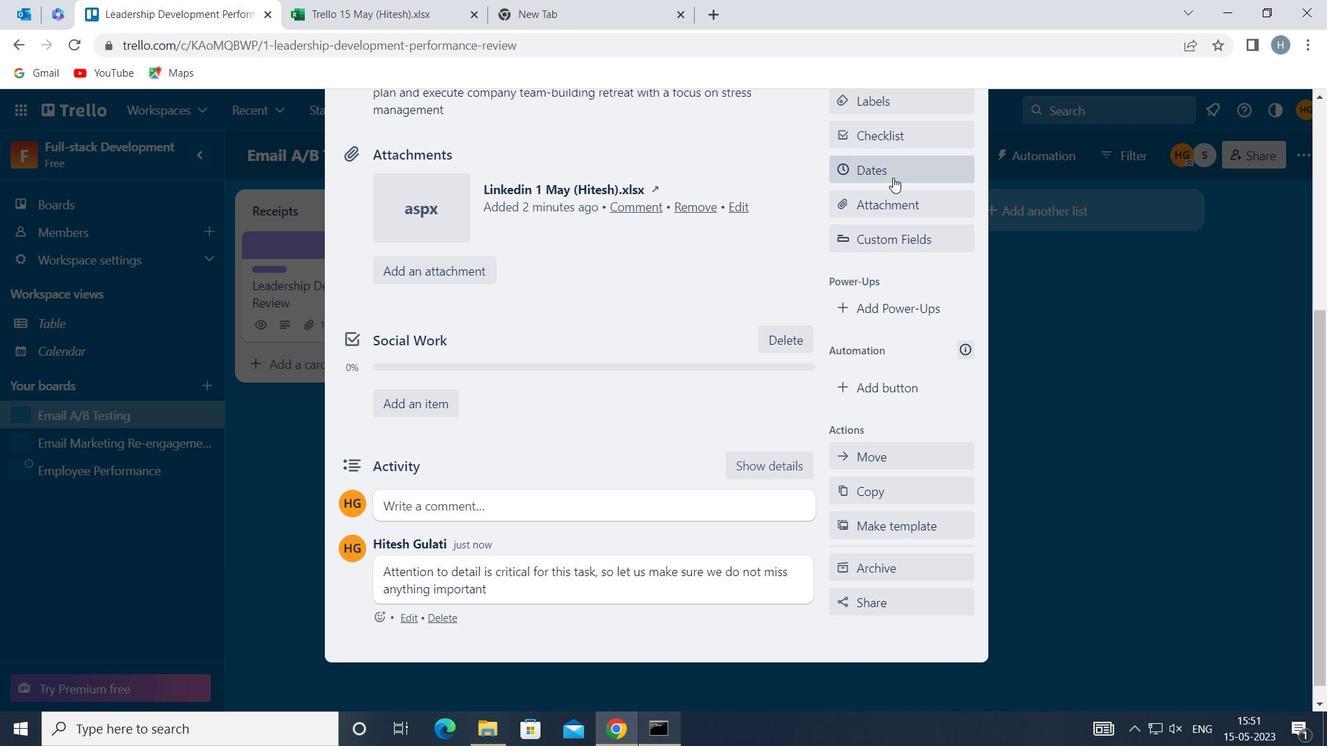 
Action: Mouse moved to (841, 465)
Screenshot: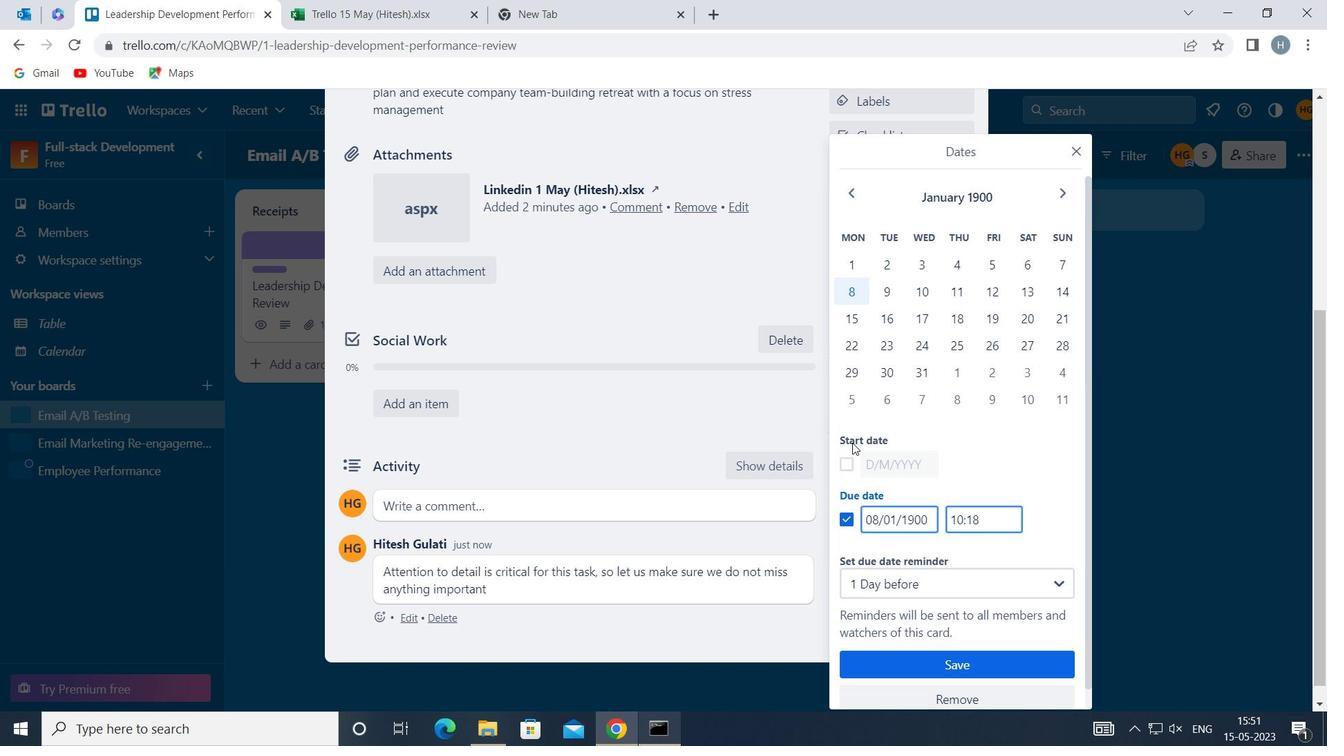 
Action: Mouse pressed left at (841, 465)
Screenshot: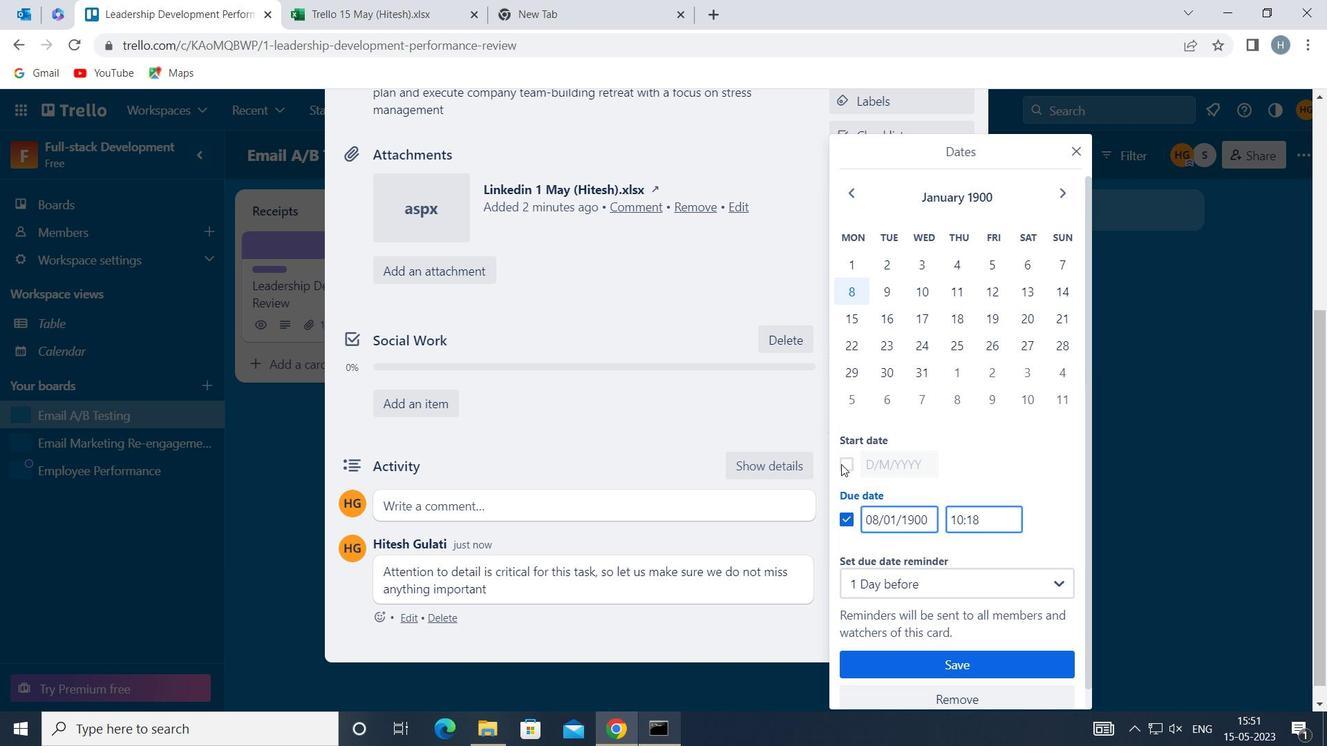 
Action: Mouse moved to (866, 457)
Screenshot: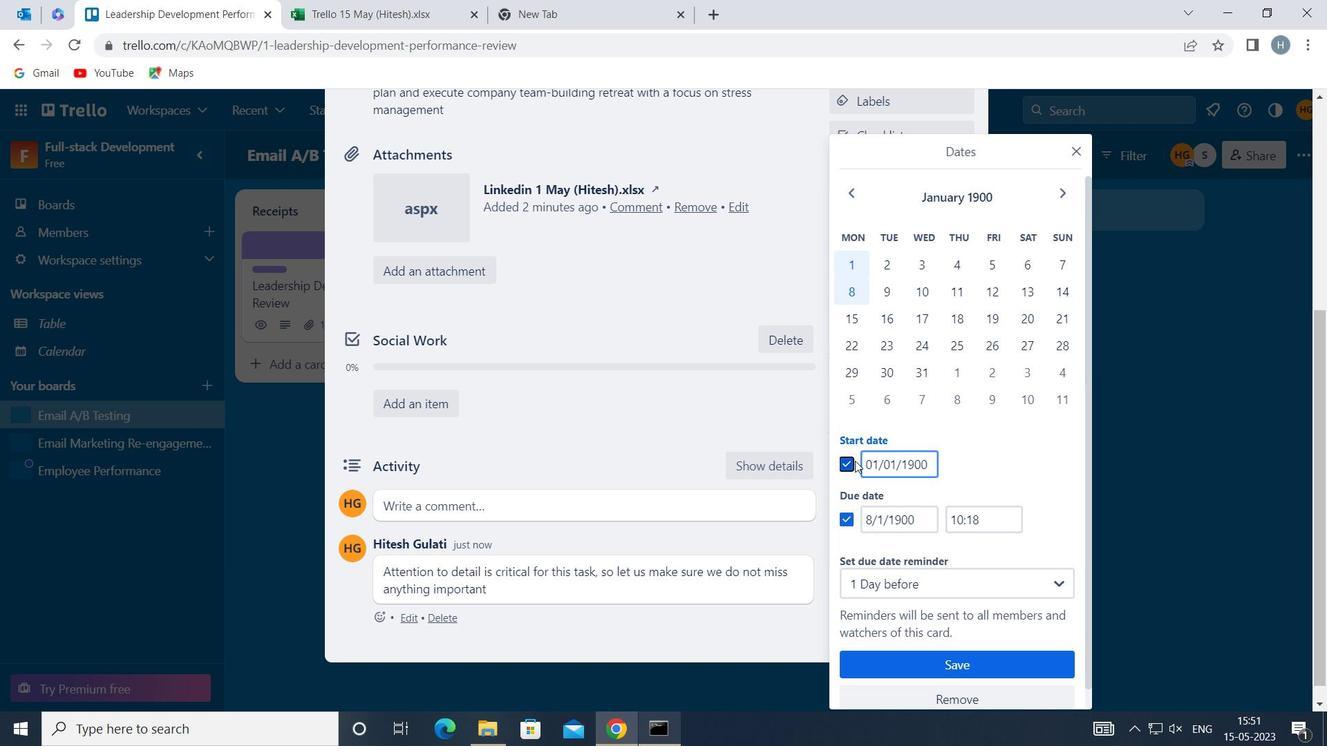 
Action: Mouse pressed left at (866, 457)
Screenshot: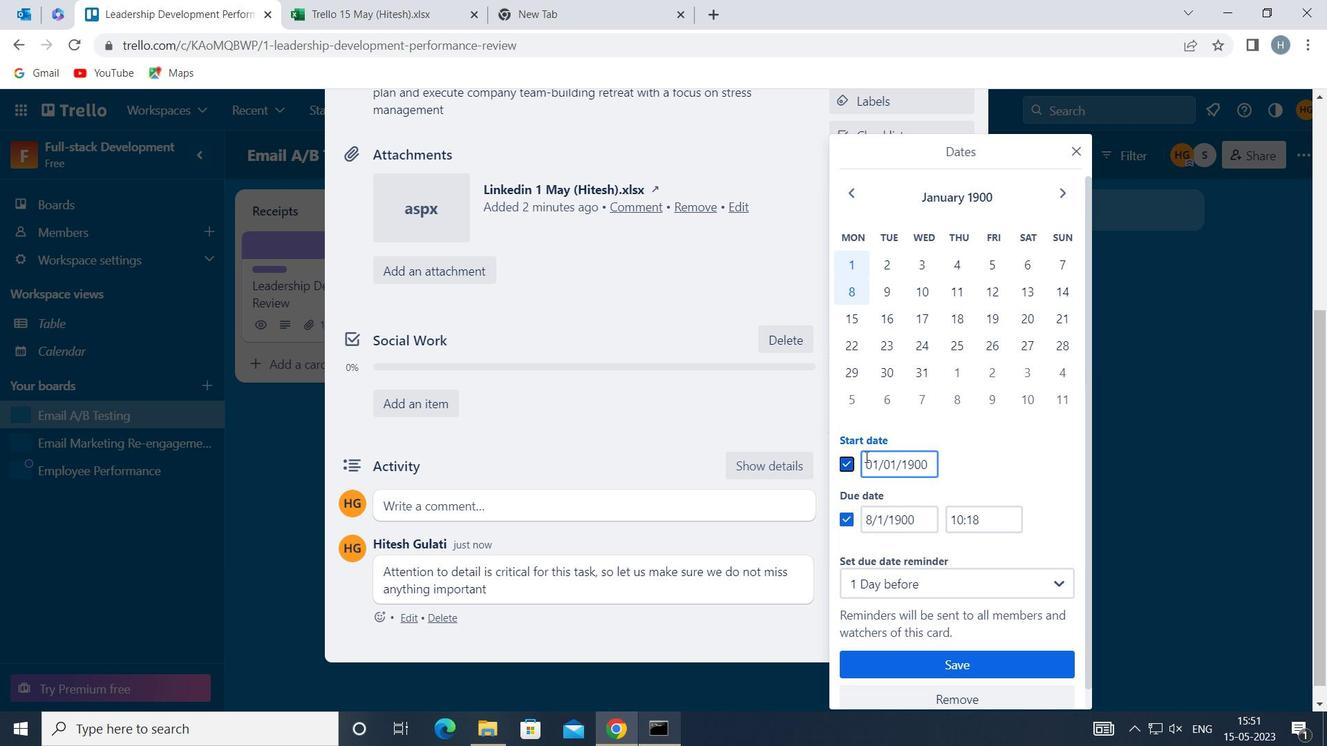 
Action: Key pressed <Key.right><Key.backspace>2
Screenshot: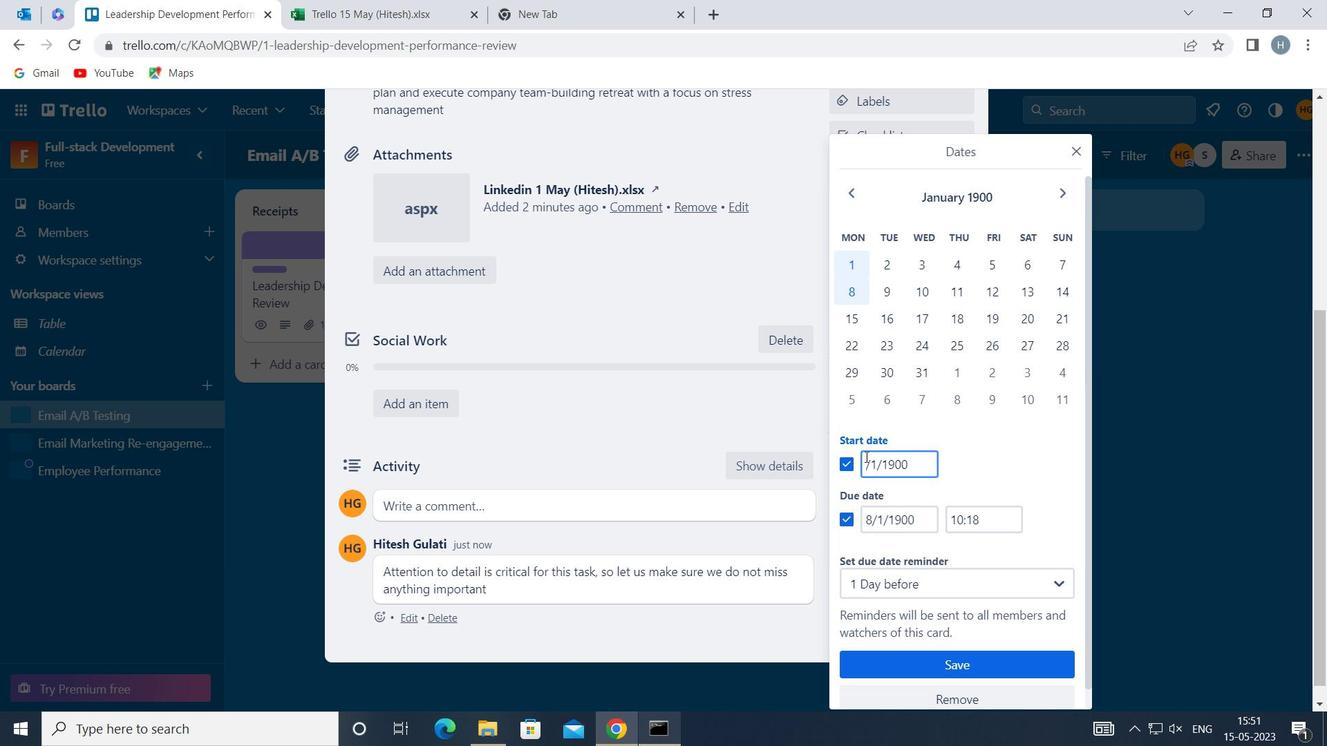 
Action: Mouse moved to (867, 511)
Screenshot: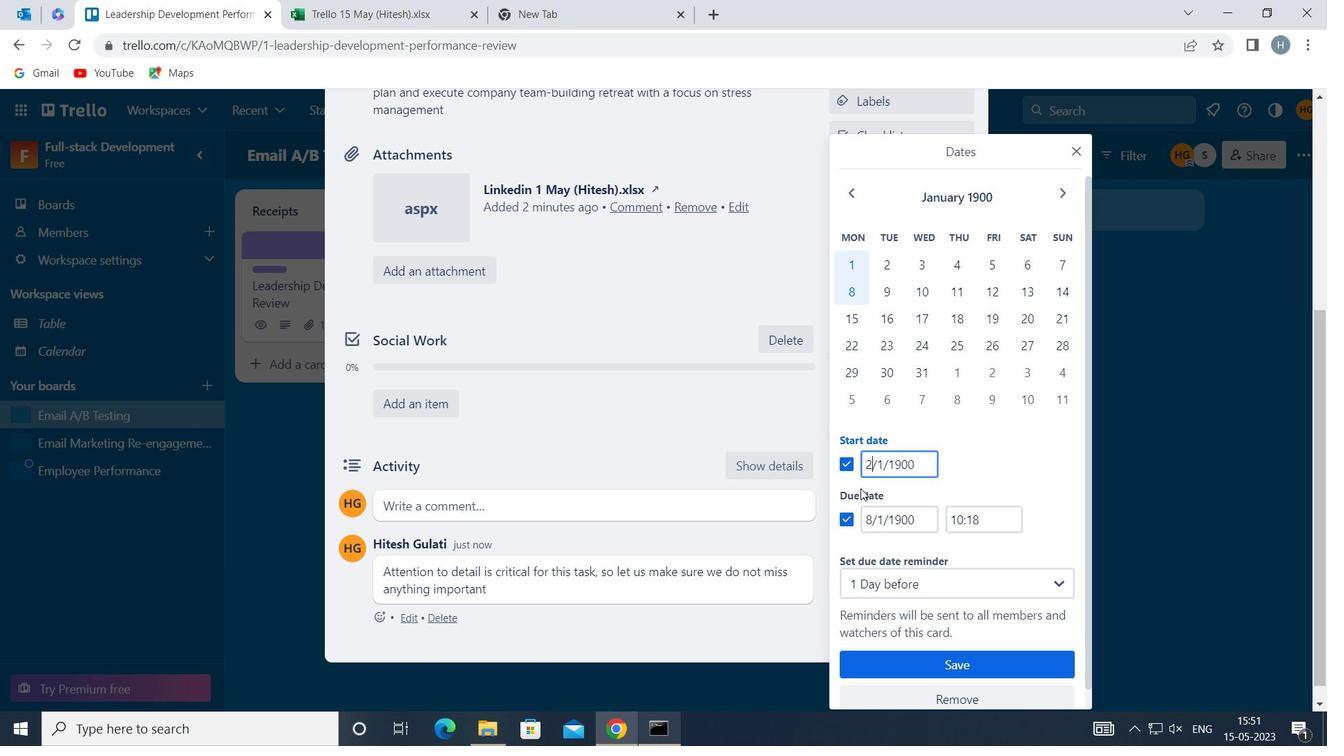 
Action: Mouse pressed left at (867, 511)
Screenshot: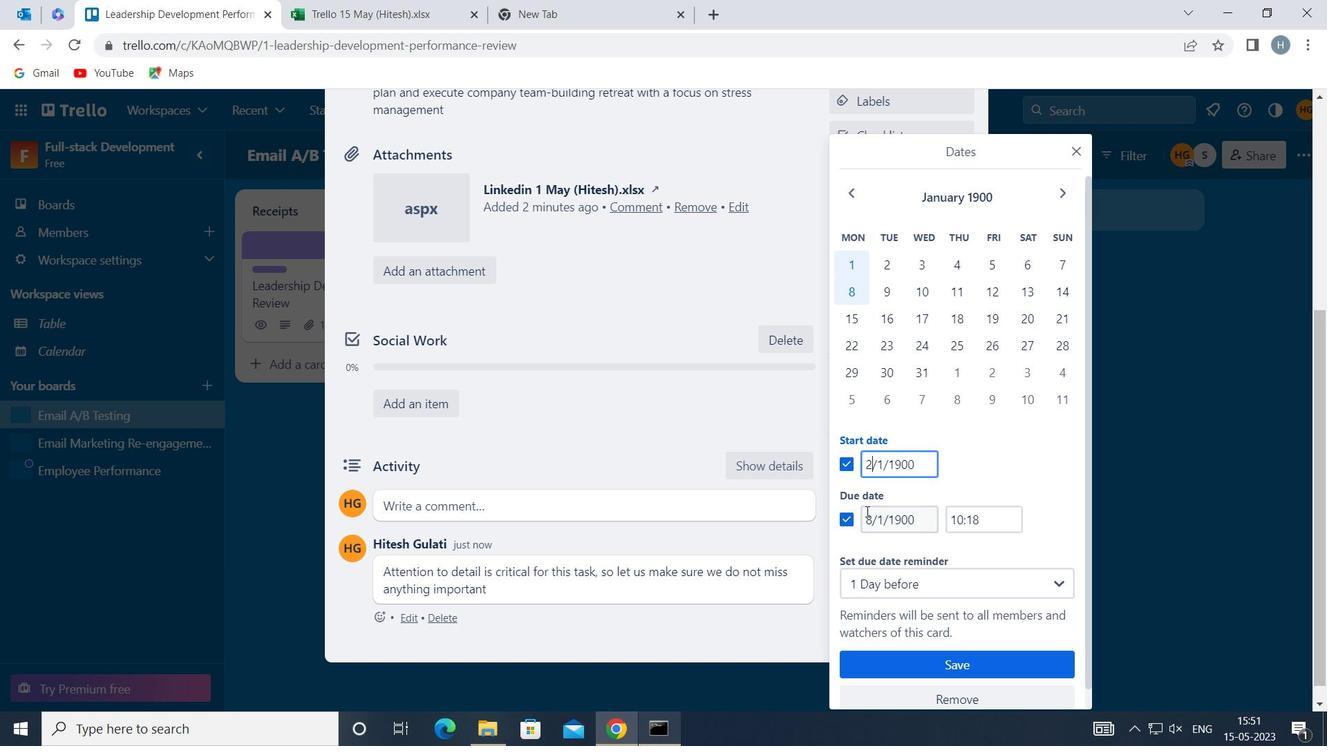 
Action: Key pressed <Key.right><Key.backspace>9
Screenshot: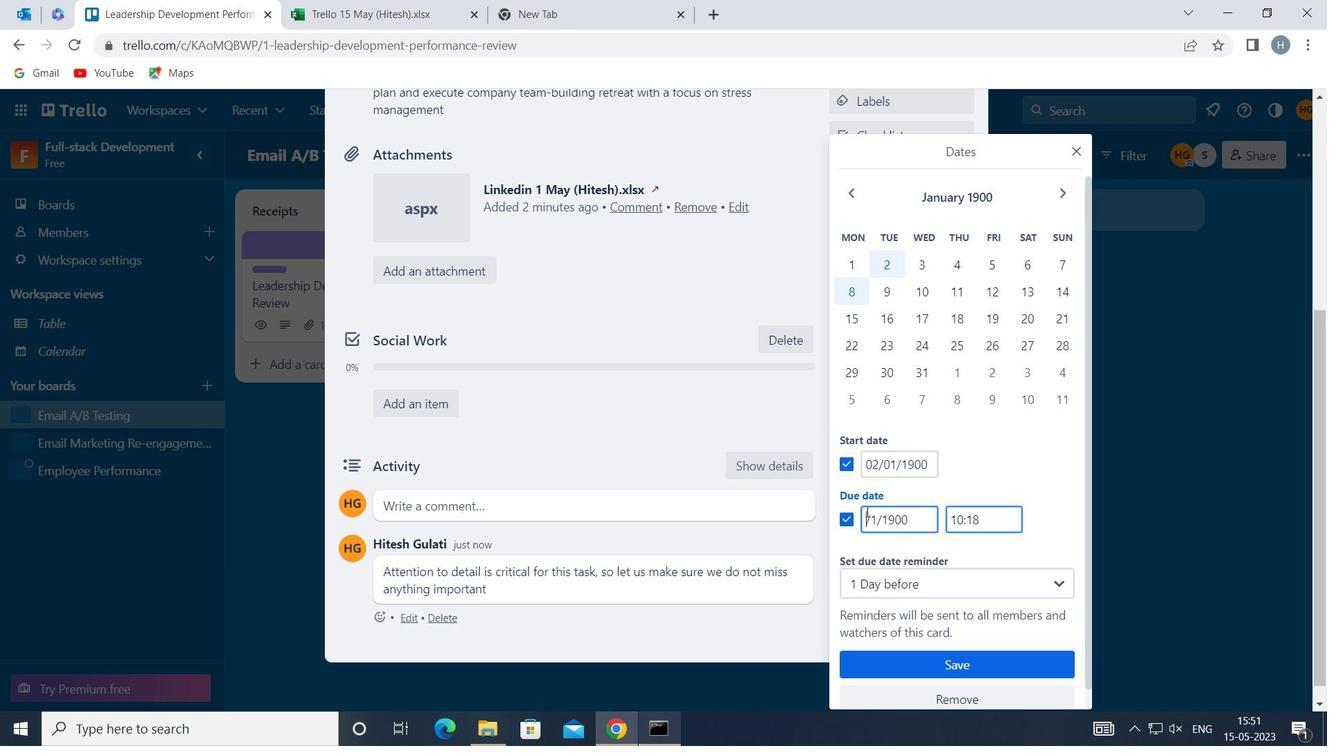 
Action: Mouse moved to (932, 659)
Screenshot: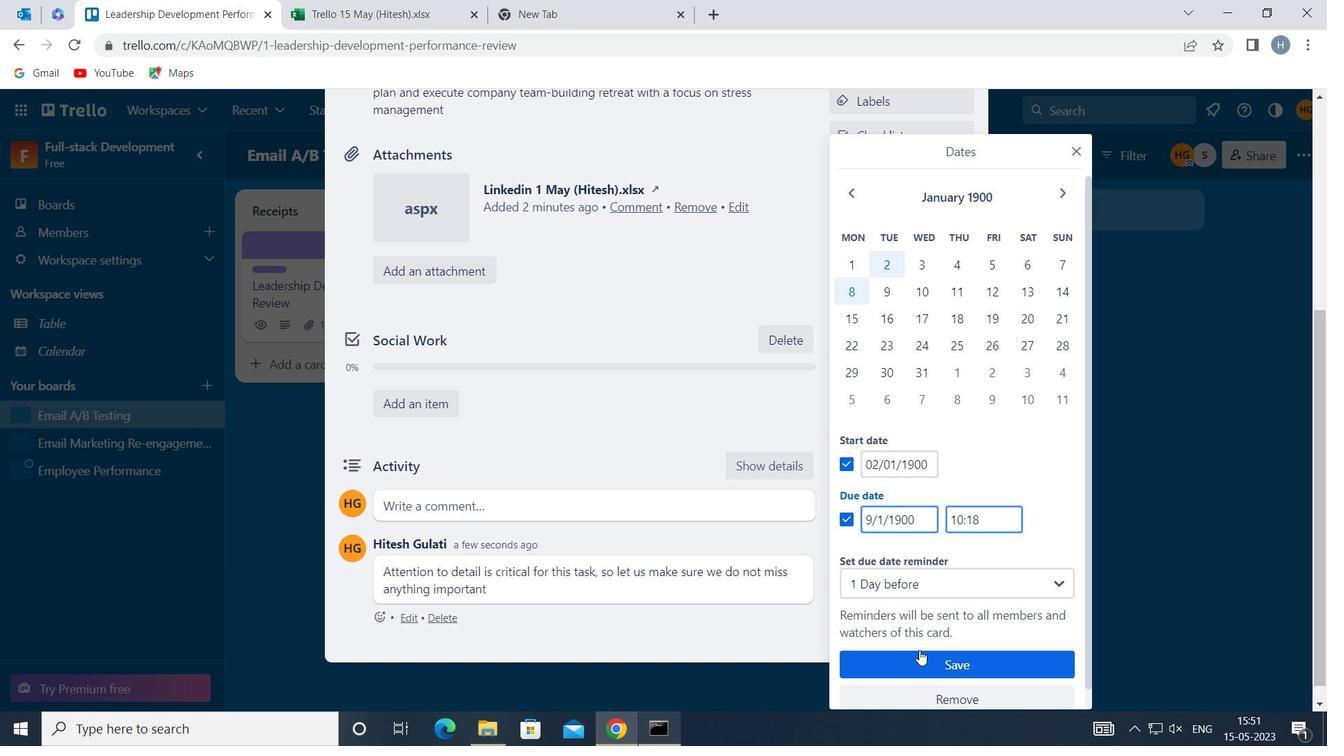 
Action: Mouse pressed left at (932, 659)
Screenshot: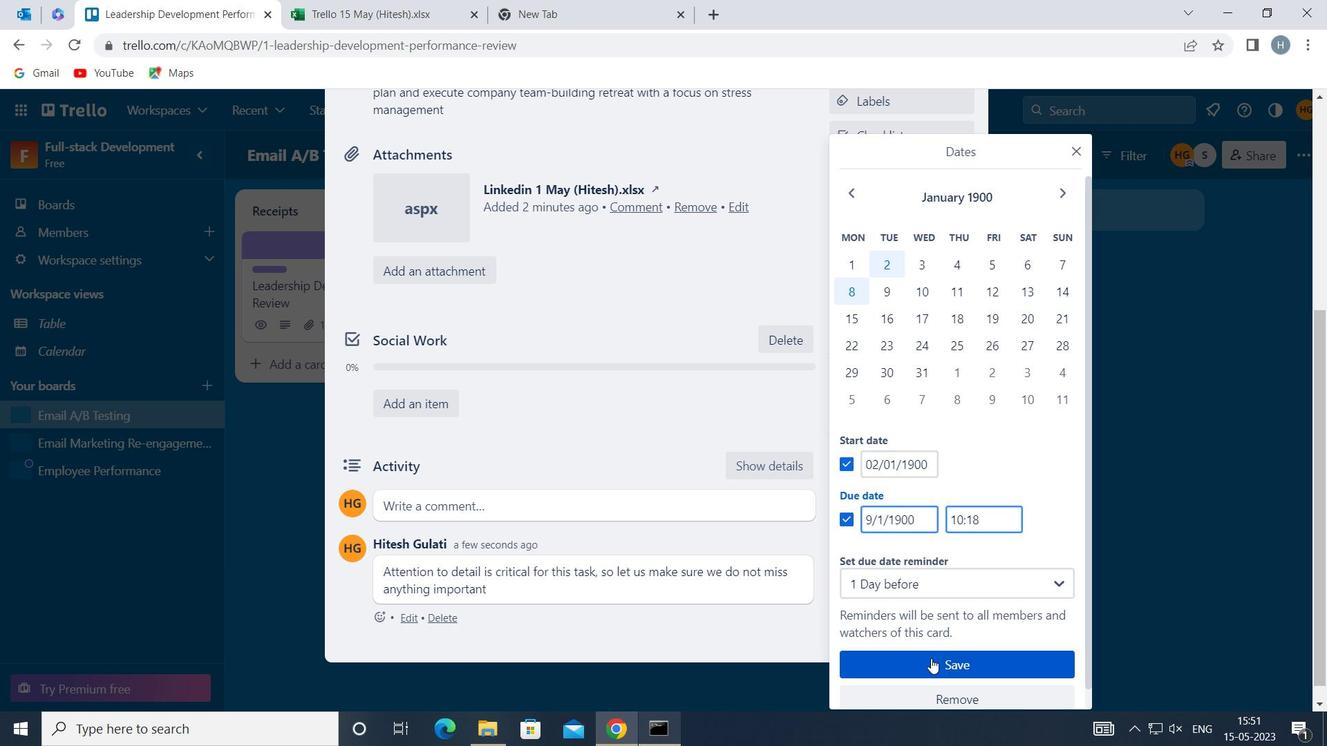 
Action: Mouse moved to (712, 254)
Screenshot: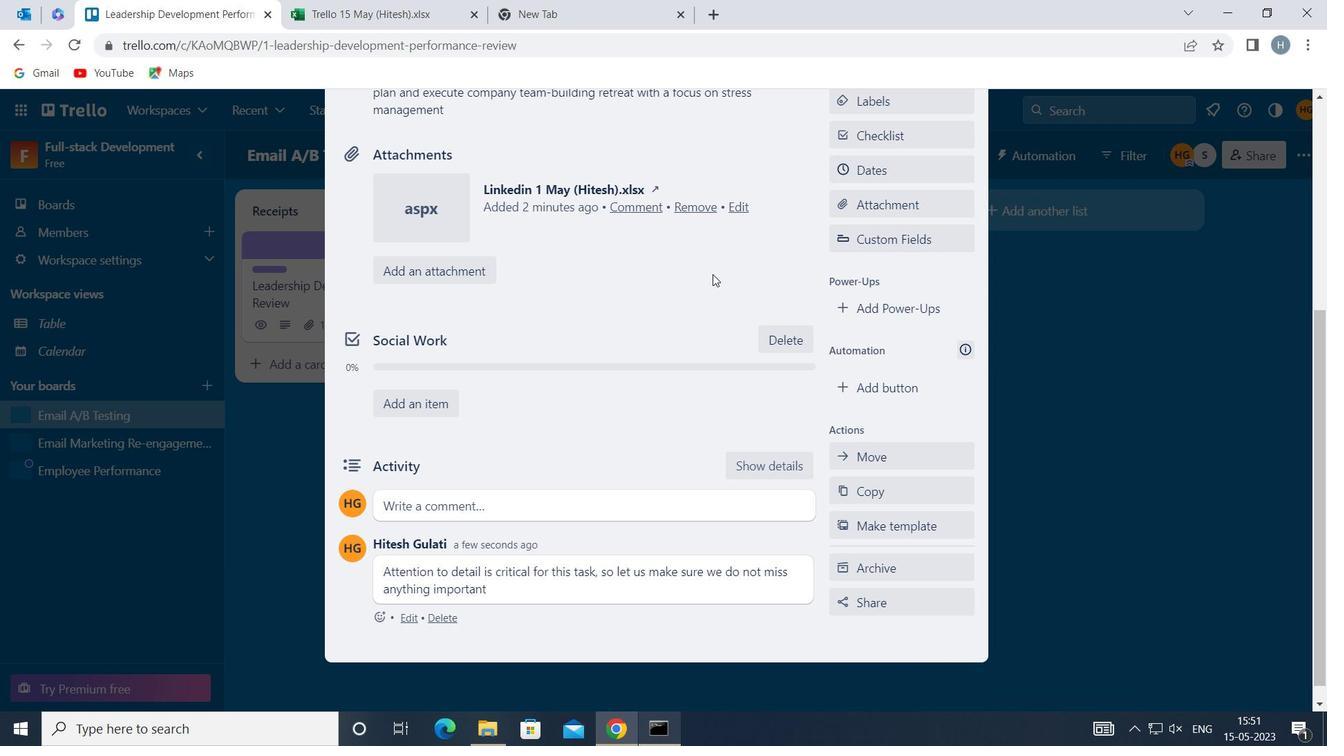 
